 Task: Look for space in Darmstadt, Germany from 10th June, 2023 to 25th June, 2023 for 4 adults in price range Rs.10000 to Rs.15000. Place can be private room with 4 bedrooms having 4 beds and 4 bathrooms. Property type can be house, flat, guest house, hotel. Amenities needed are: wifi, TV, free parkinig on premises, gym, breakfast. Booking option can be shelf check-in. Required host language is English.
Action: Mouse moved to (529, 118)
Screenshot: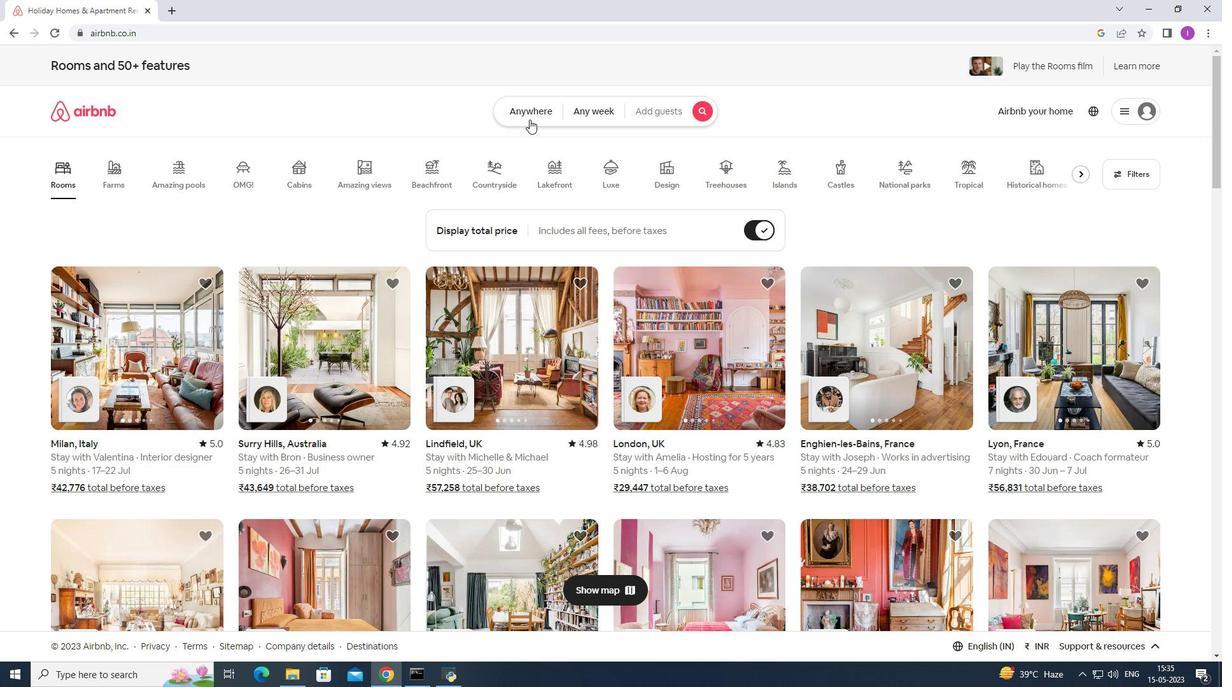 
Action: Mouse pressed left at (529, 118)
Screenshot: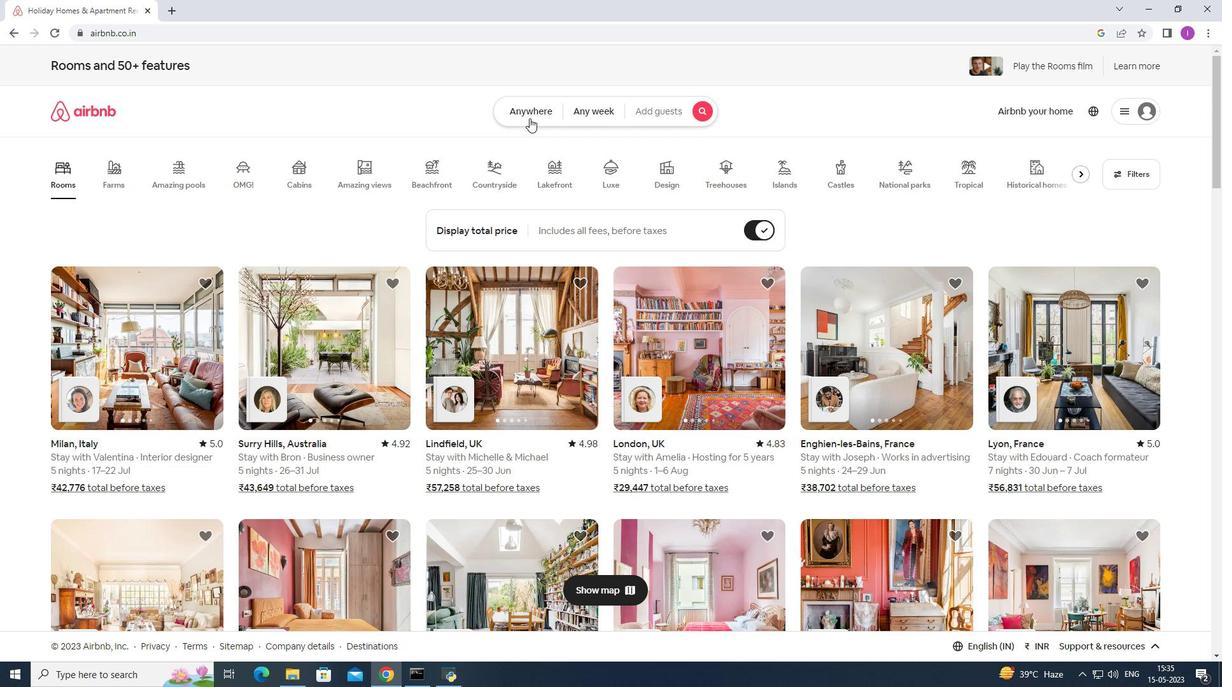 
Action: Mouse moved to (464, 161)
Screenshot: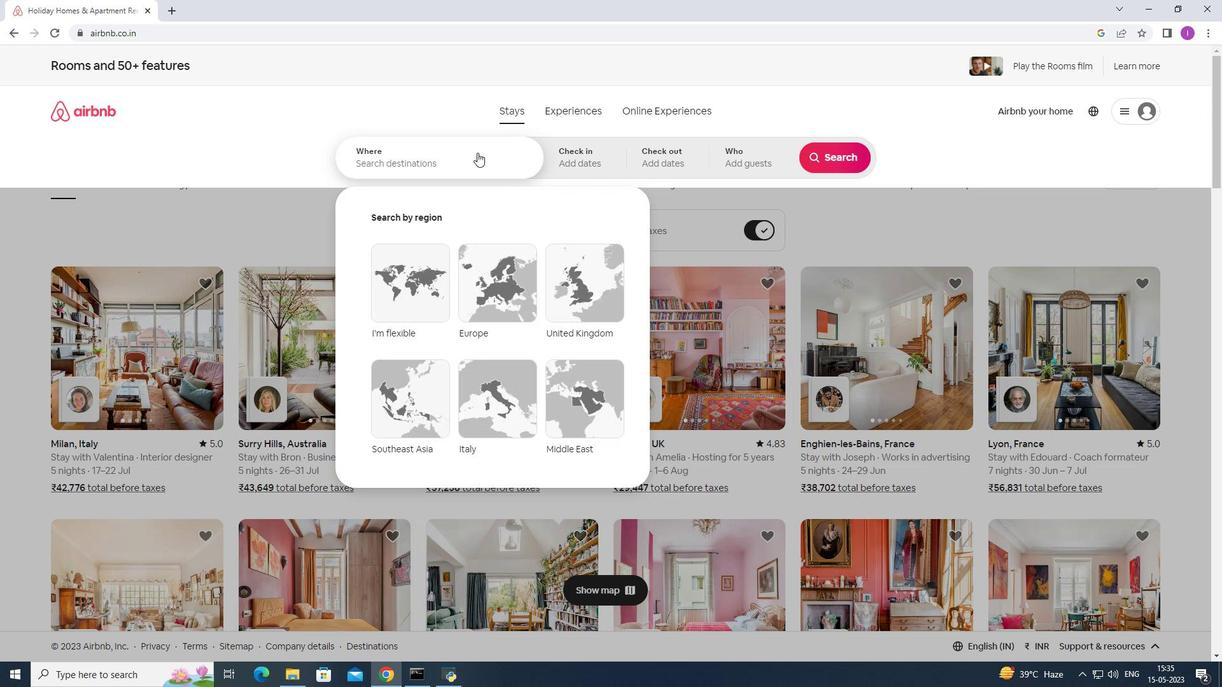 
Action: Mouse pressed left at (464, 161)
Screenshot: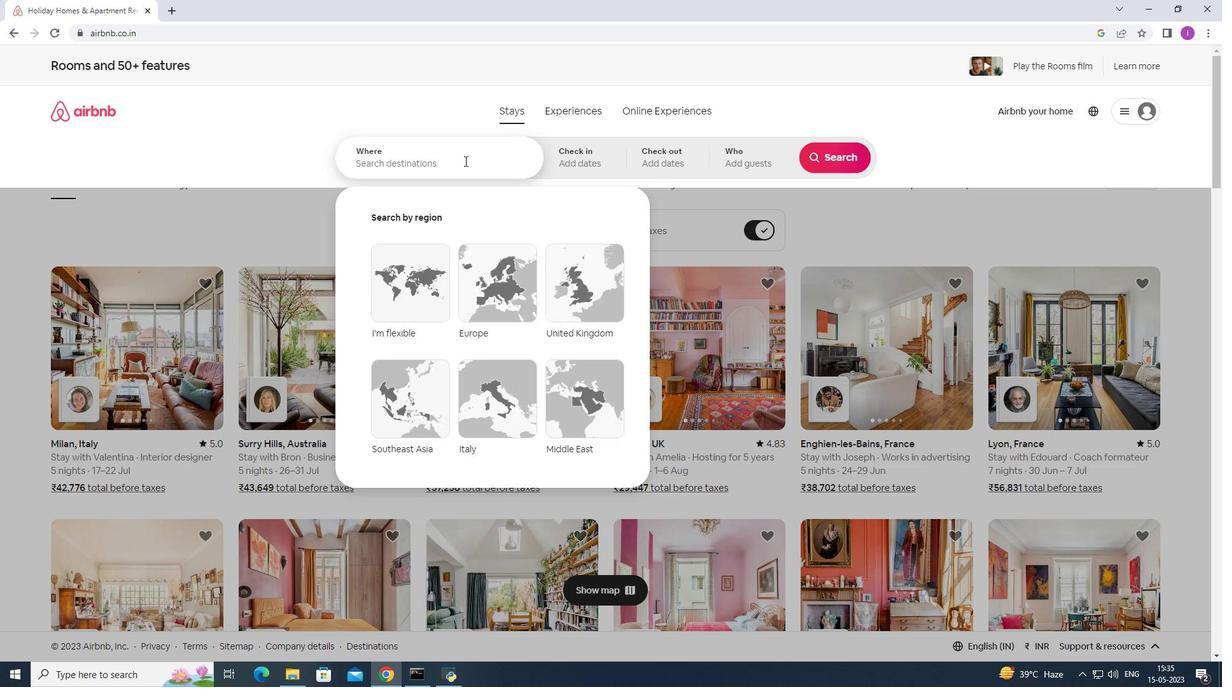 
Action: Mouse moved to (464, 157)
Screenshot: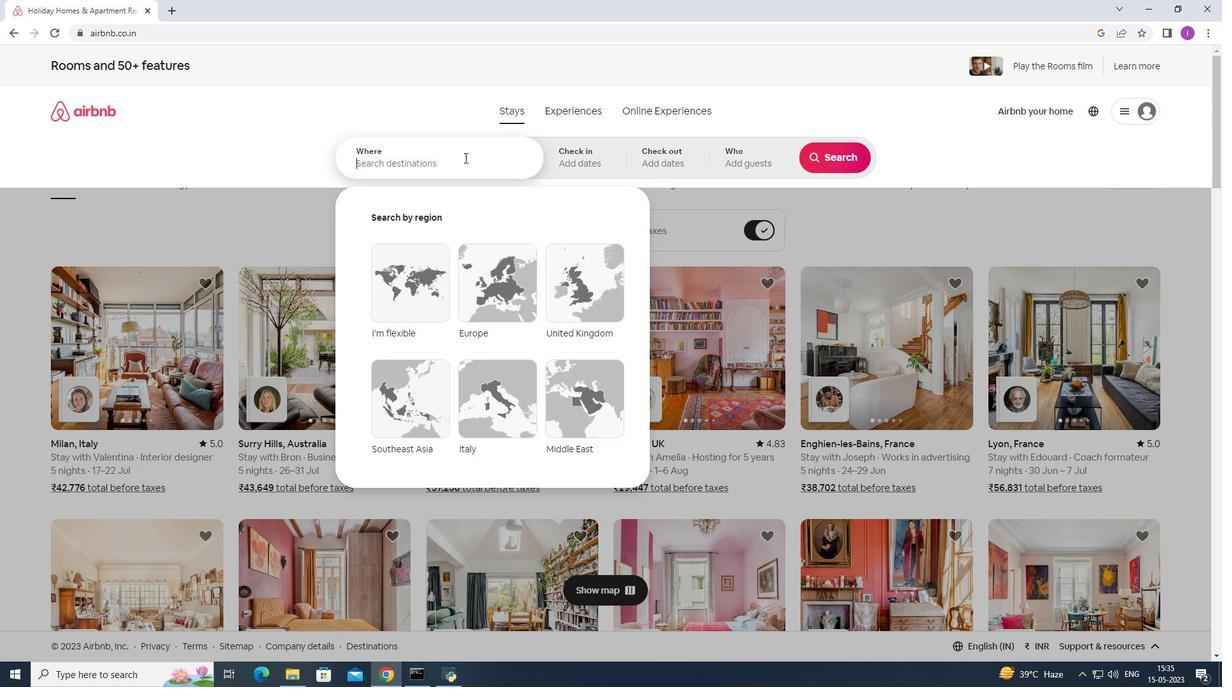 
Action: Key pressed <Key.shift>darmstat<Key.backspace>dt
Screenshot: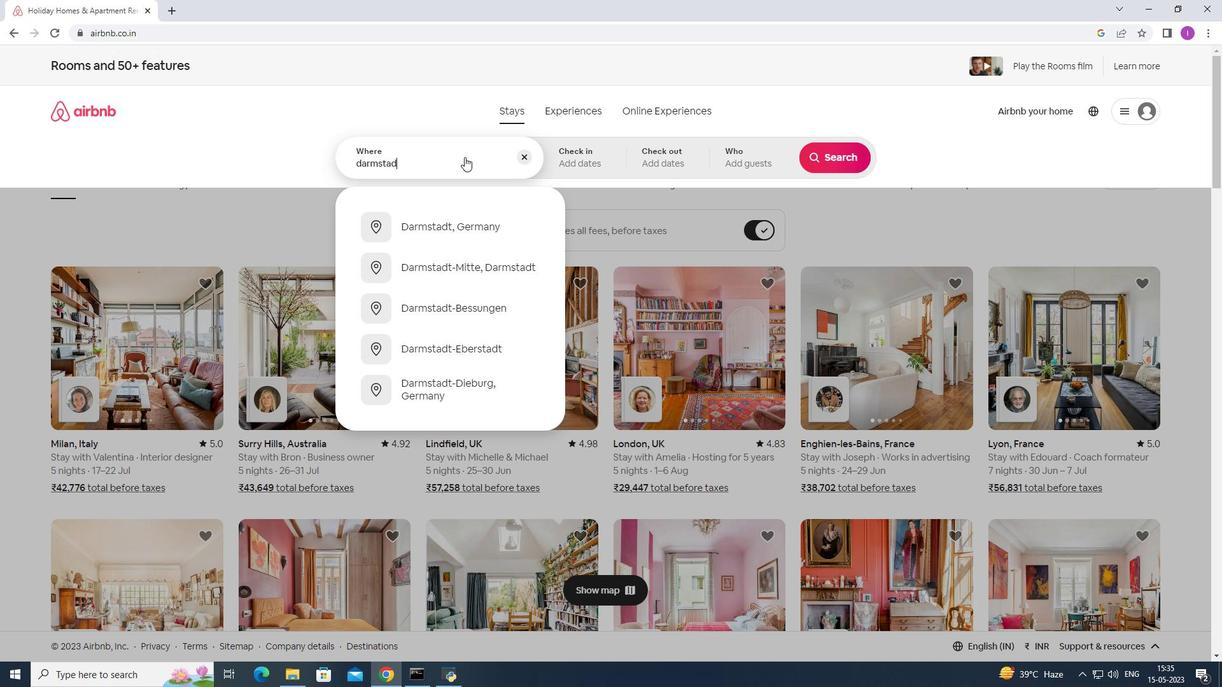 
Action: Mouse moved to (420, 222)
Screenshot: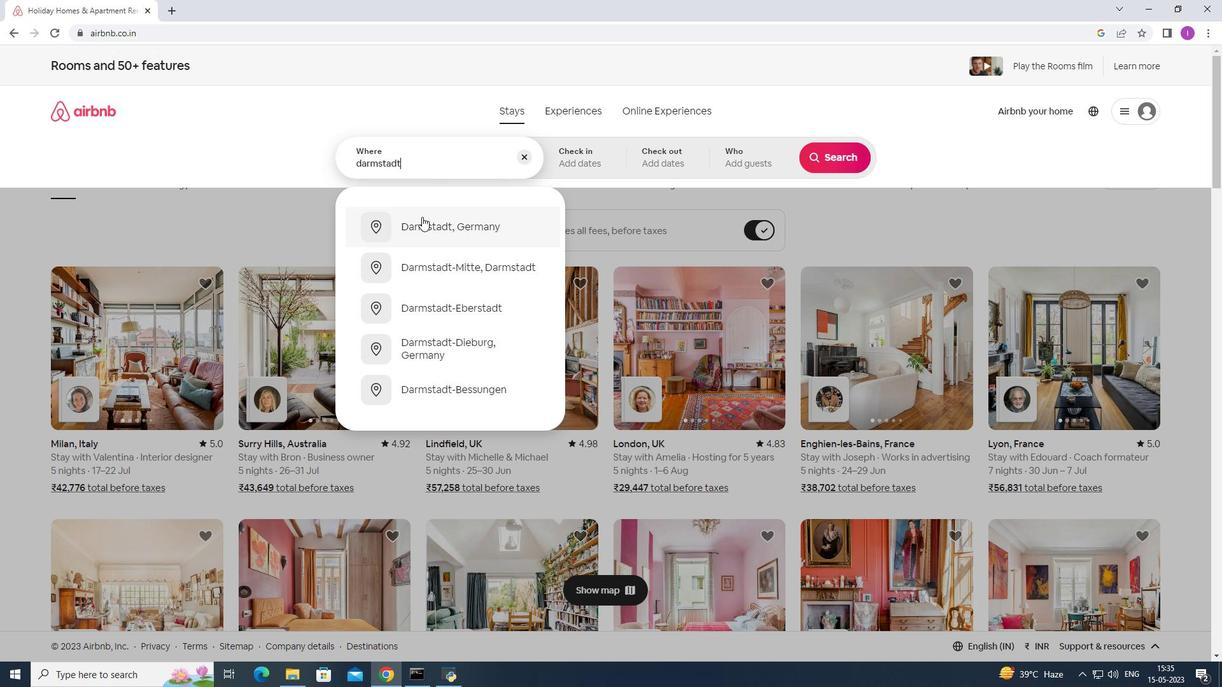 
Action: Mouse pressed left at (420, 222)
Screenshot: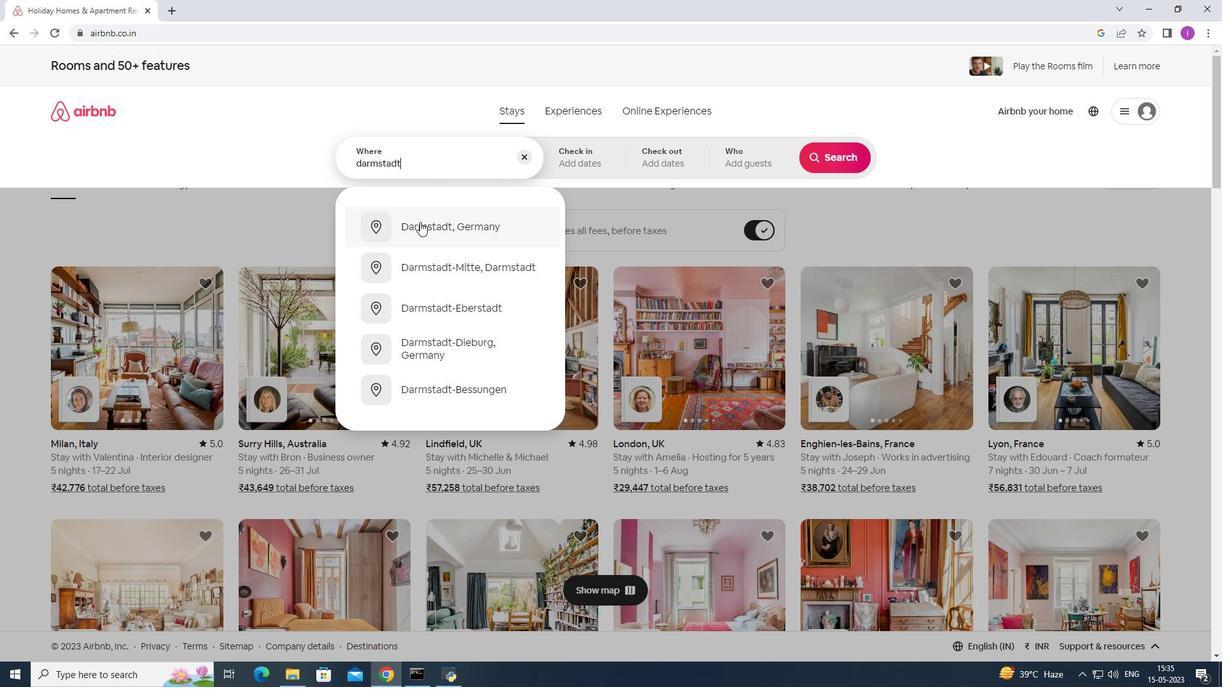 
Action: Mouse moved to (829, 261)
Screenshot: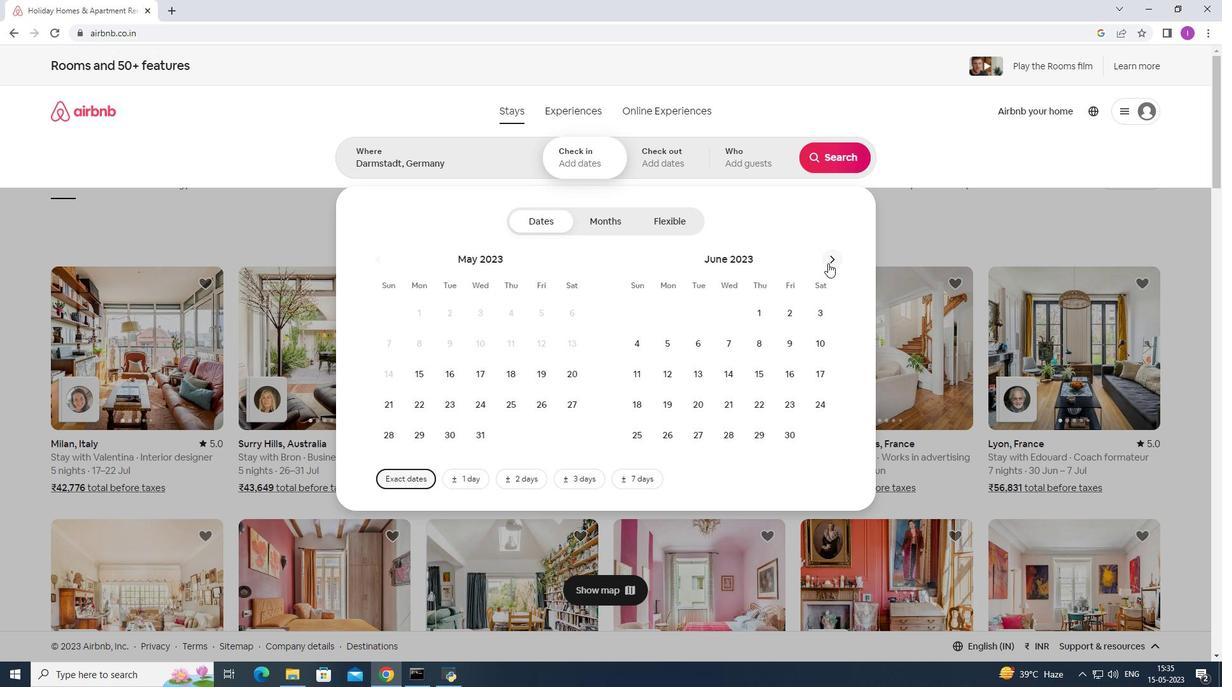 
Action: Mouse pressed left at (829, 261)
Screenshot: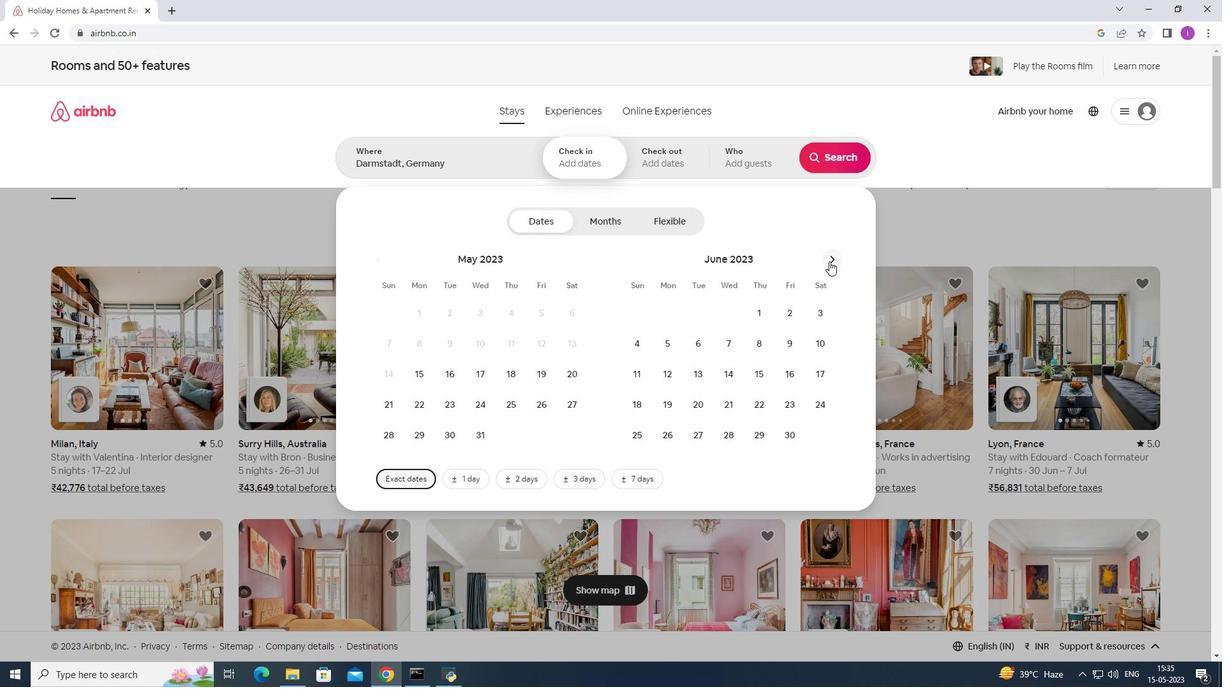 
Action: Mouse moved to (573, 346)
Screenshot: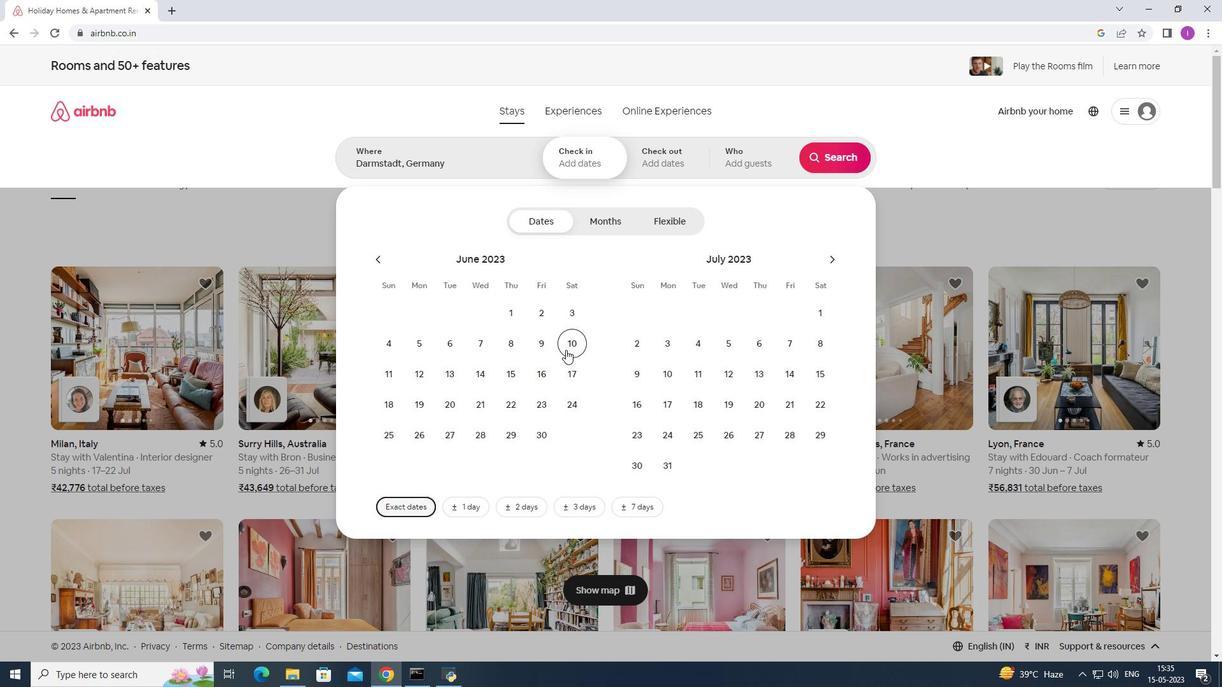 
Action: Mouse pressed left at (573, 346)
Screenshot: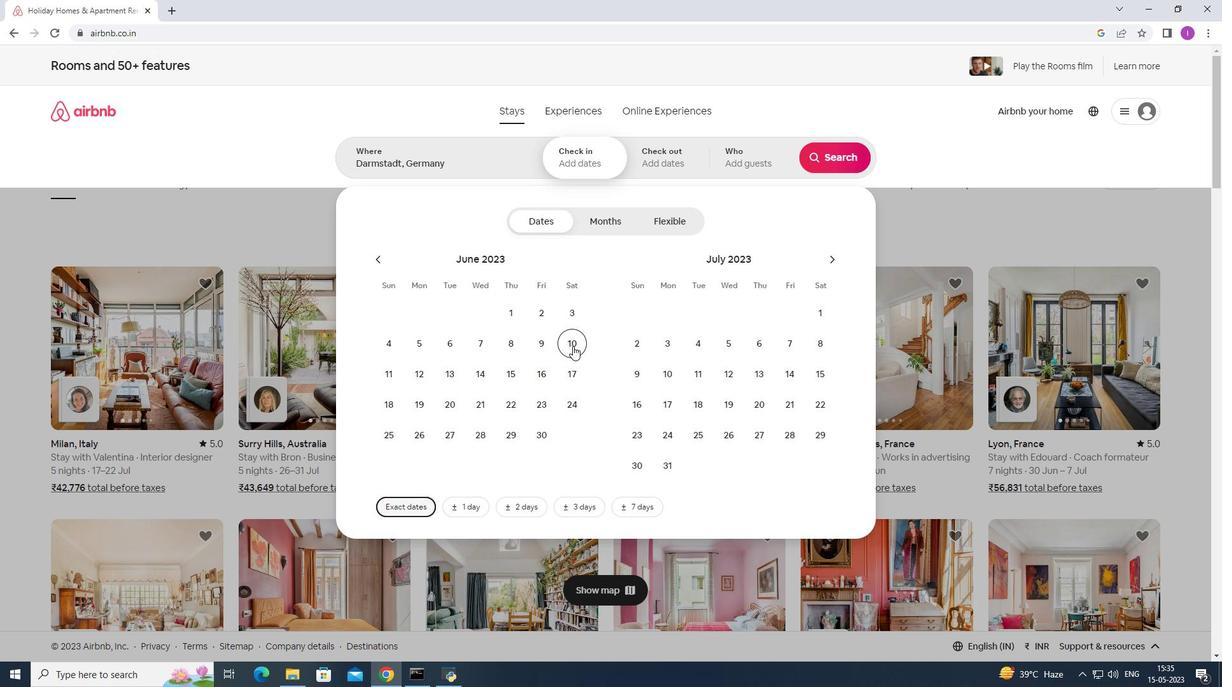 
Action: Mouse moved to (380, 438)
Screenshot: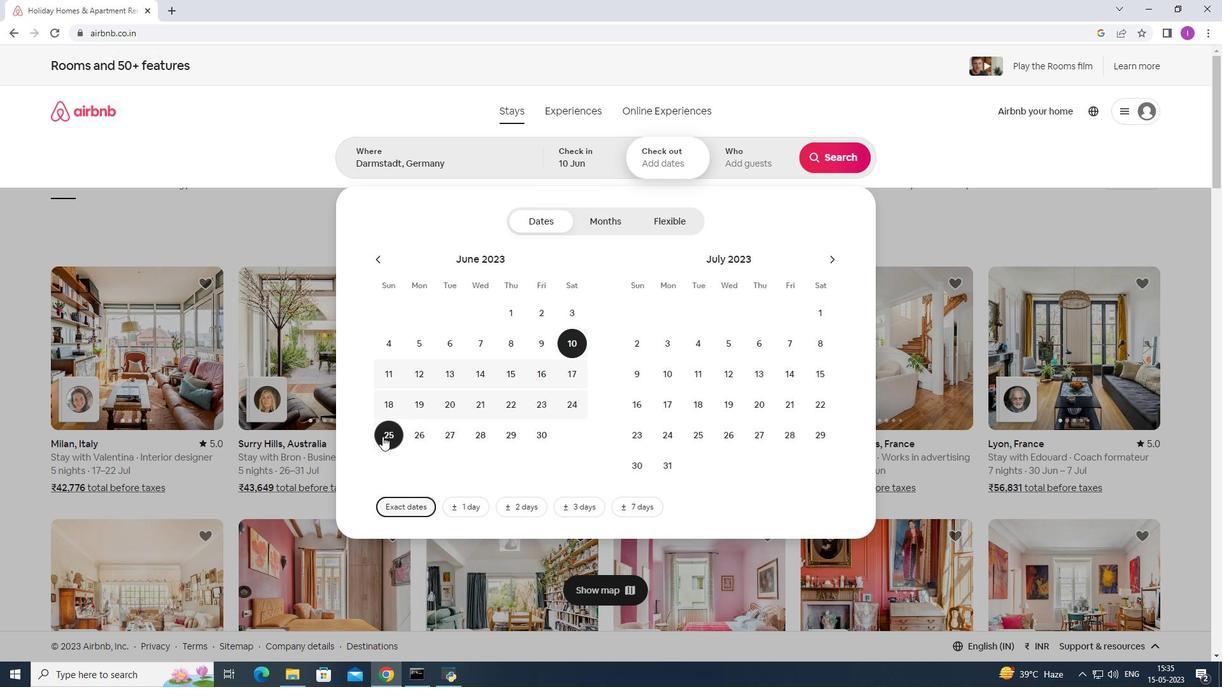 
Action: Mouse pressed left at (380, 438)
Screenshot: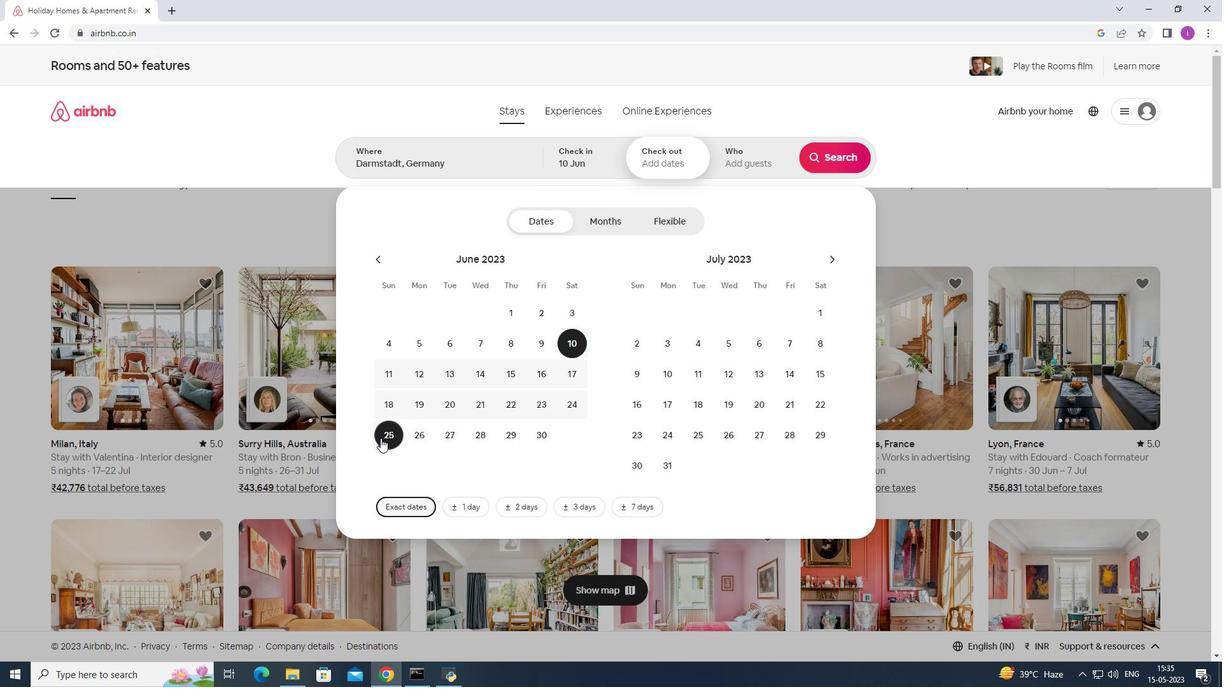 
Action: Mouse moved to (748, 162)
Screenshot: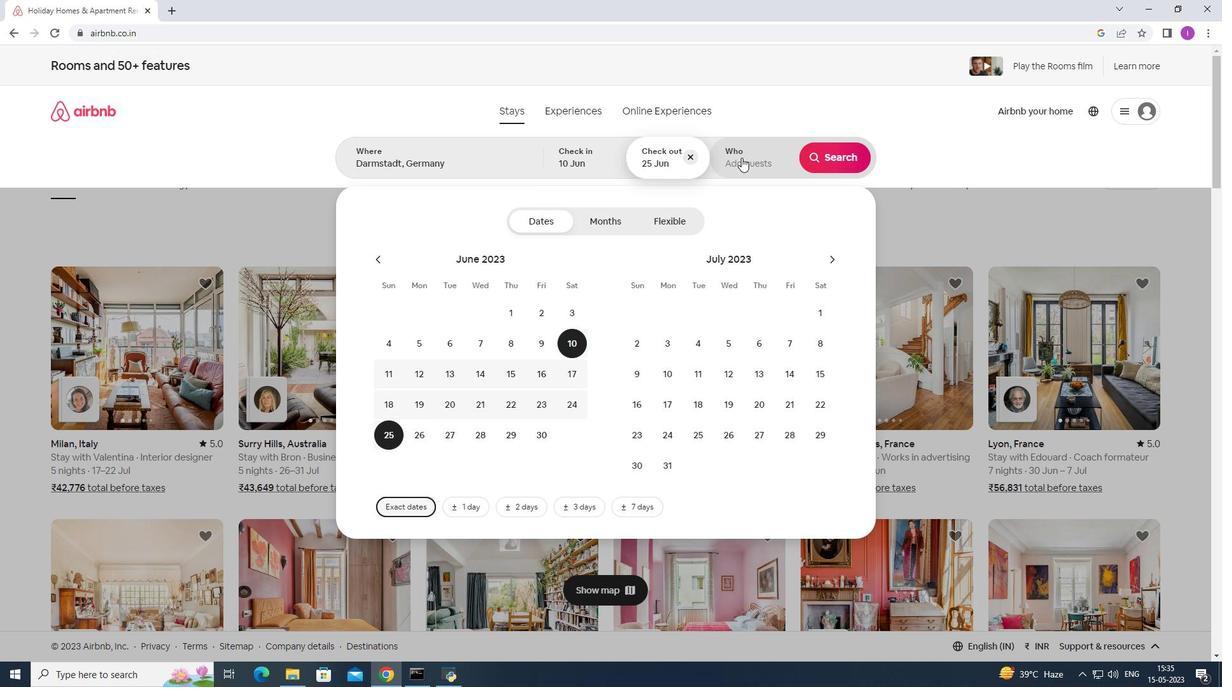 
Action: Mouse pressed left at (748, 162)
Screenshot: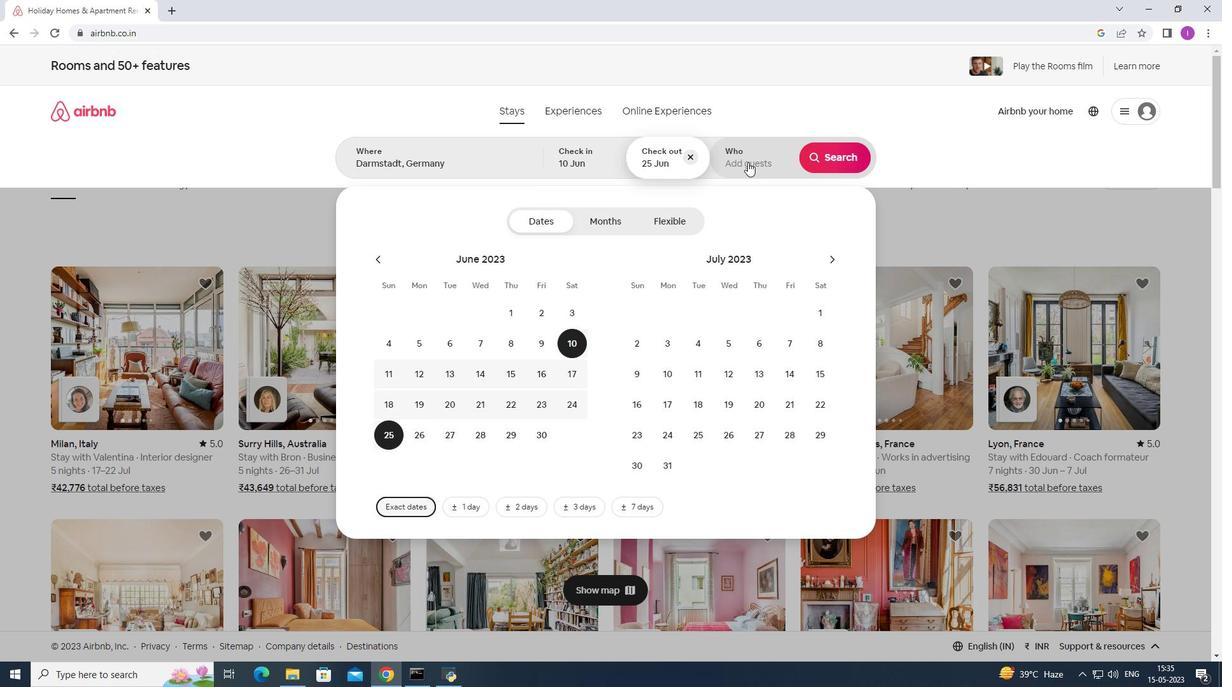 
Action: Mouse moved to (837, 224)
Screenshot: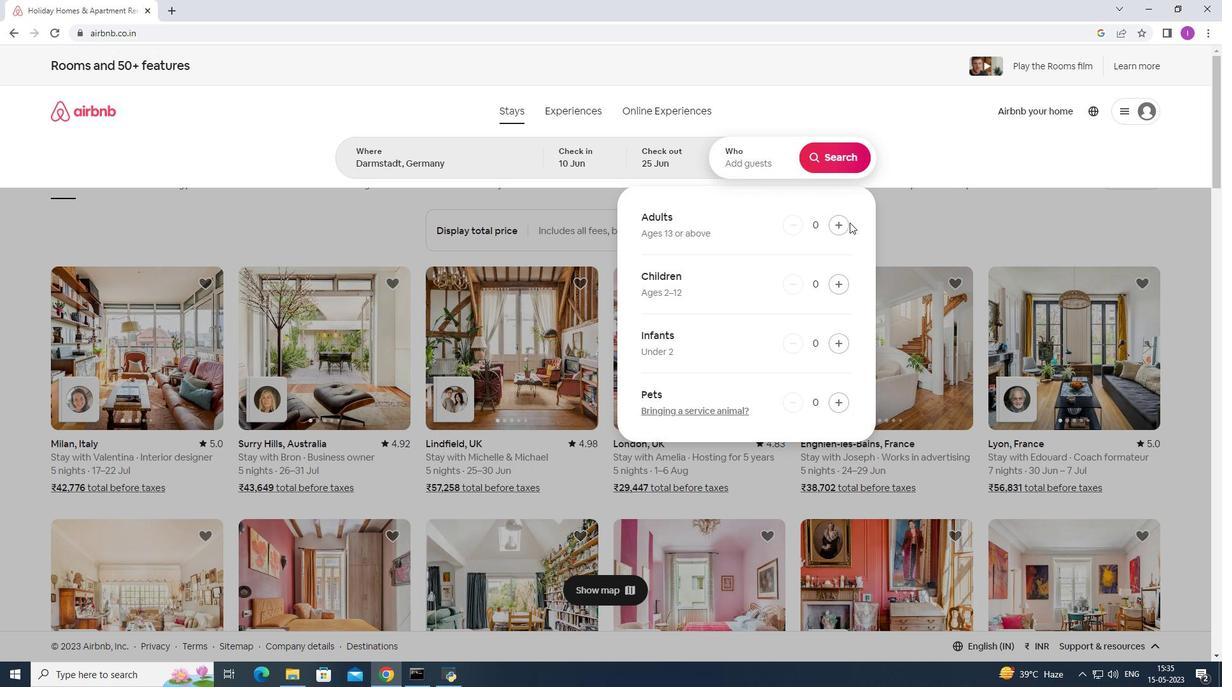 
Action: Mouse pressed left at (837, 224)
Screenshot: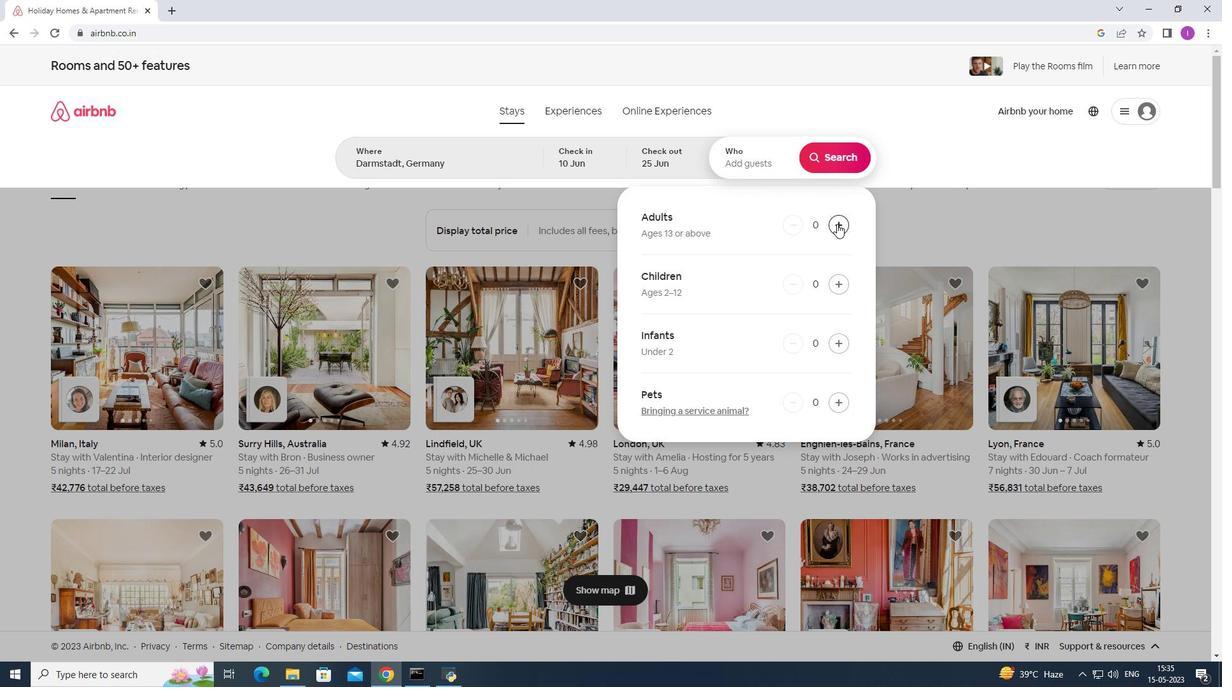 
Action: Mouse pressed left at (837, 224)
Screenshot: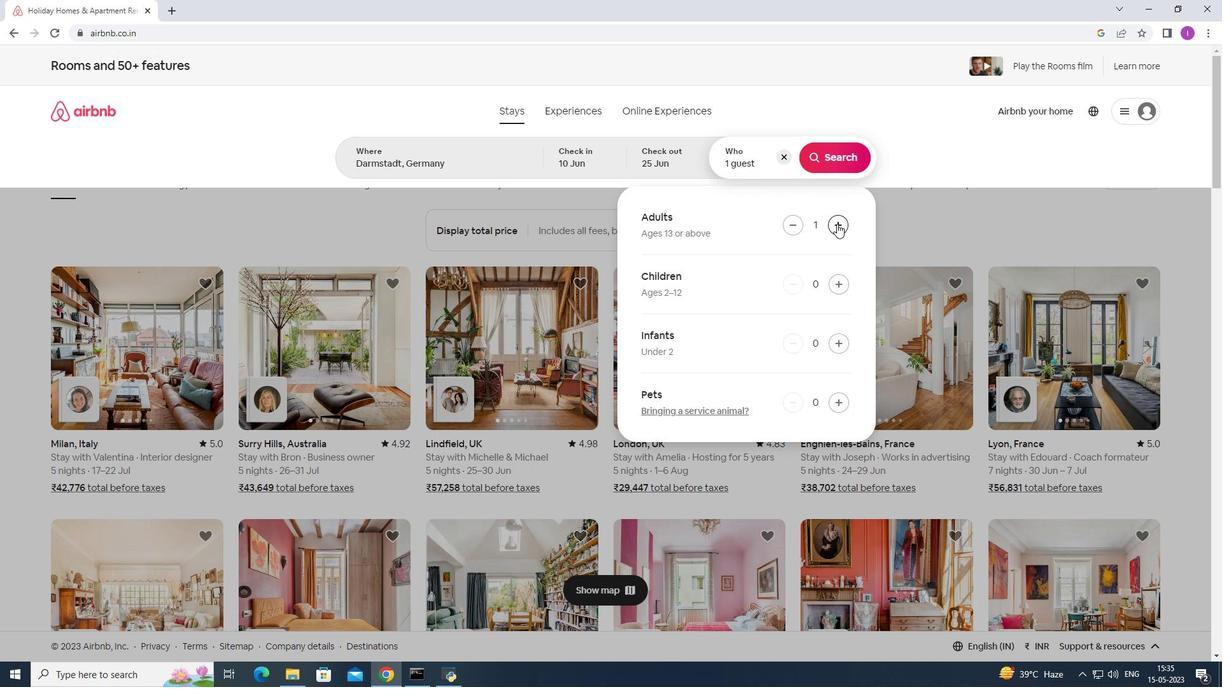 
Action: Mouse pressed left at (837, 224)
Screenshot: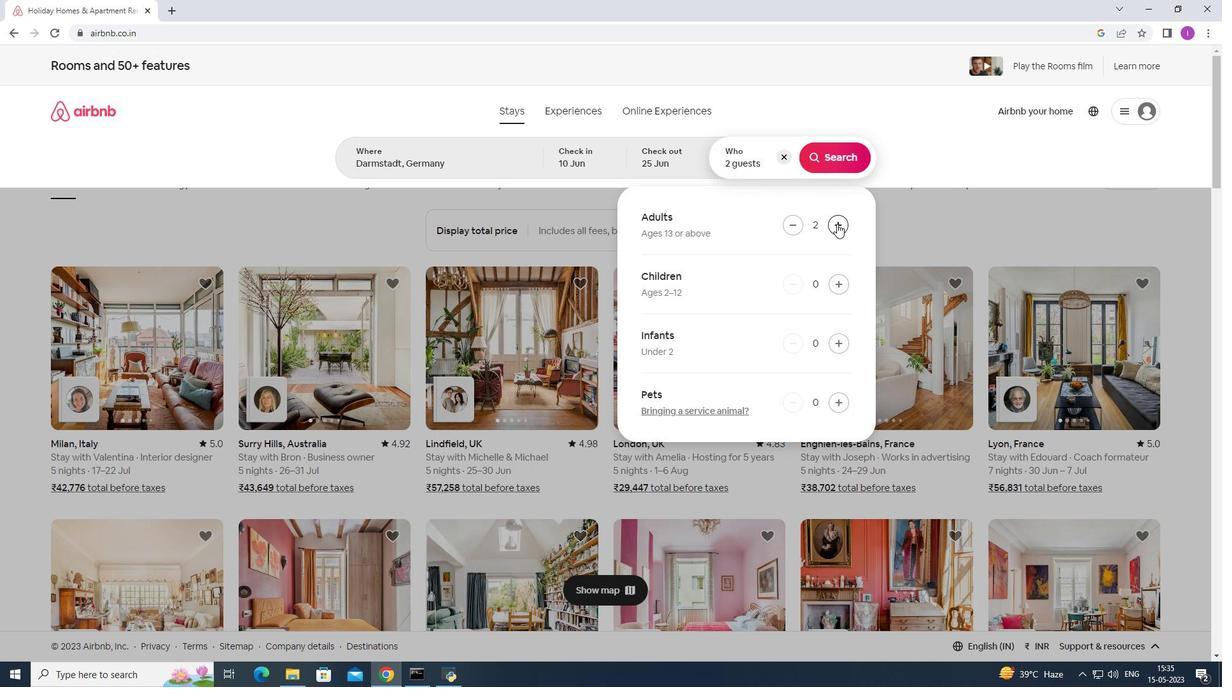
Action: Mouse moved to (836, 225)
Screenshot: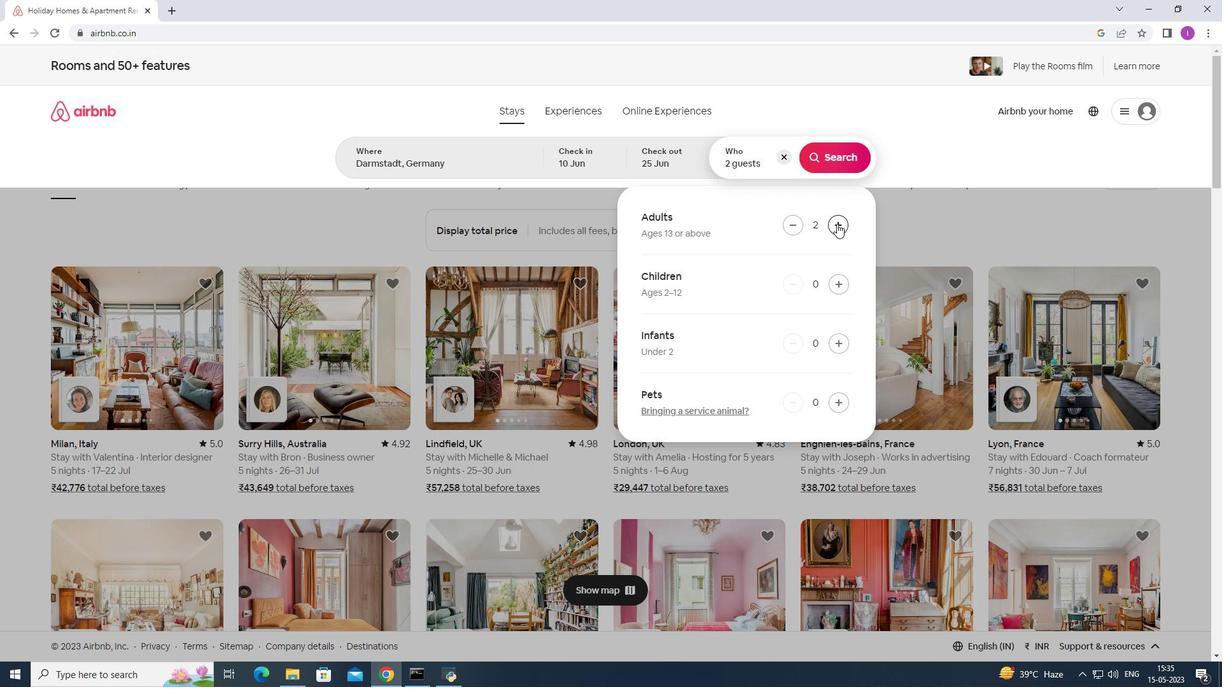 
Action: Mouse pressed left at (836, 225)
Screenshot: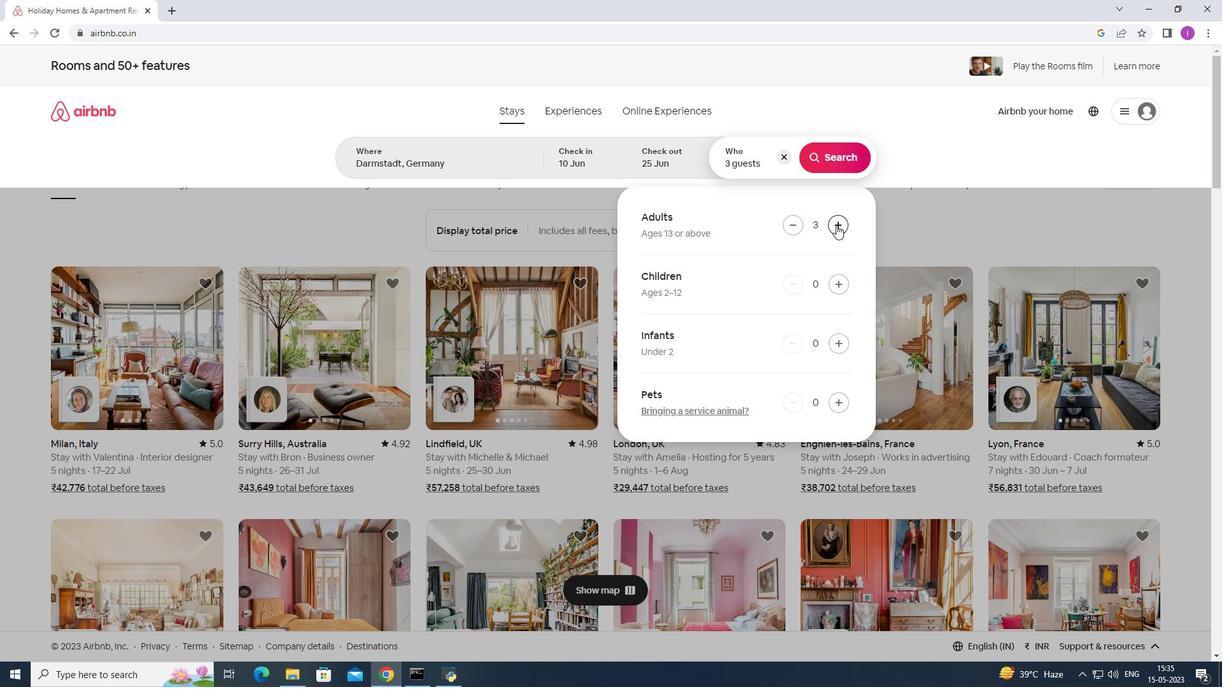 
Action: Mouse moved to (843, 163)
Screenshot: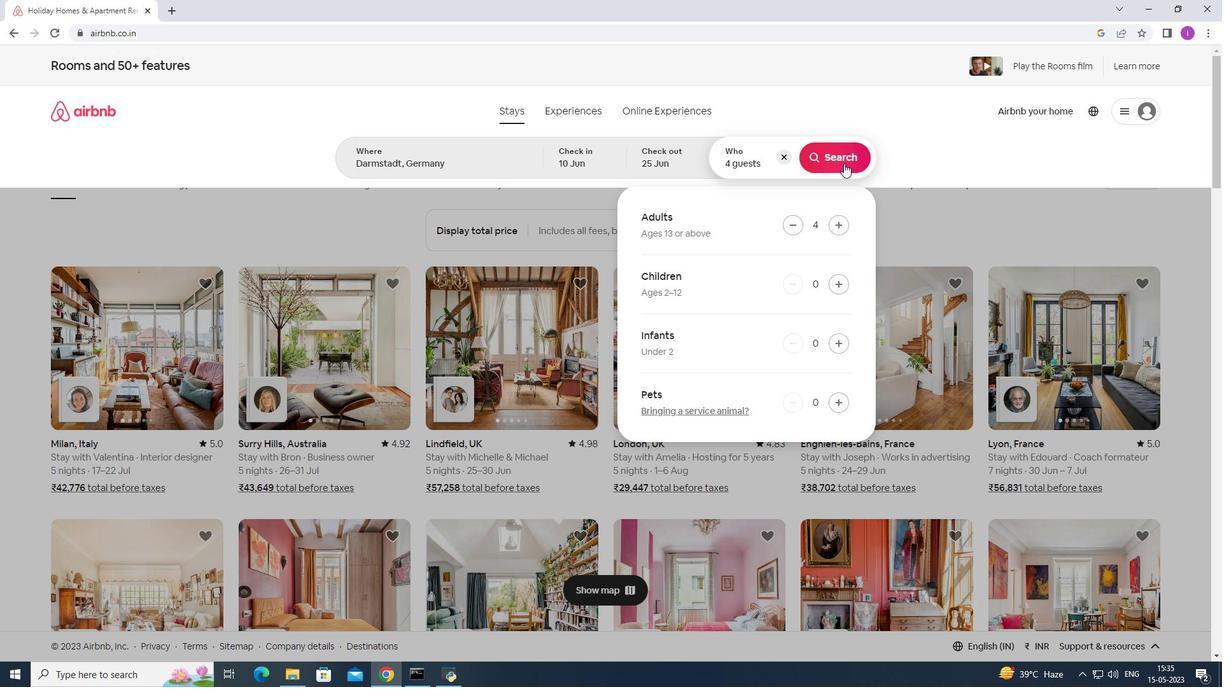 
Action: Mouse pressed left at (843, 163)
Screenshot: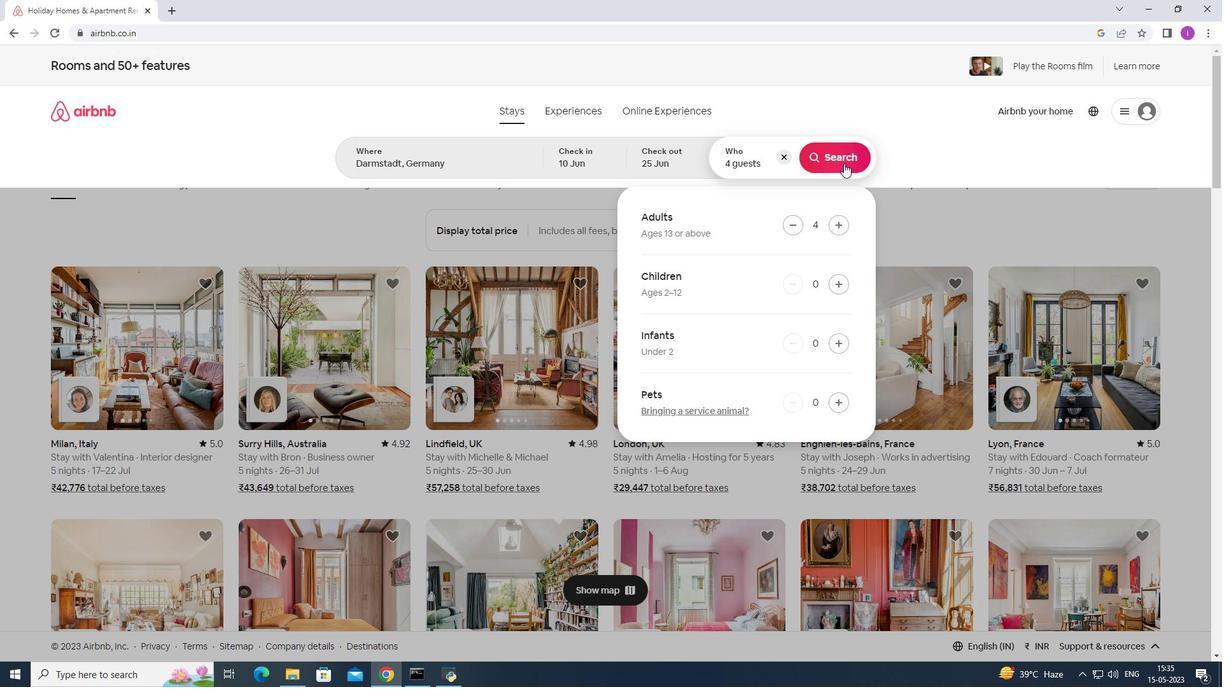 
Action: Mouse moved to (1186, 119)
Screenshot: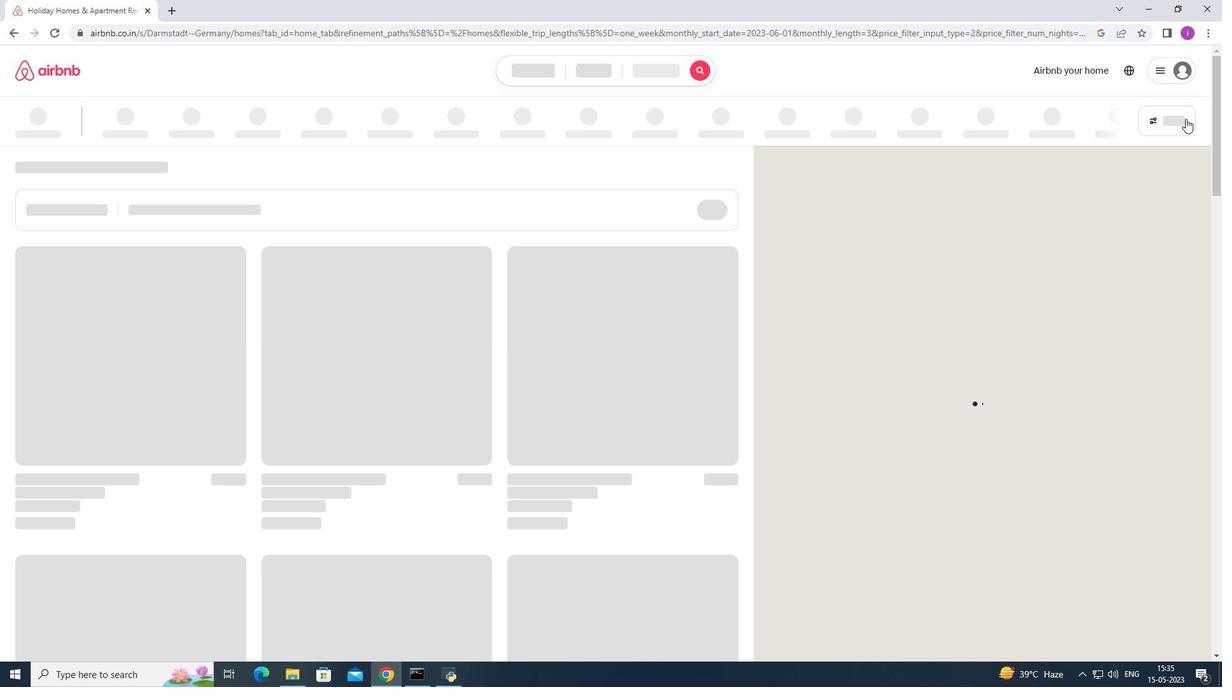 
Action: Mouse pressed left at (1186, 119)
Screenshot: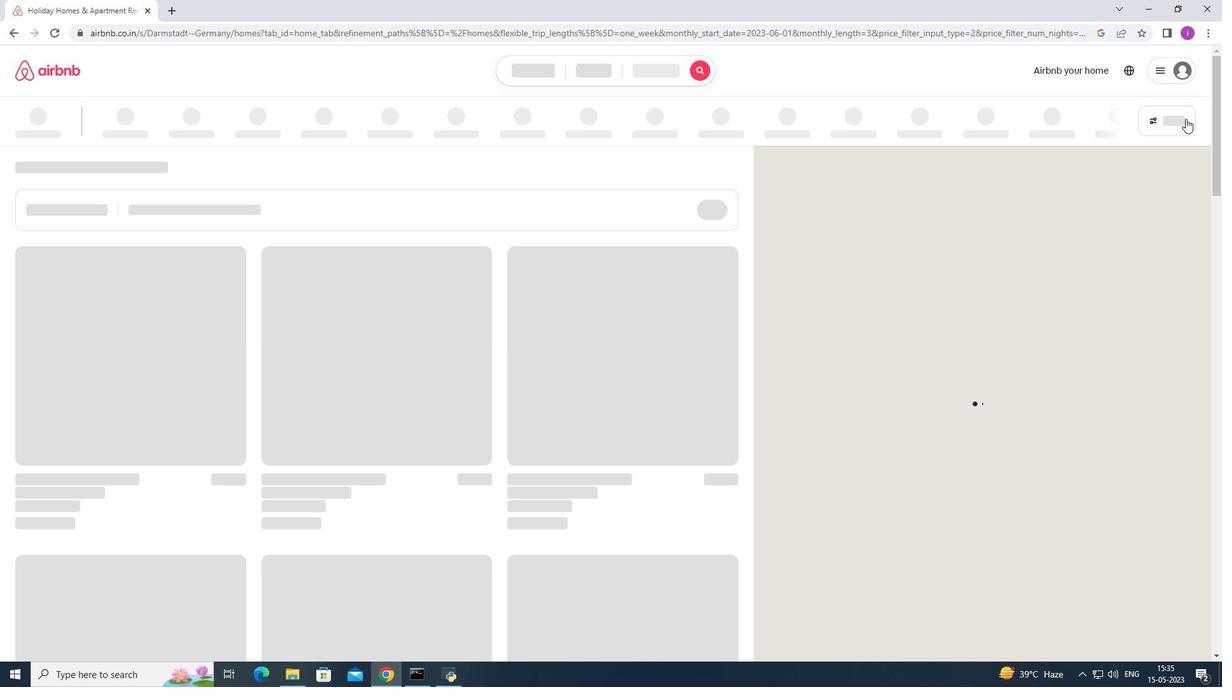 
Action: Mouse moved to (695, 436)
Screenshot: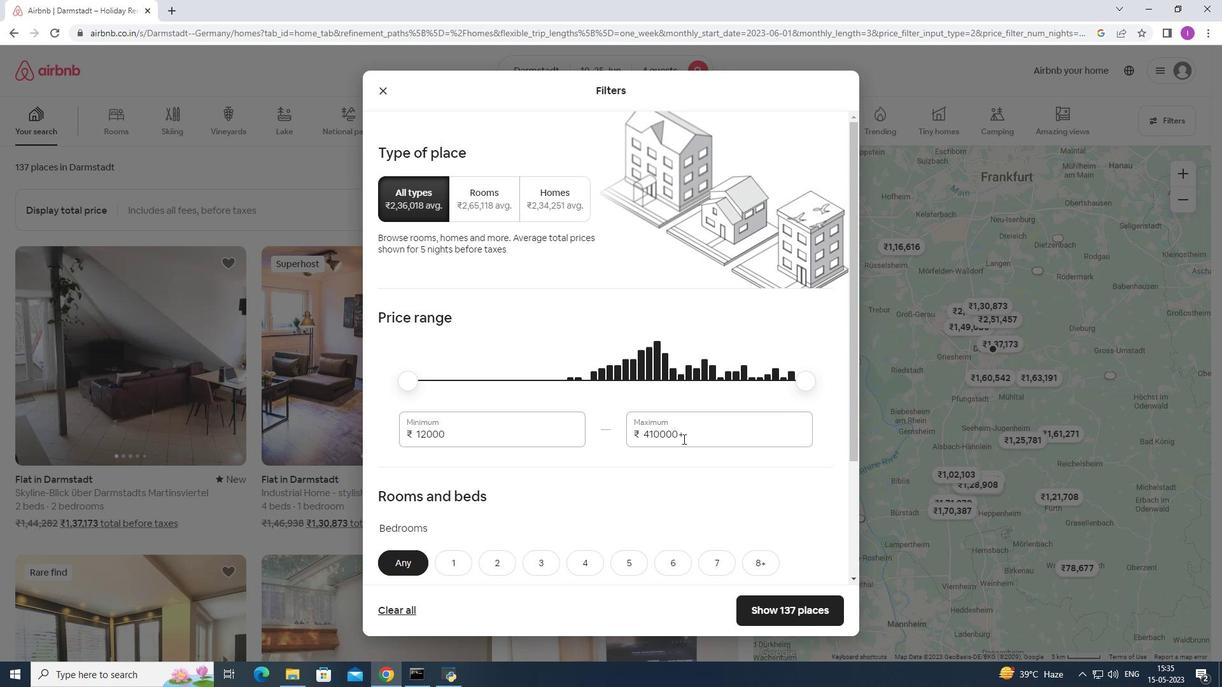 
Action: Mouse pressed left at (695, 436)
Screenshot: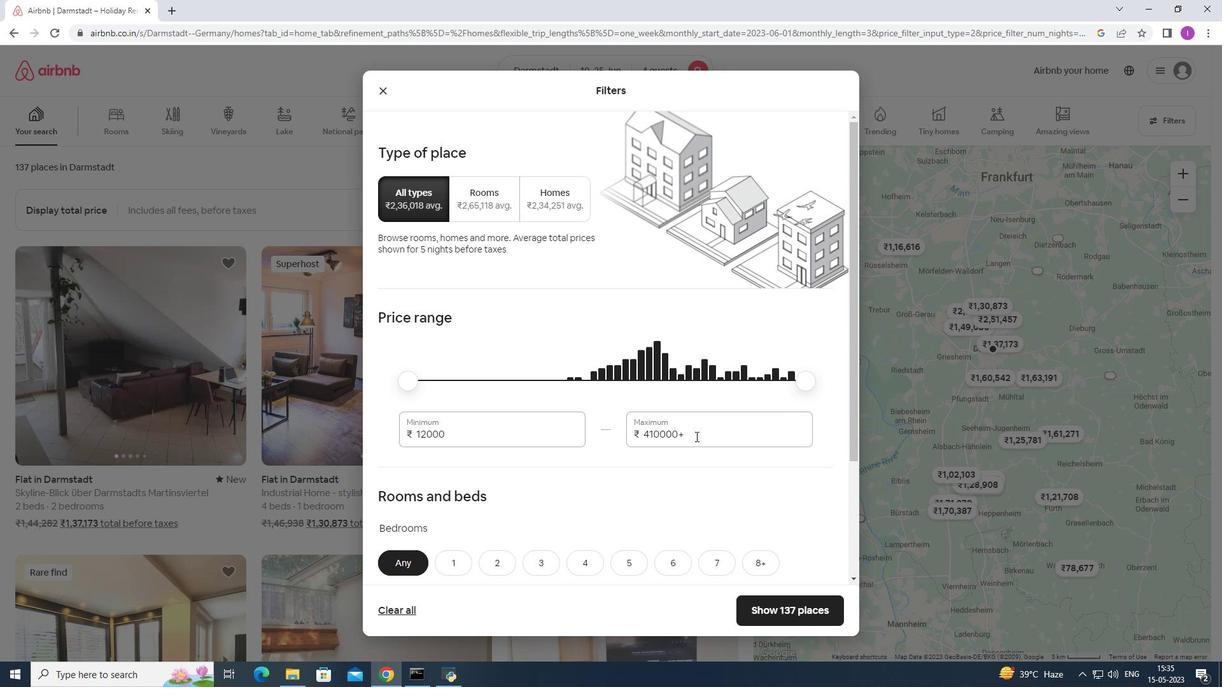 
Action: Mouse moved to (652, 430)
Screenshot: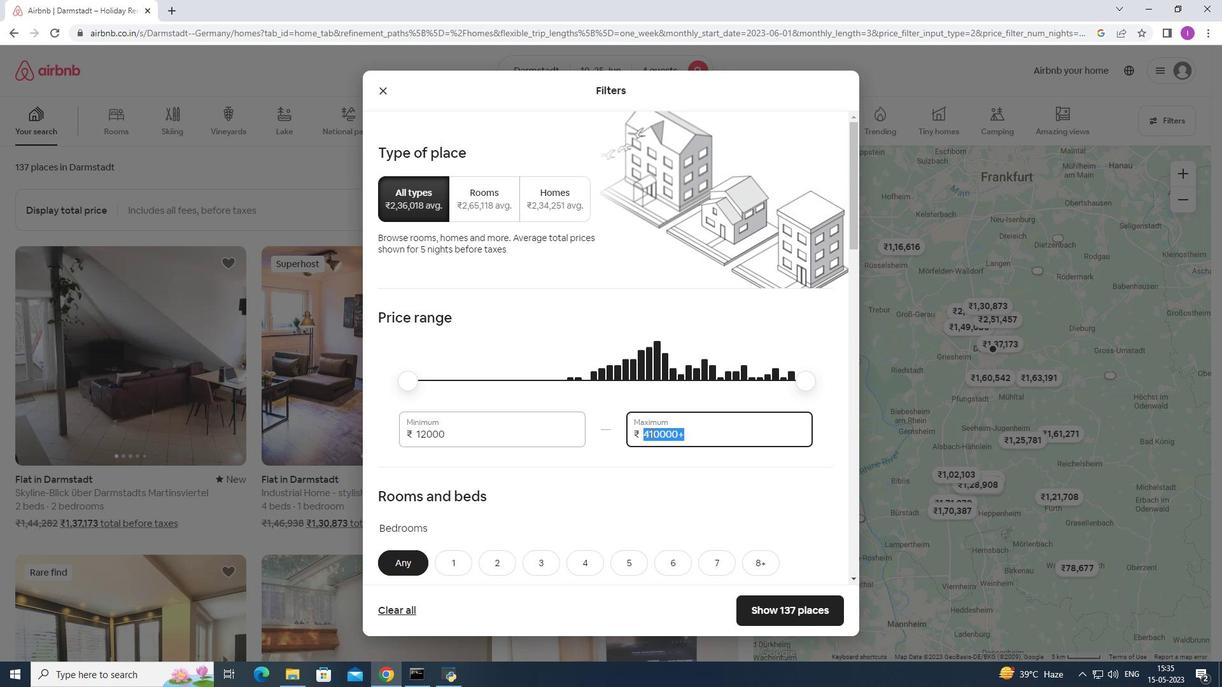 
Action: Key pressed 1
Screenshot: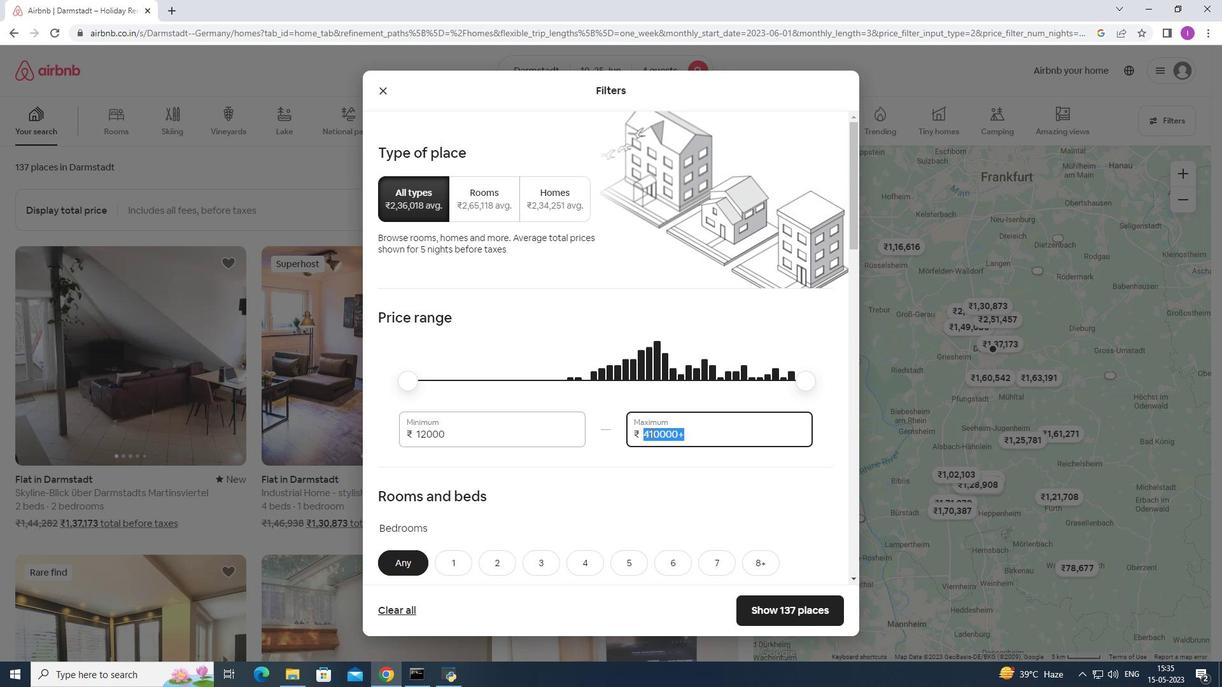 
Action: Mouse moved to (655, 427)
Screenshot: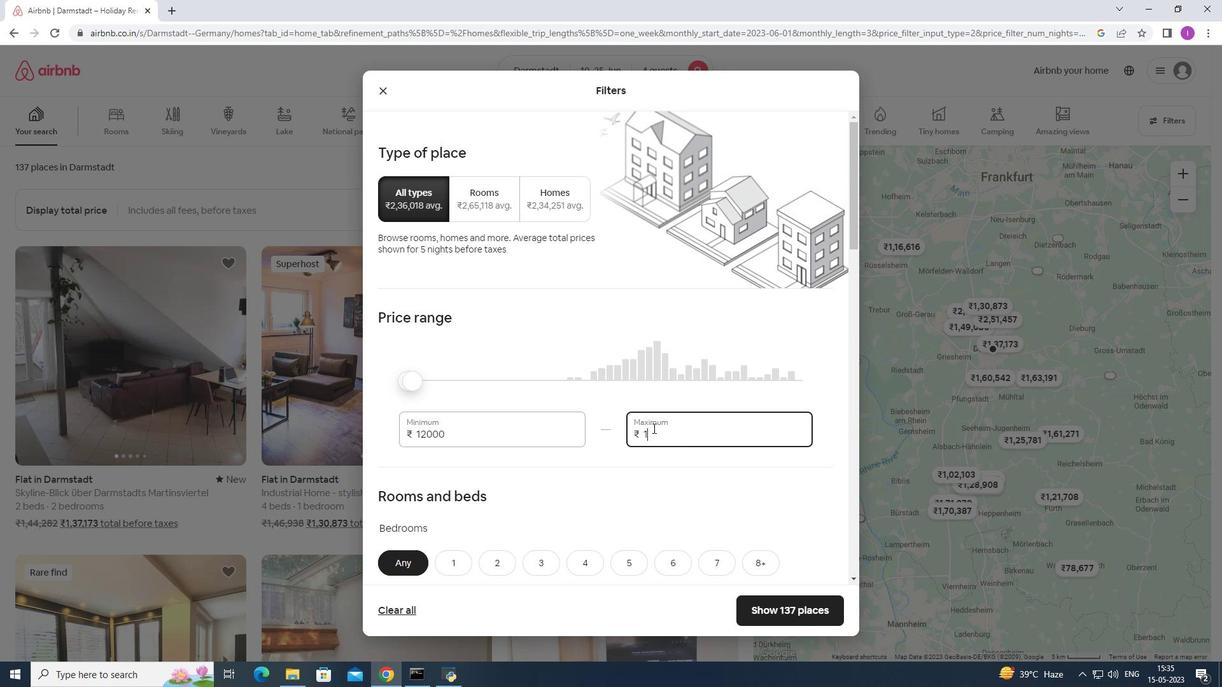 
Action: Key pressed 5
Screenshot: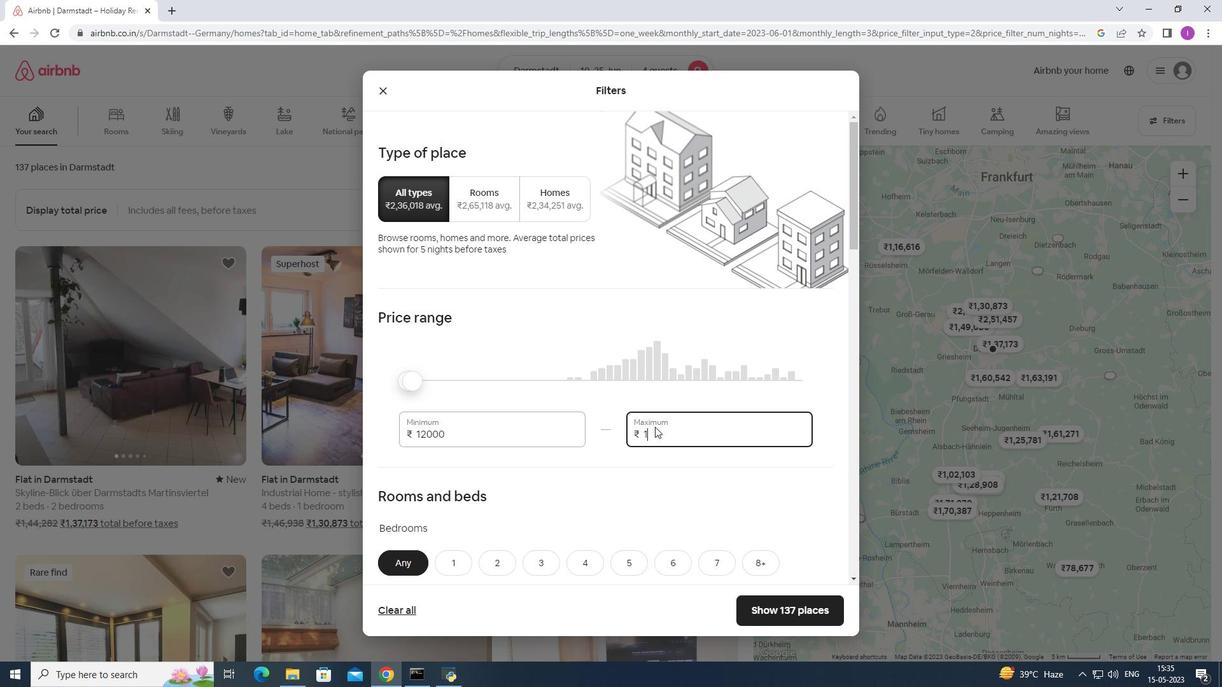 
Action: Mouse moved to (655, 426)
Screenshot: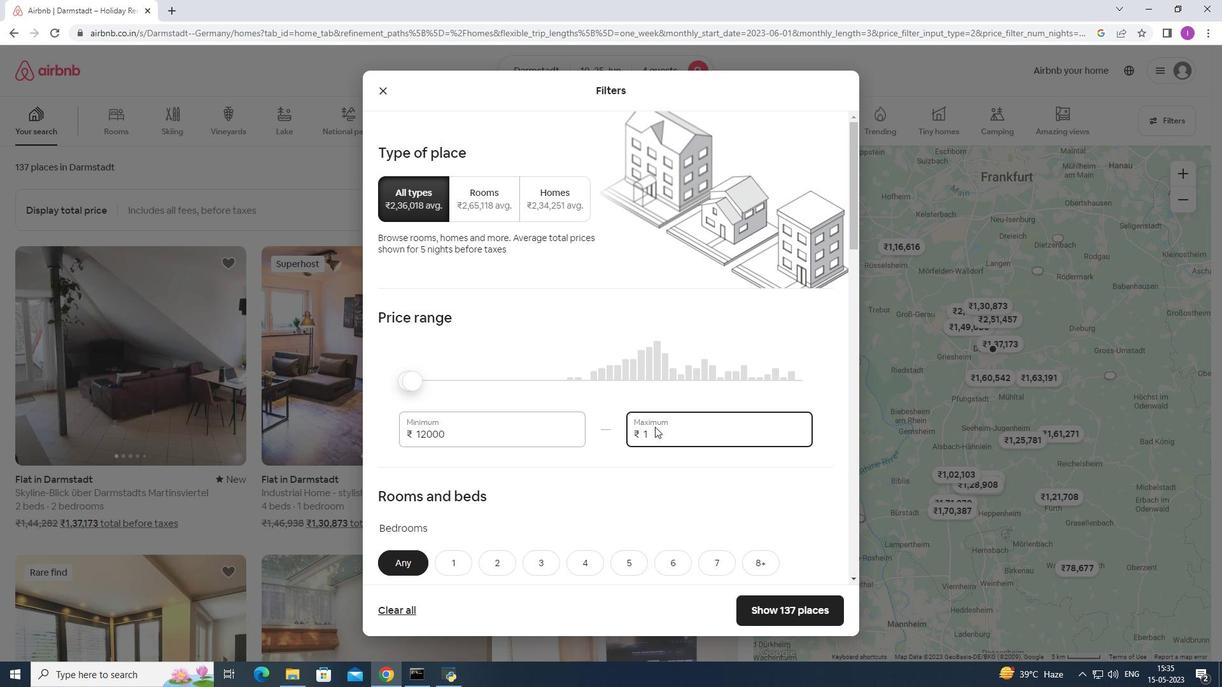 
Action: Key pressed 00
Screenshot: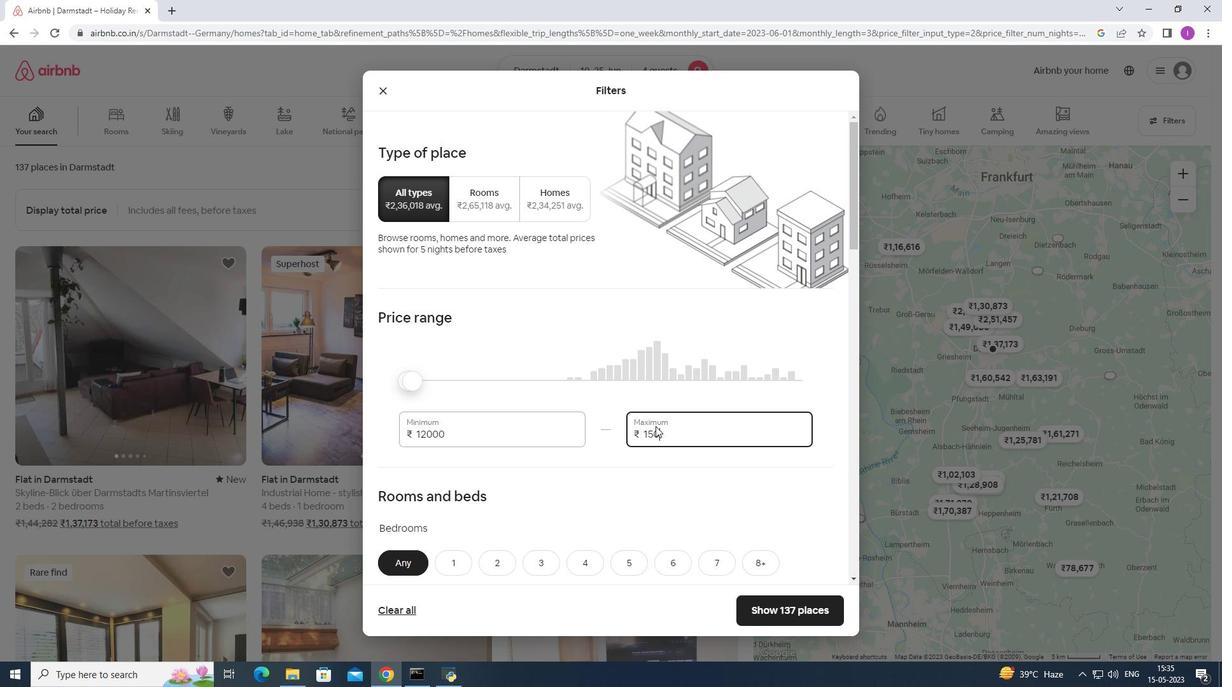 
Action: Mouse moved to (684, 422)
Screenshot: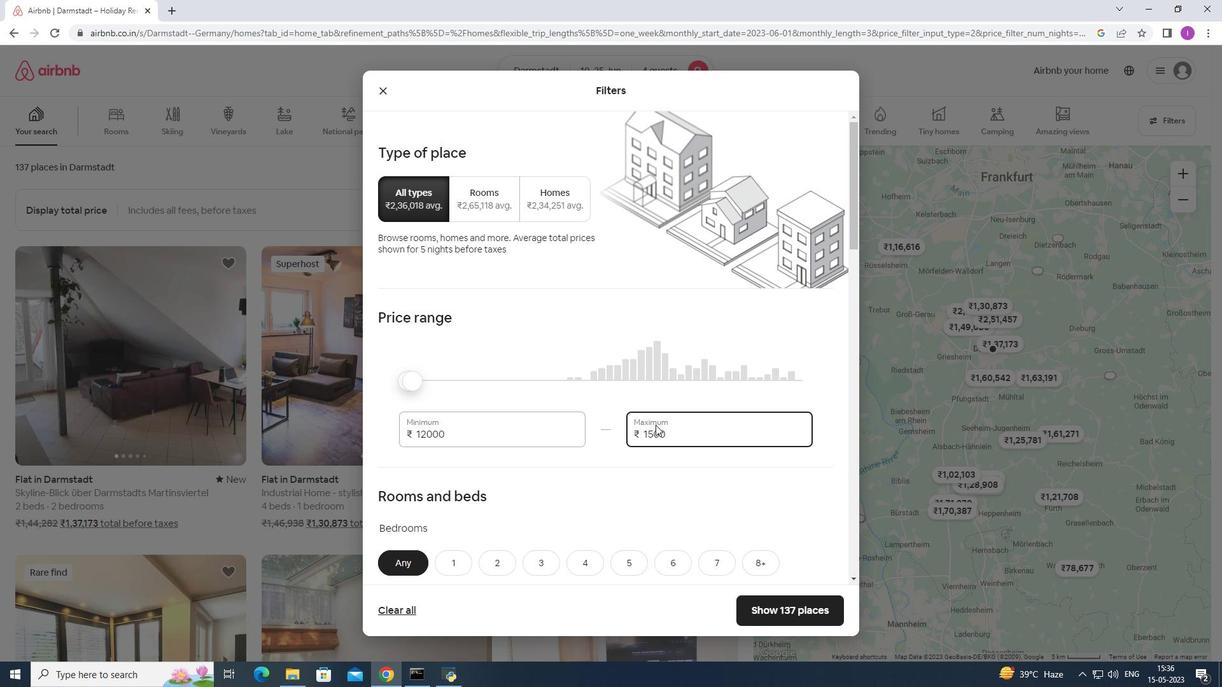 
Action: Key pressed 0
Screenshot: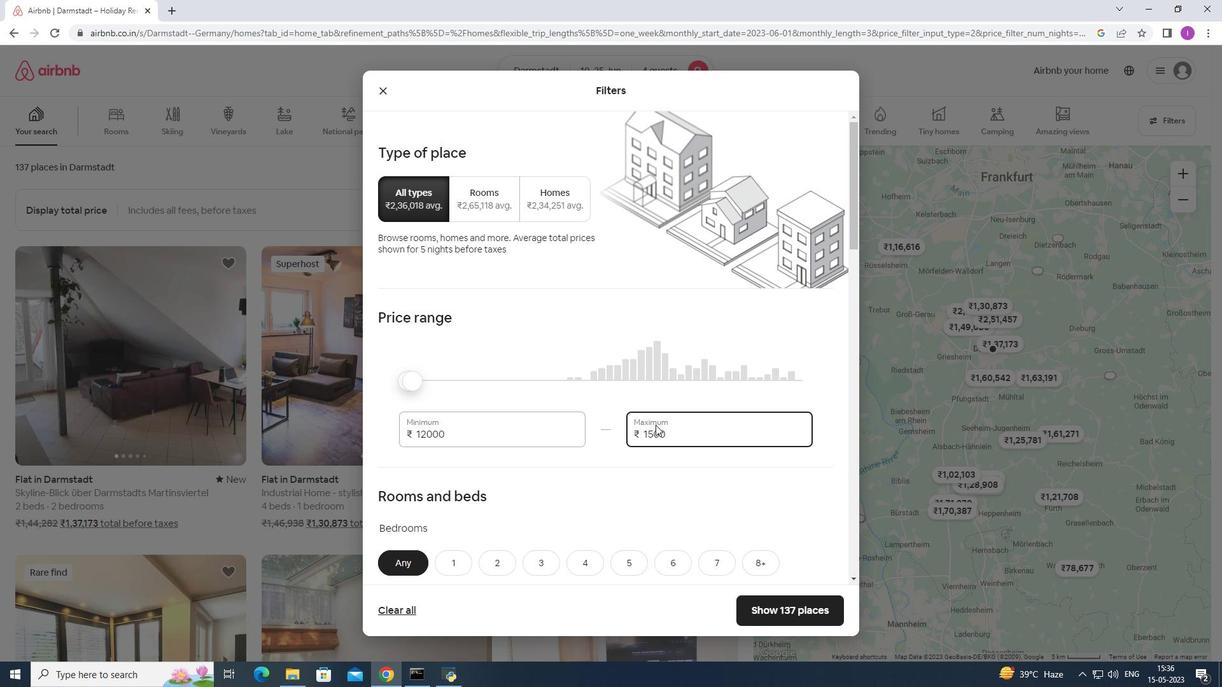 
Action: Mouse moved to (465, 436)
Screenshot: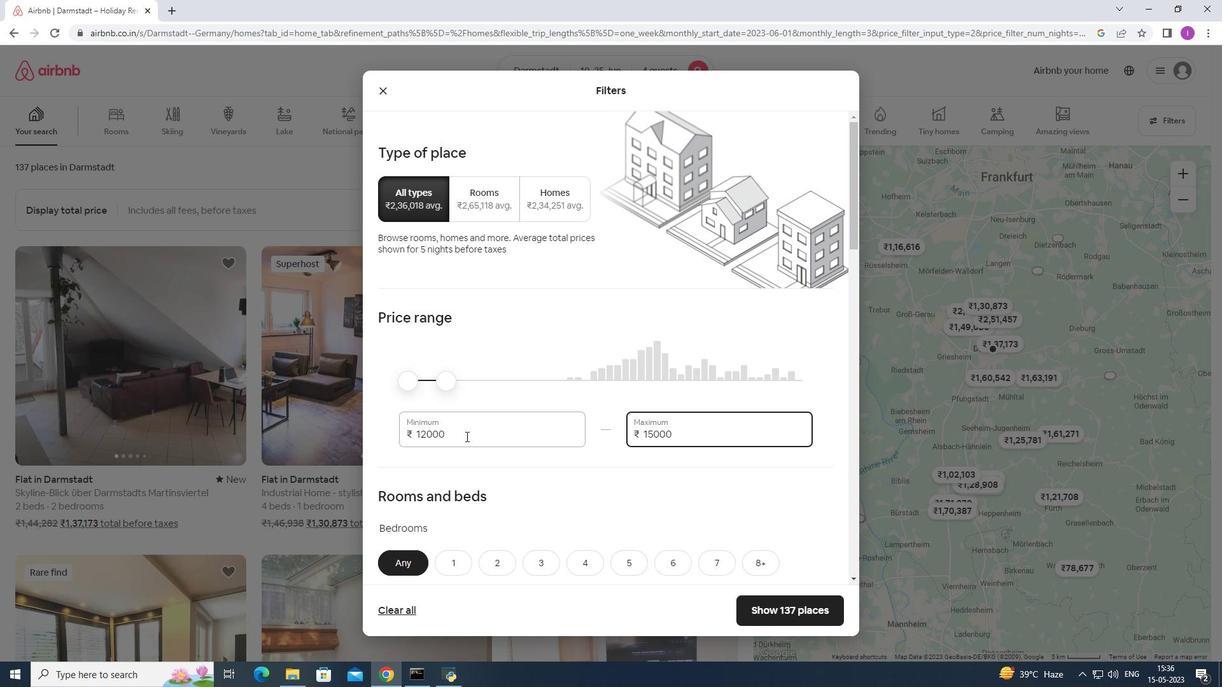 
Action: Mouse pressed left at (465, 436)
Screenshot: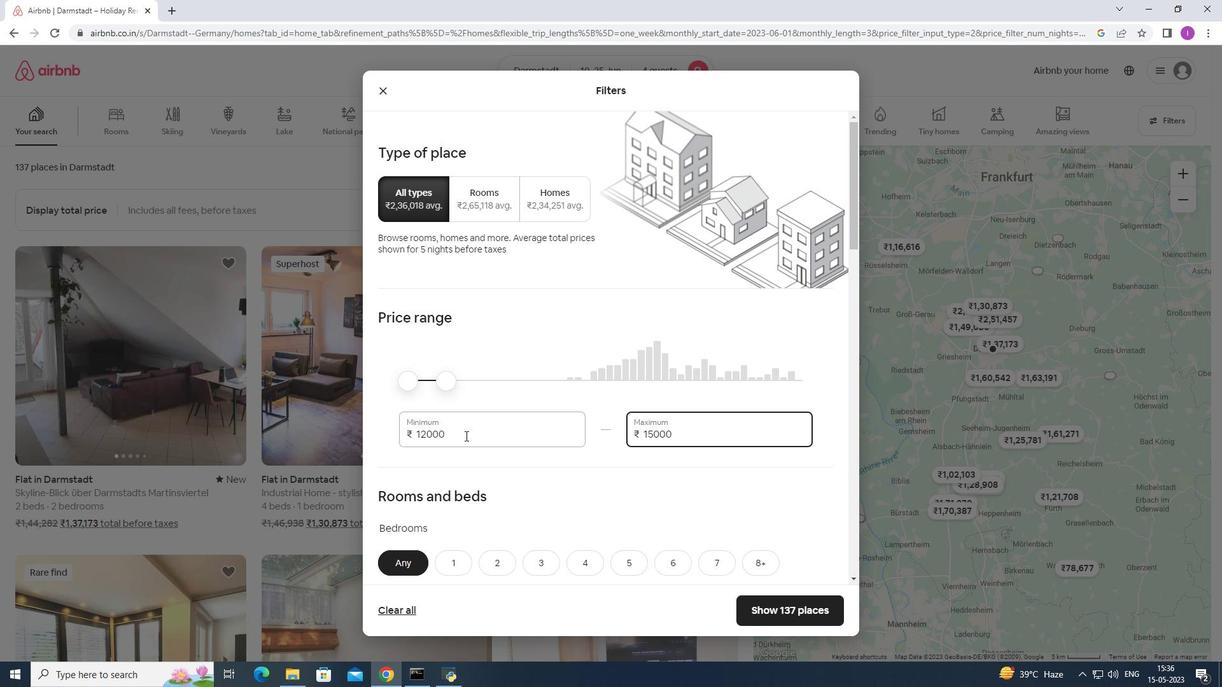 
Action: Mouse moved to (599, 446)
Screenshot: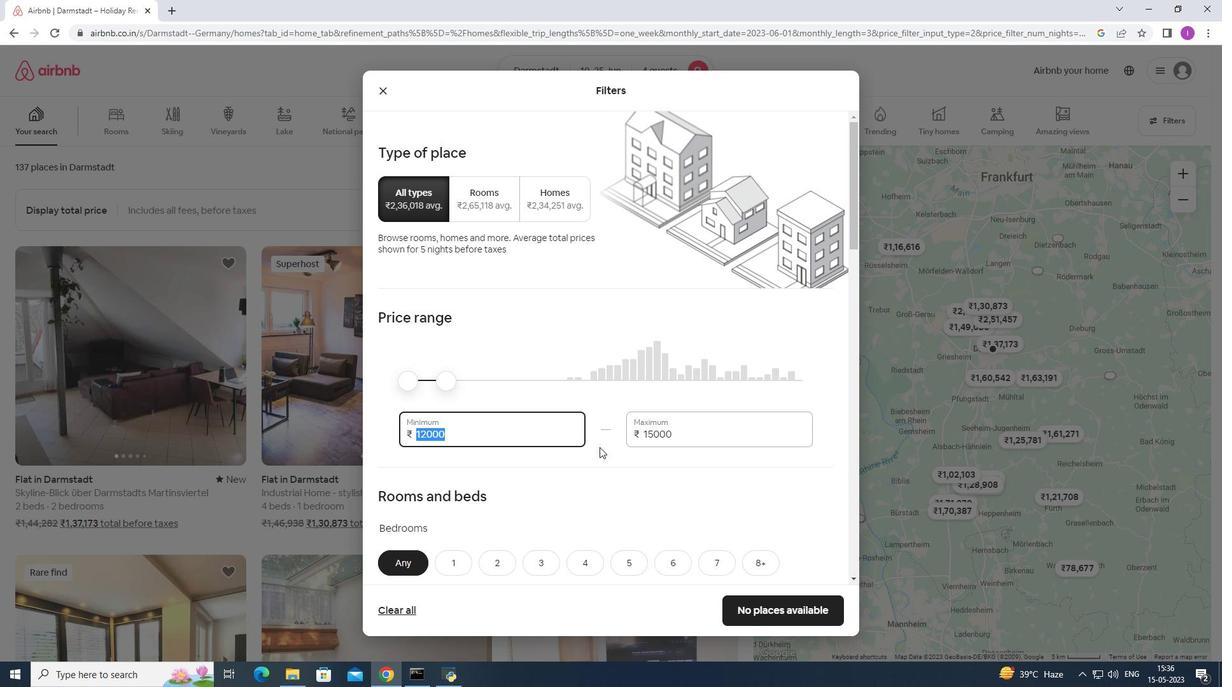 
Action: Key pressed 100
Screenshot: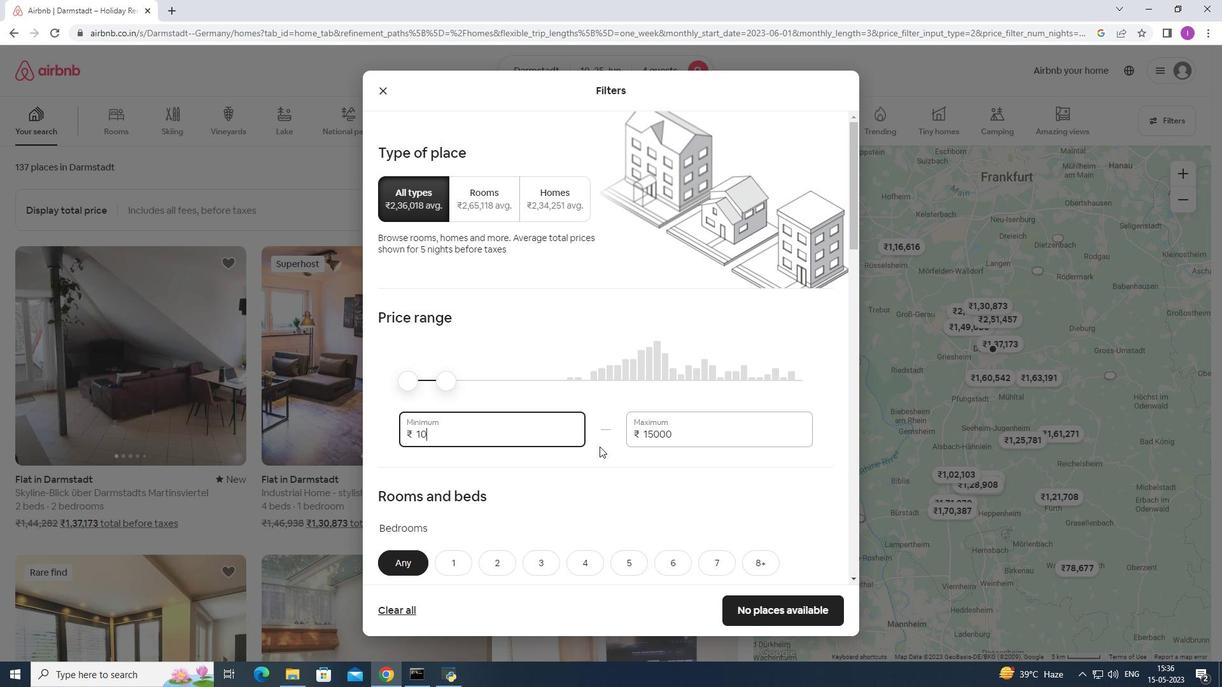 
Action: Mouse moved to (598, 446)
Screenshot: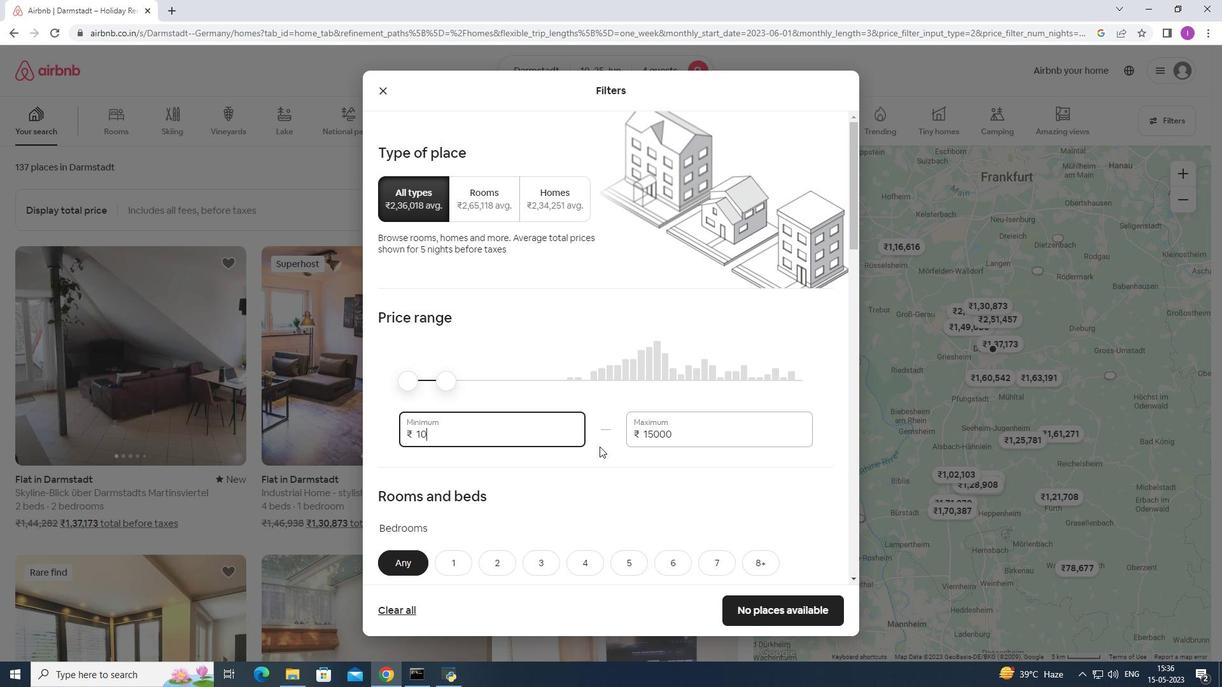 
Action: Key pressed 00
Screenshot: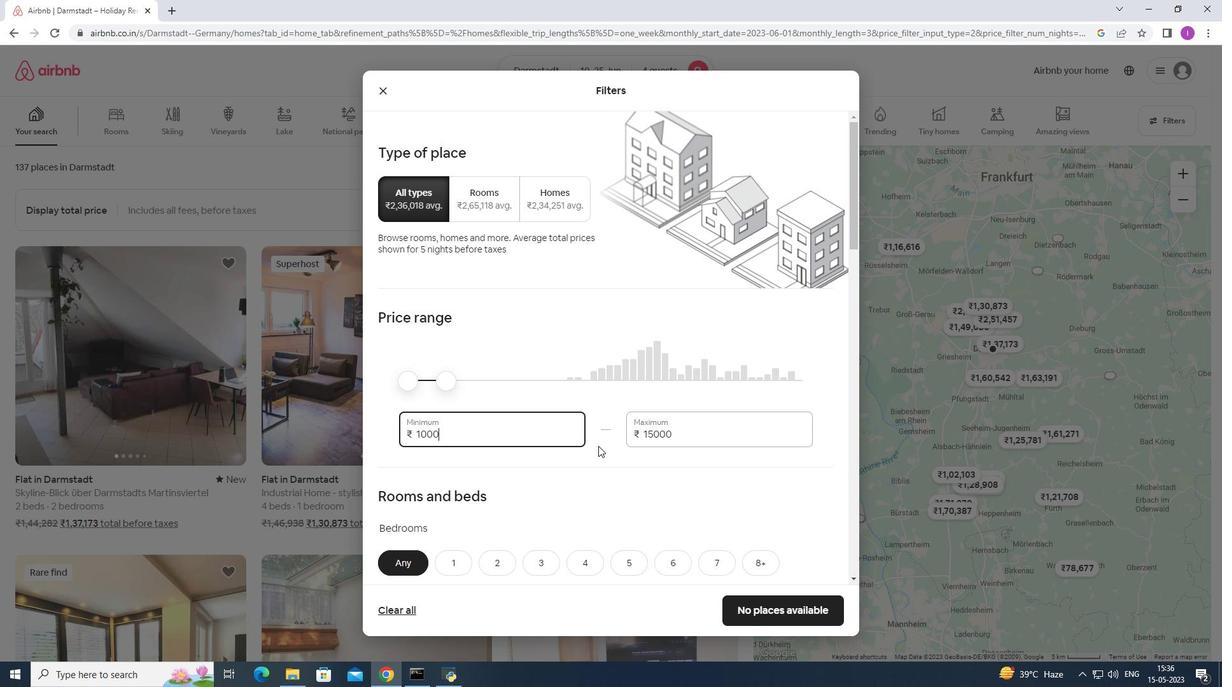 
Action: Mouse moved to (523, 434)
Screenshot: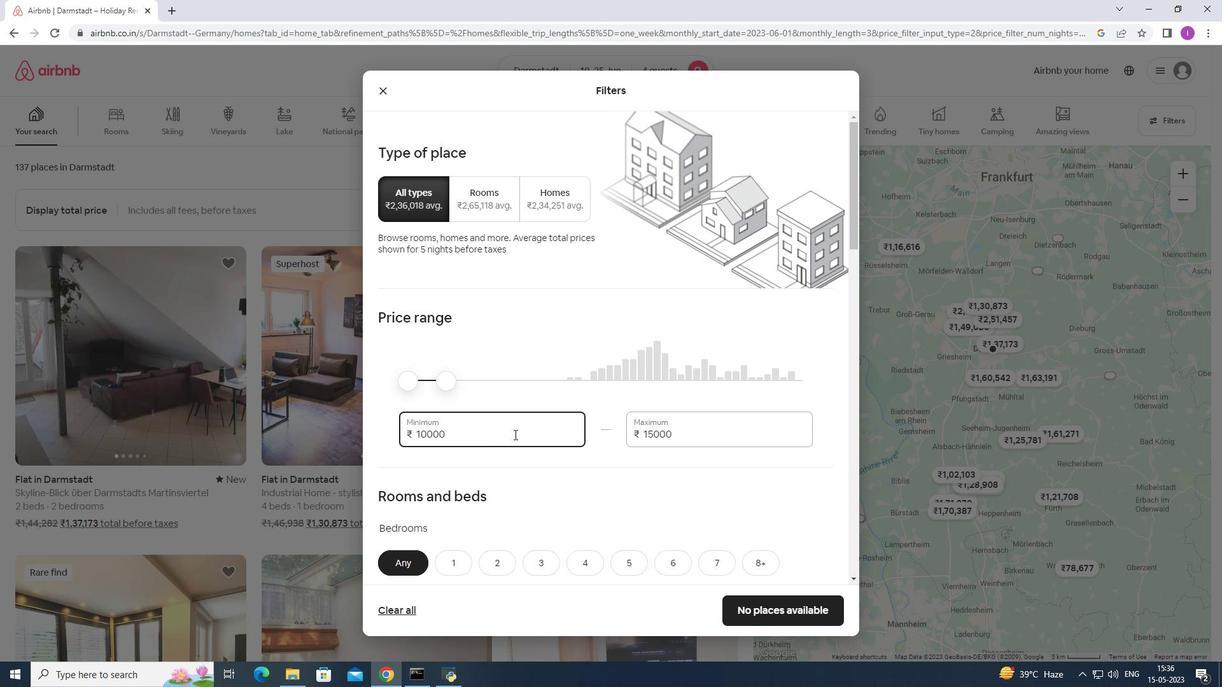 
Action: Mouse scrolled (523, 433) with delta (0, 0)
Screenshot: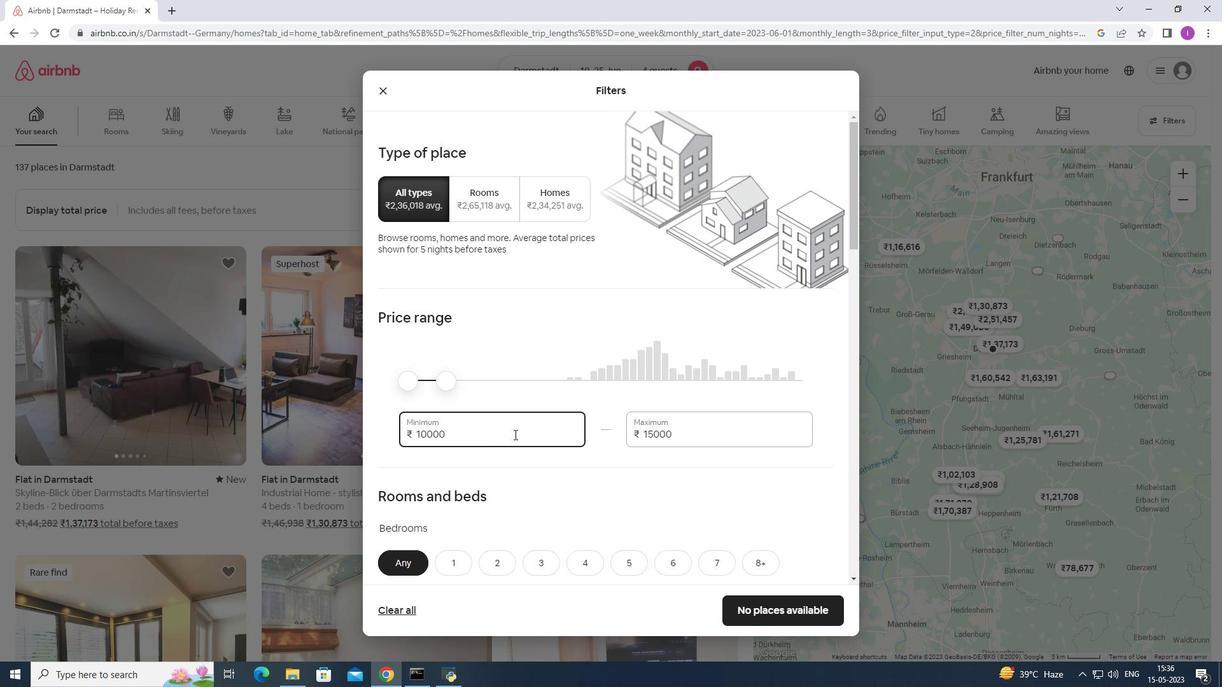 
Action: Mouse moved to (525, 434)
Screenshot: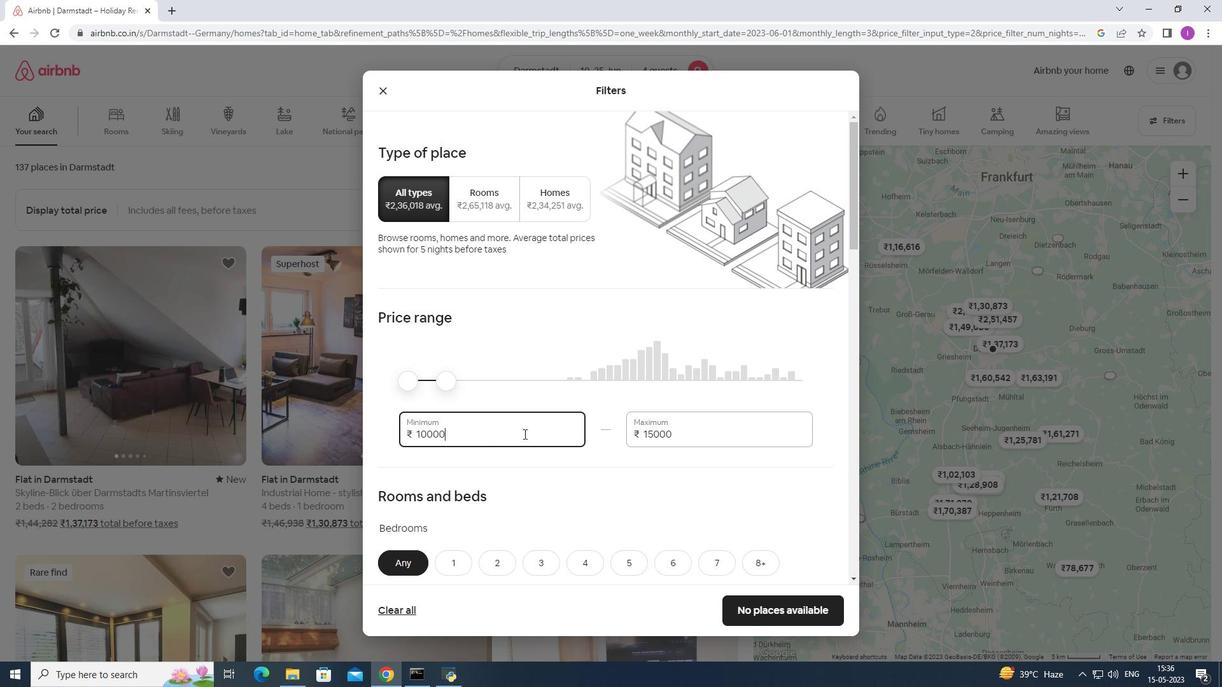 
Action: Mouse scrolled (525, 433) with delta (0, 0)
Screenshot: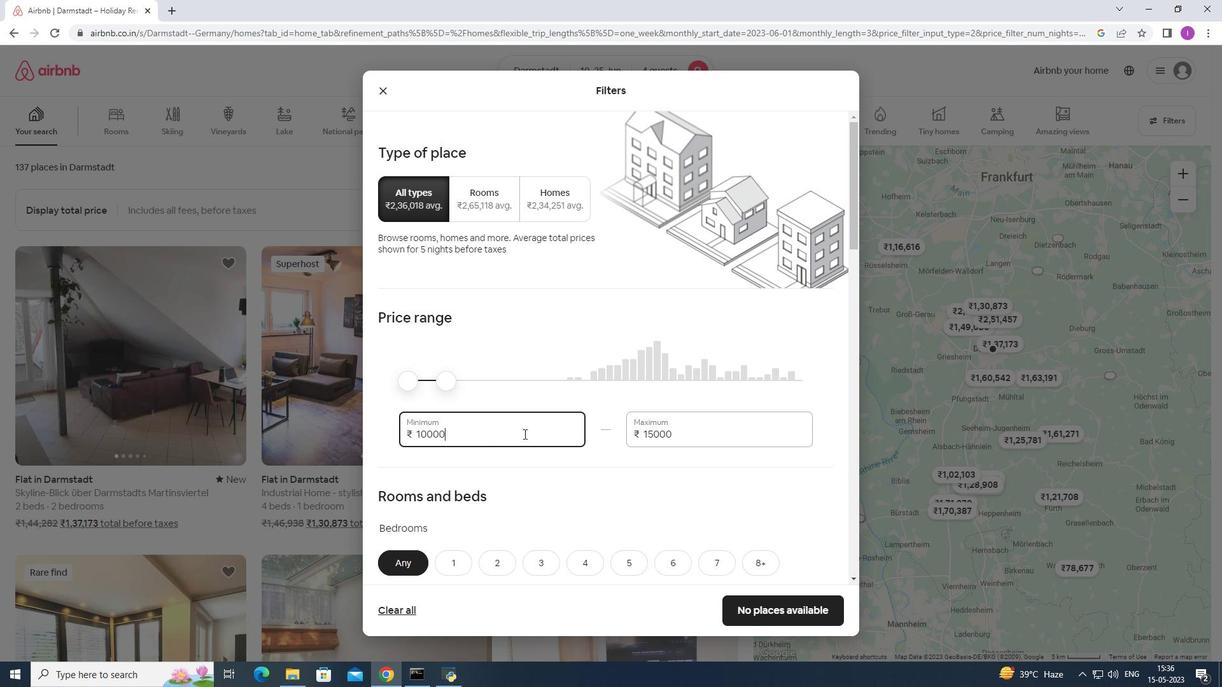 
Action: Mouse moved to (527, 433)
Screenshot: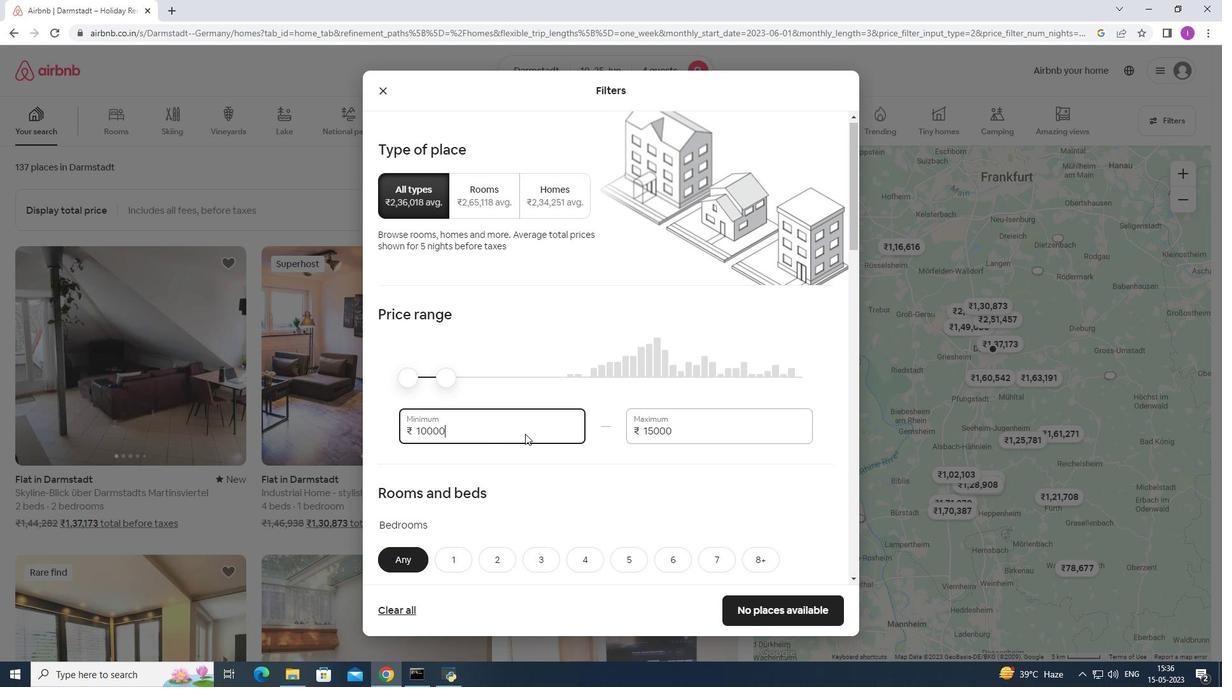 
Action: Mouse scrolled (527, 432) with delta (0, 0)
Screenshot: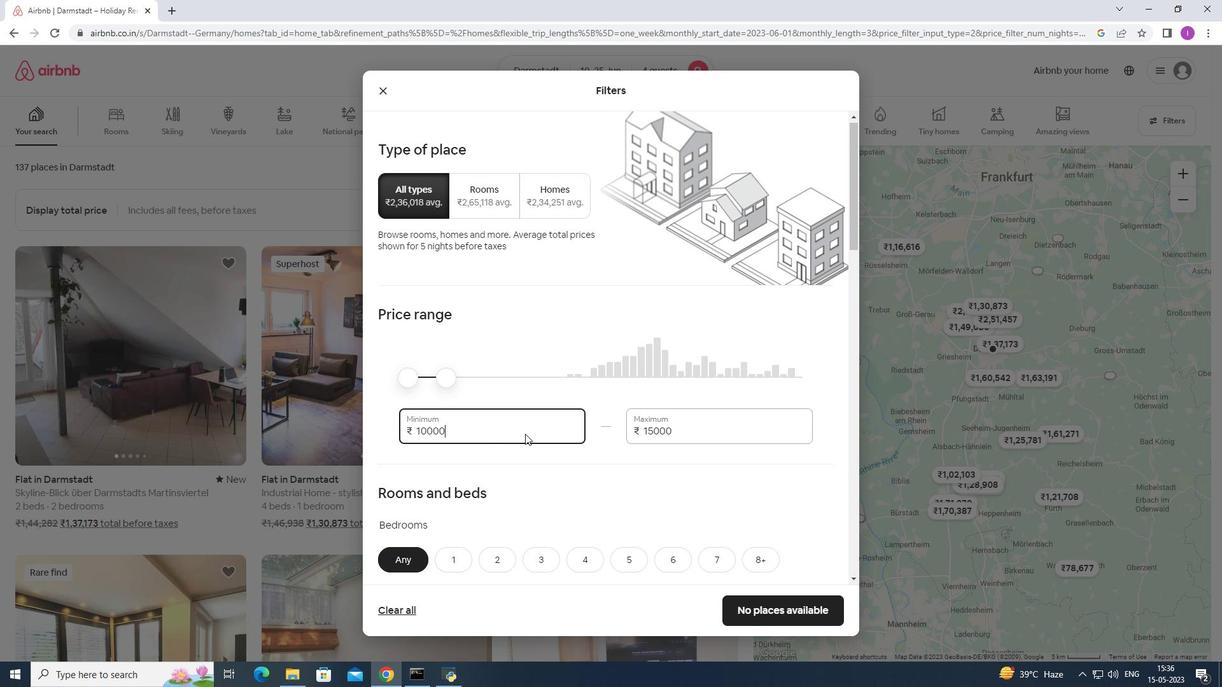
Action: Mouse moved to (598, 396)
Screenshot: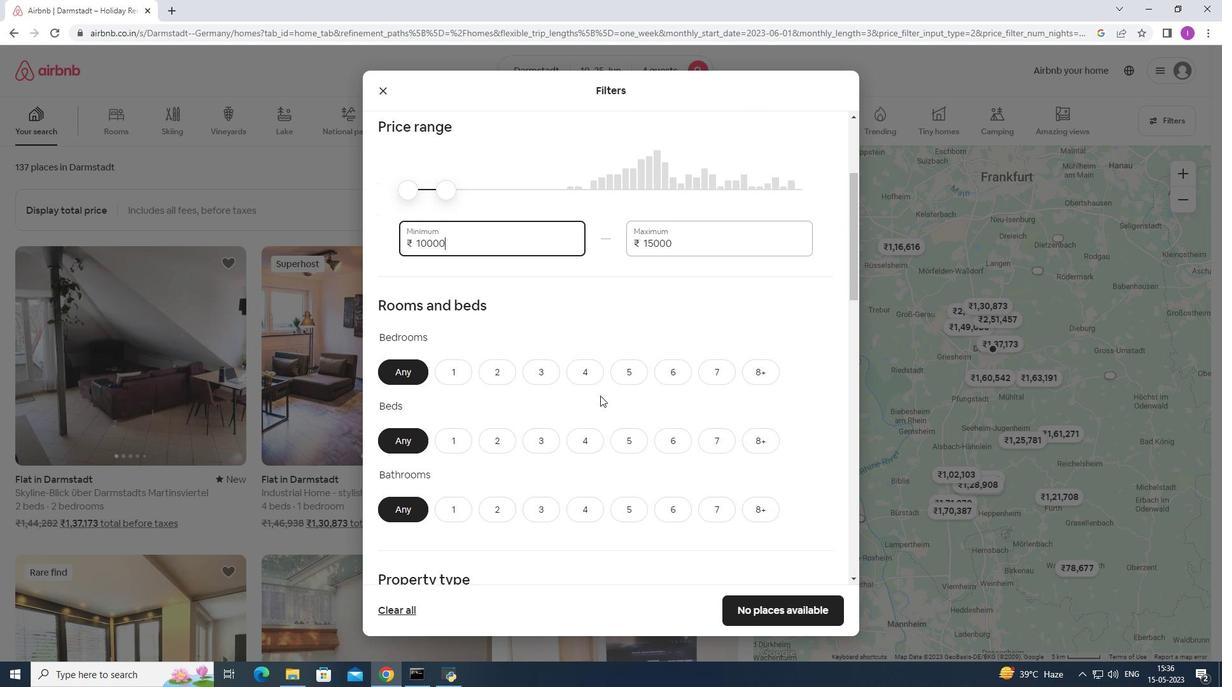 
Action: Mouse scrolled (598, 396) with delta (0, 0)
Screenshot: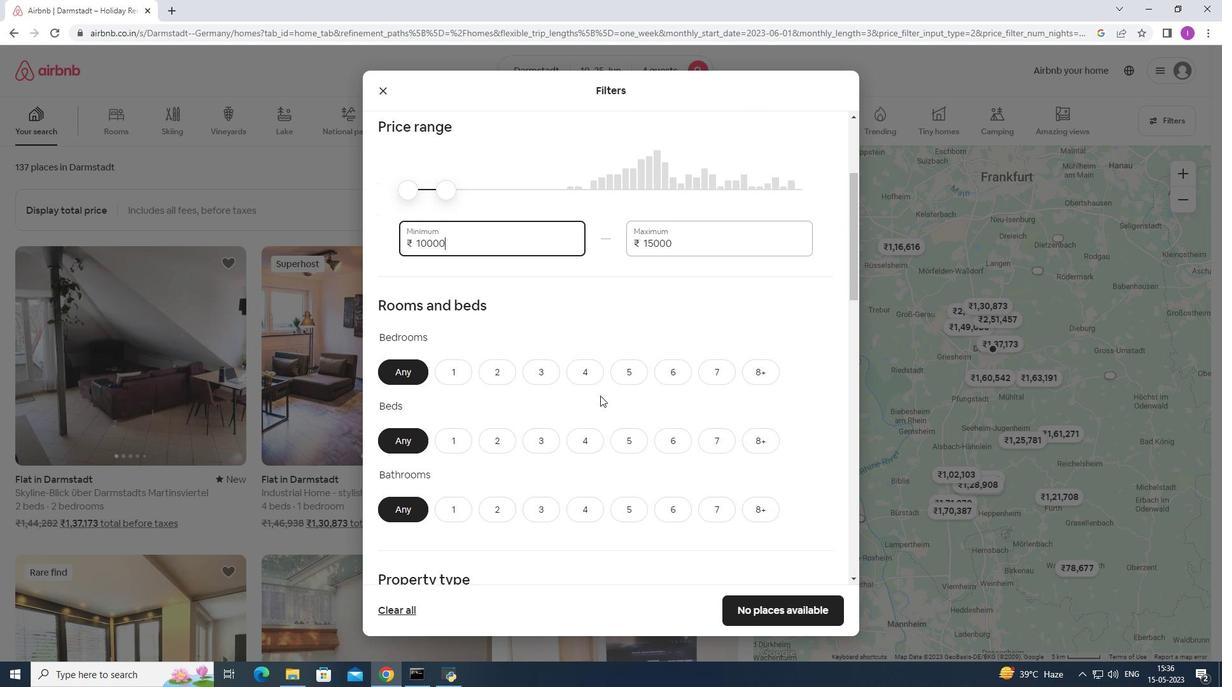 
Action: Mouse moved to (587, 315)
Screenshot: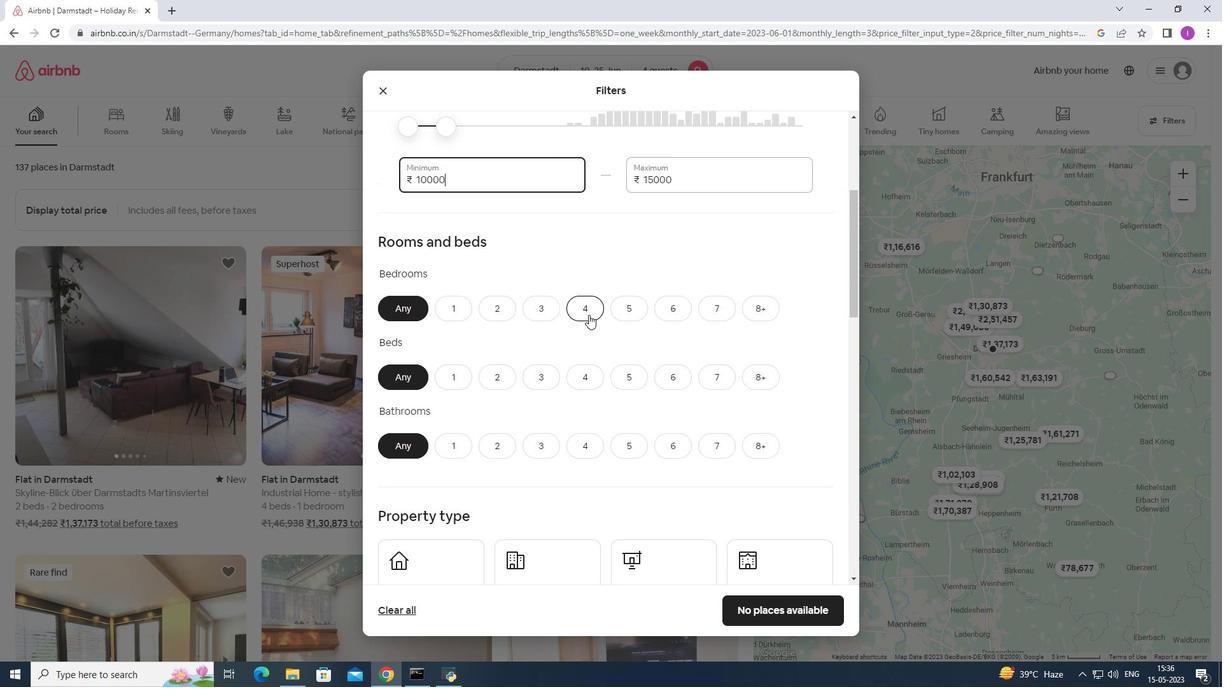 
Action: Mouse pressed left at (587, 315)
Screenshot: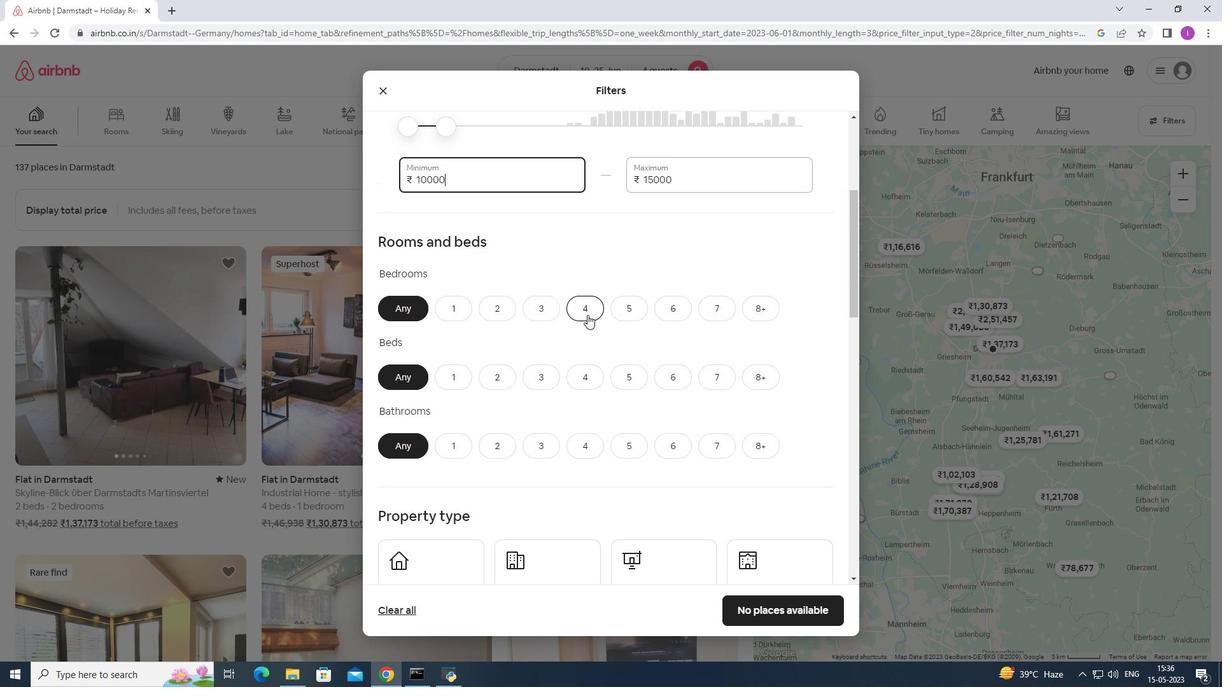 
Action: Mouse moved to (581, 385)
Screenshot: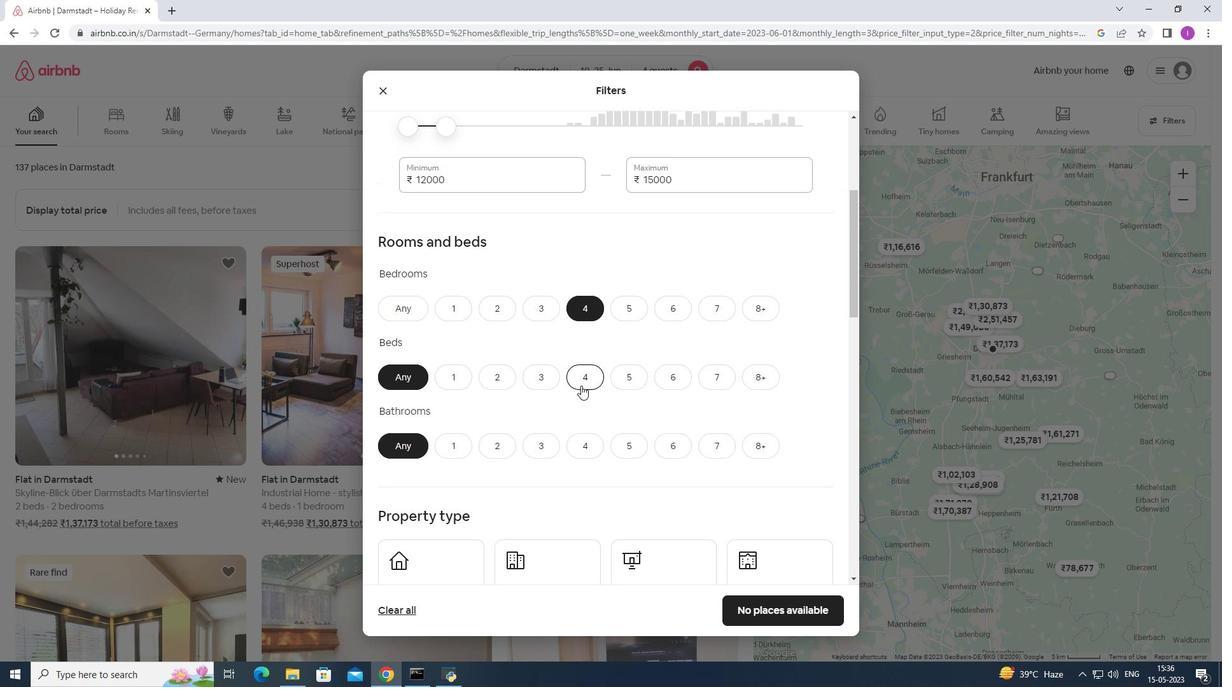 
Action: Mouse pressed left at (581, 385)
Screenshot: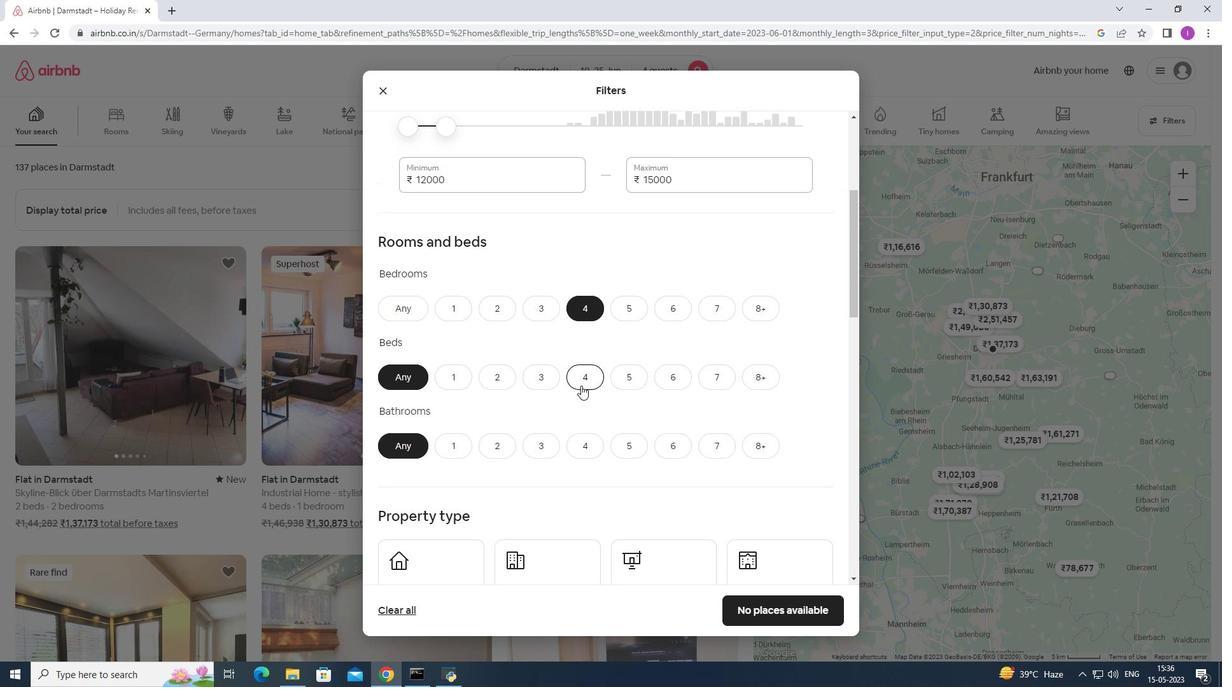 
Action: Mouse moved to (585, 453)
Screenshot: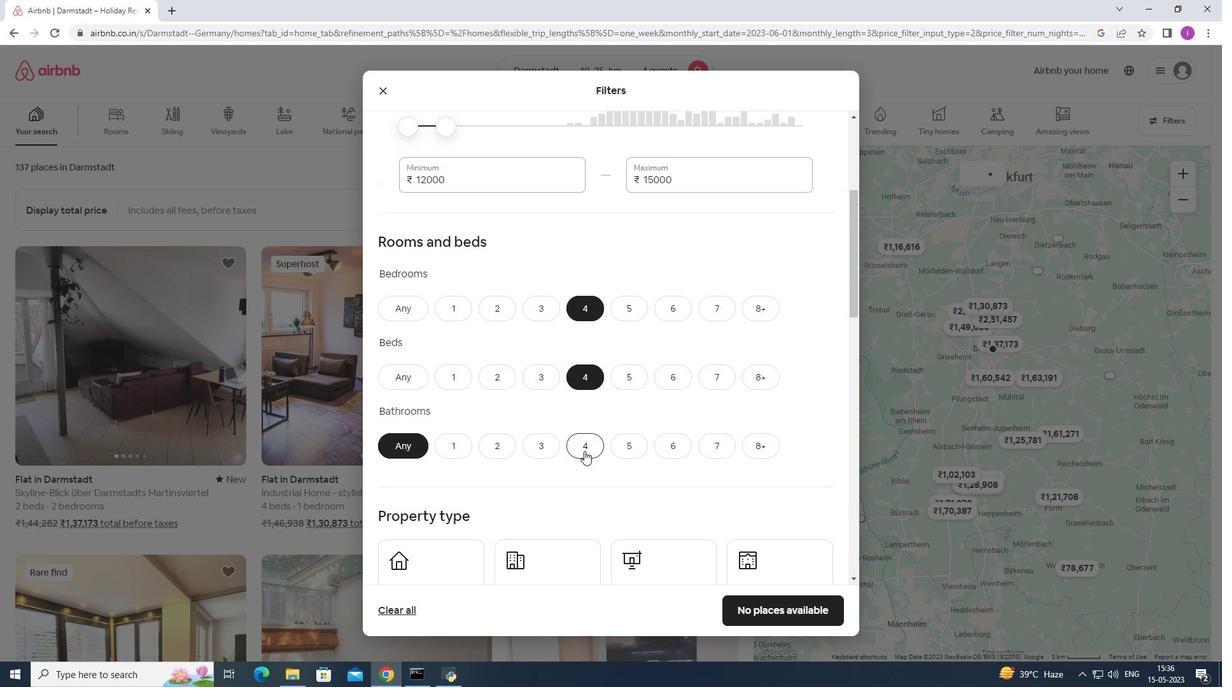 
Action: Mouse pressed left at (585, 453)
Screenshot: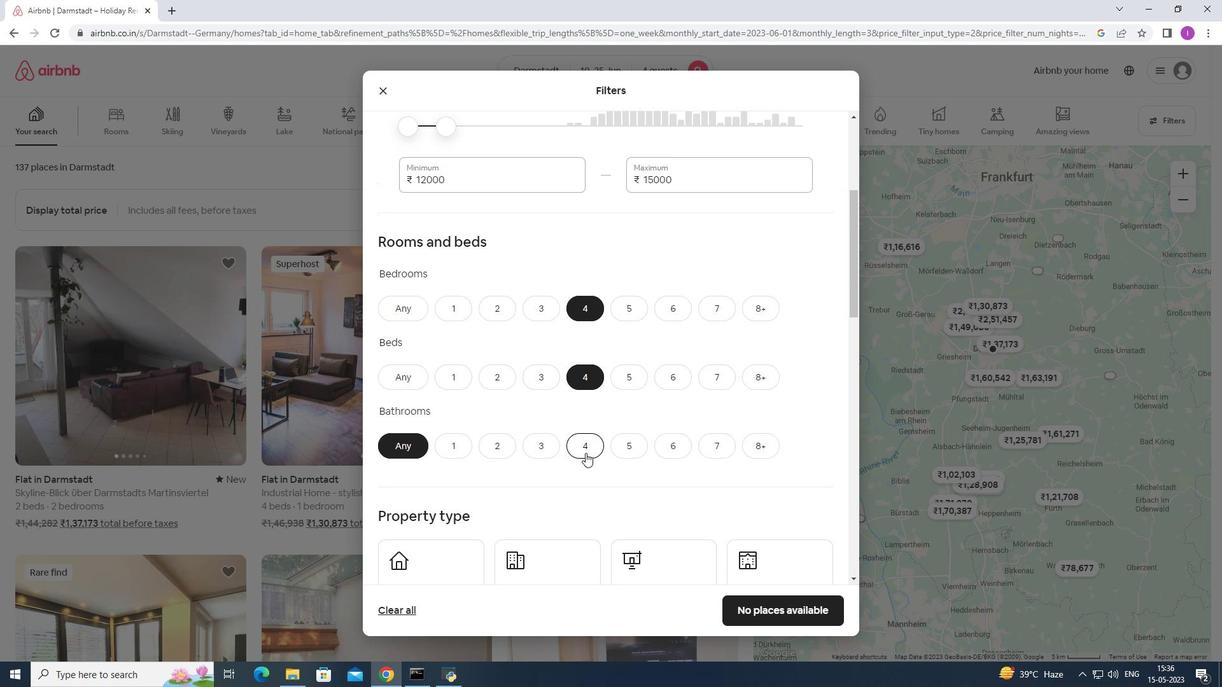 
Action: Mouse moved to (498, 431)
Screenshot: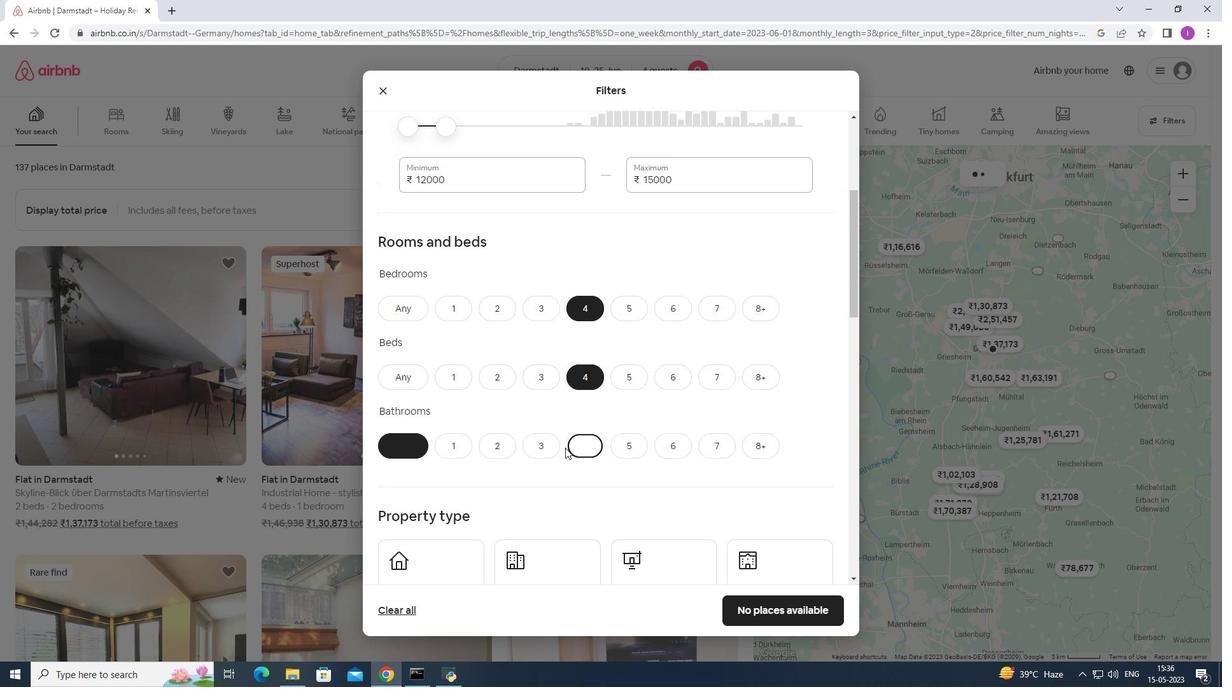 
Action: Mouse scrolled (498, 430) with delta (0, 0)
Screenshot: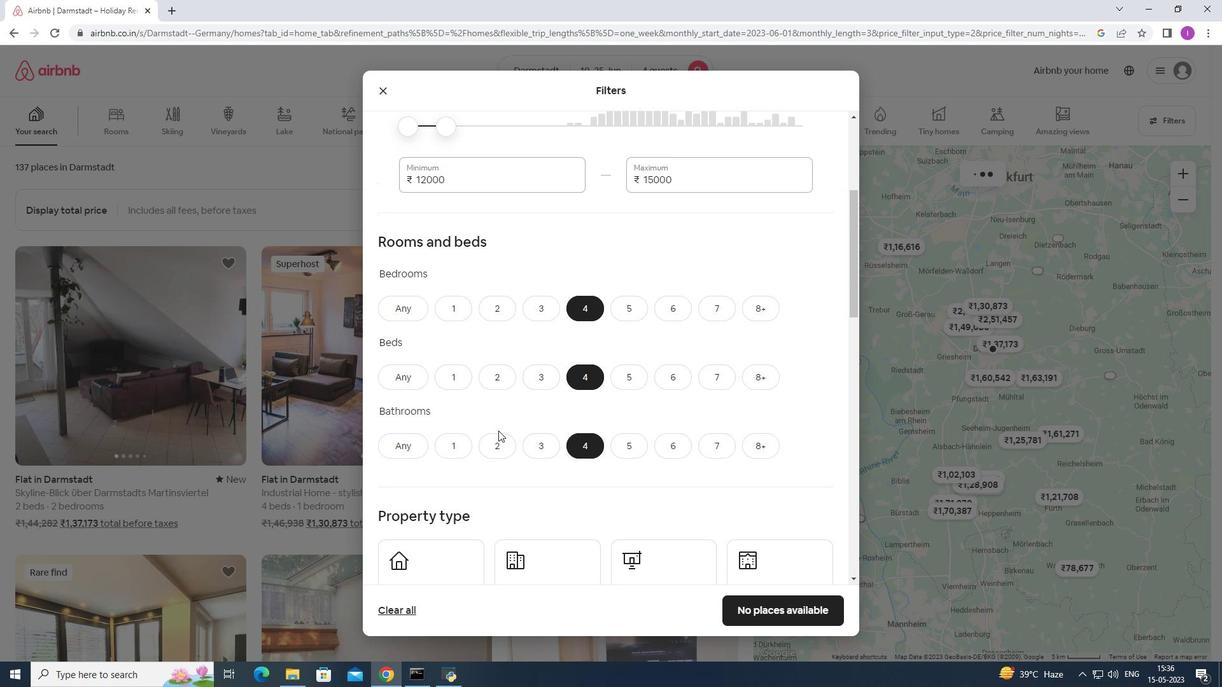 
Action: Mouse scrolled (498, 430) with delta (0, 0)
Screenshot: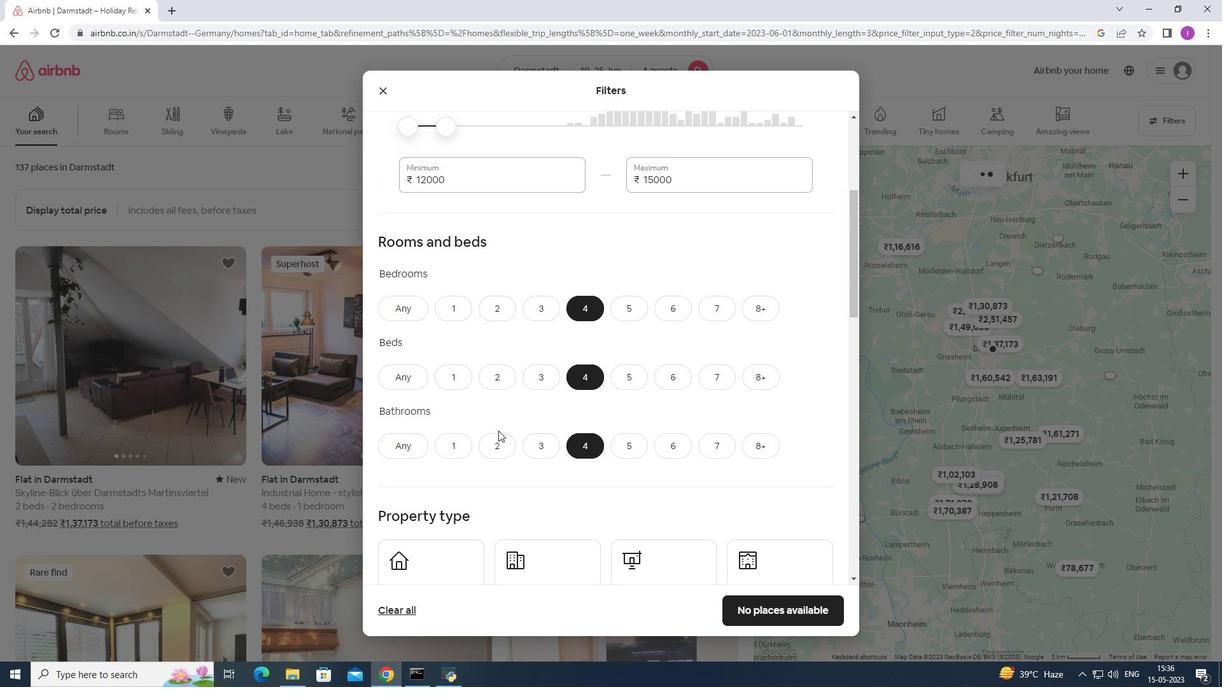
Action: Mouse scrolled (498, 430) with delta (0, 0)
Screenshot: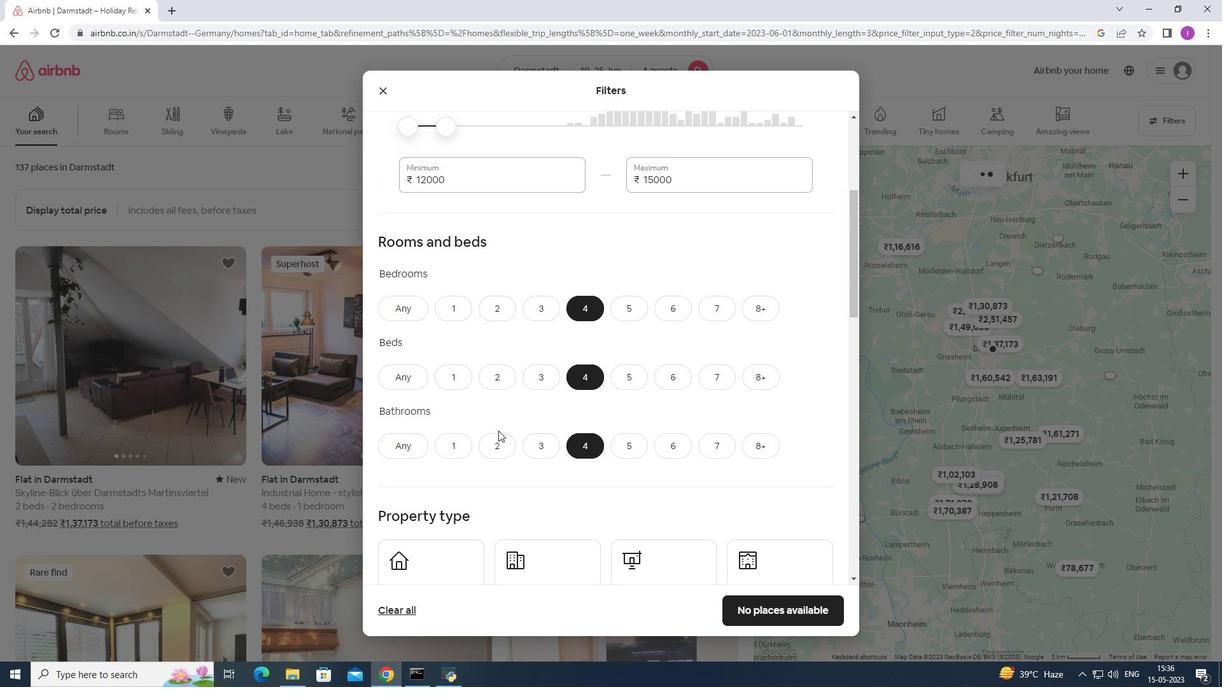 
Action: Mouse moved to (445, 424)
Screenshot: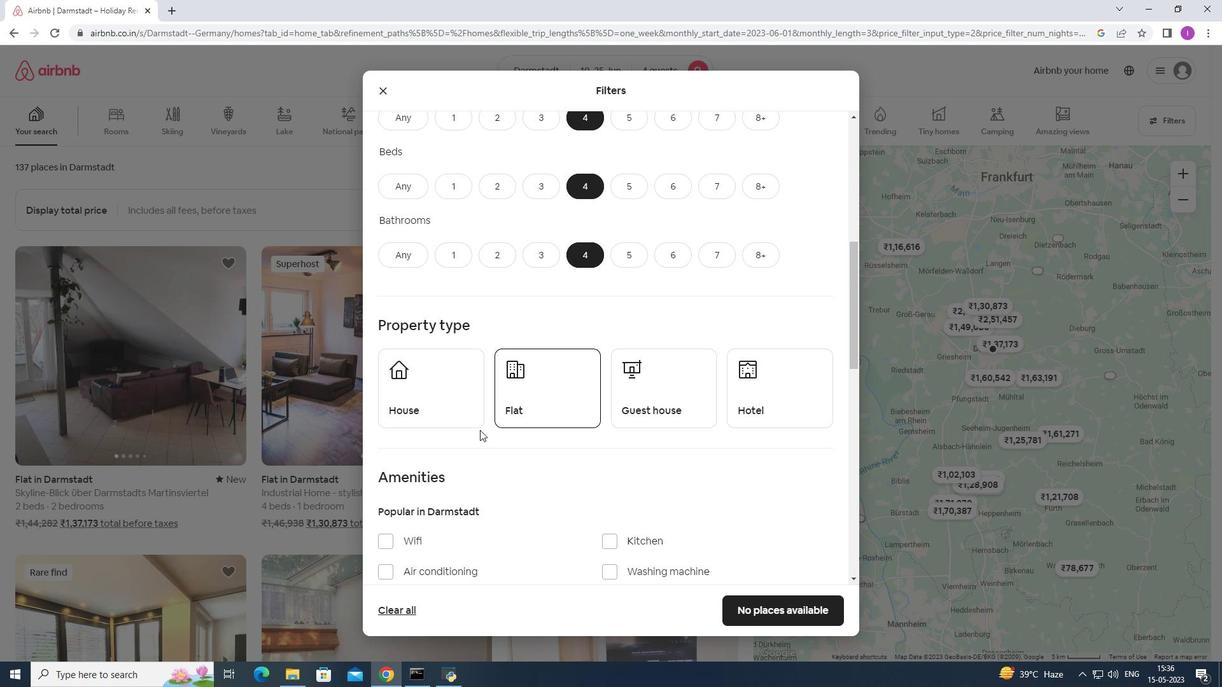 
Action: Mouse pressed left at (445, 424)
Screenshot: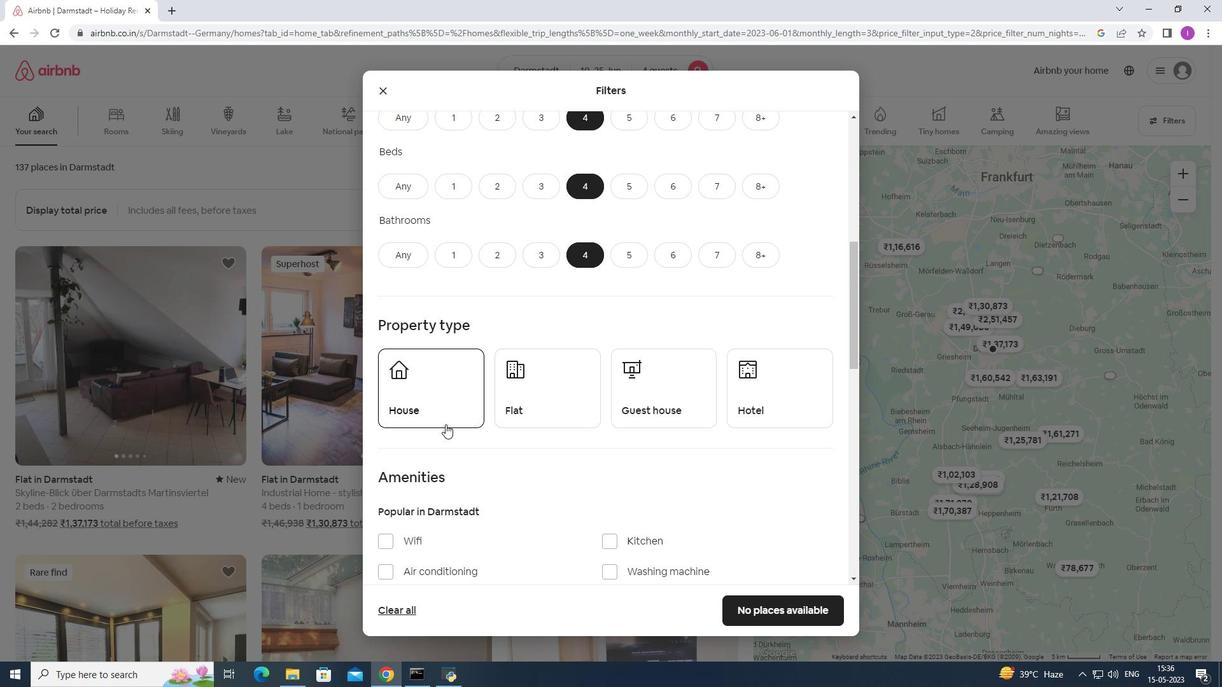 
Action: Mouse moved to (534, 408)
Screenshot: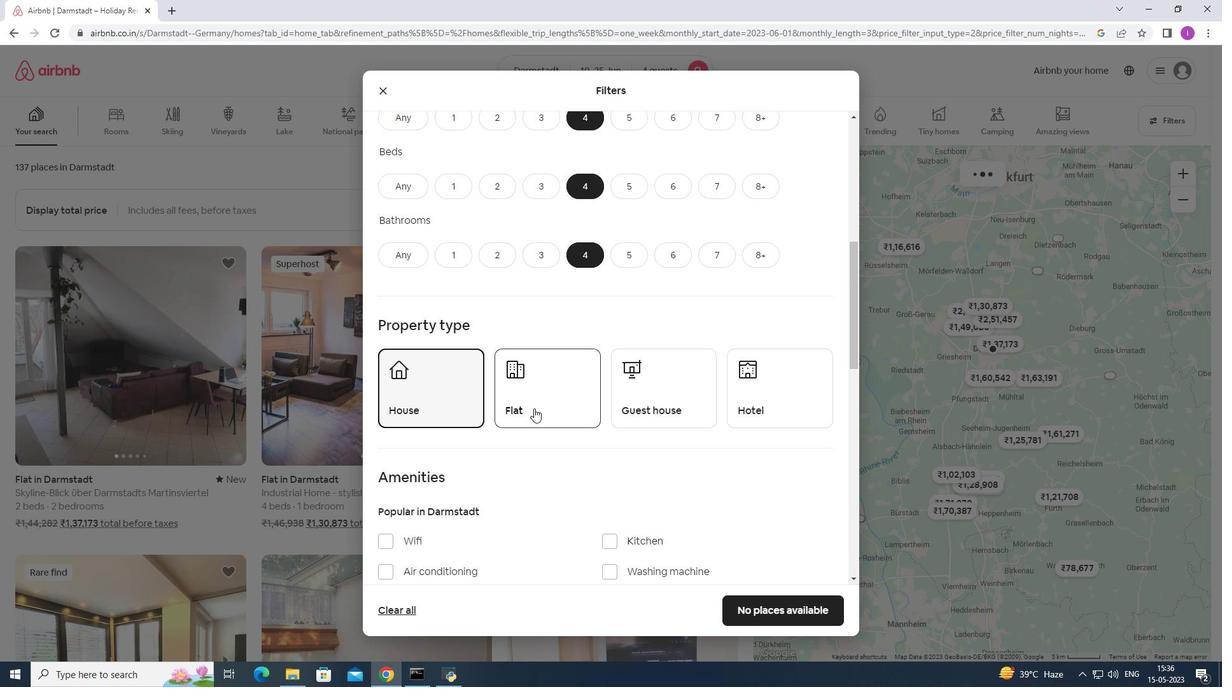 
Action: Mouse pressed left at (534, 408)
Screenshot: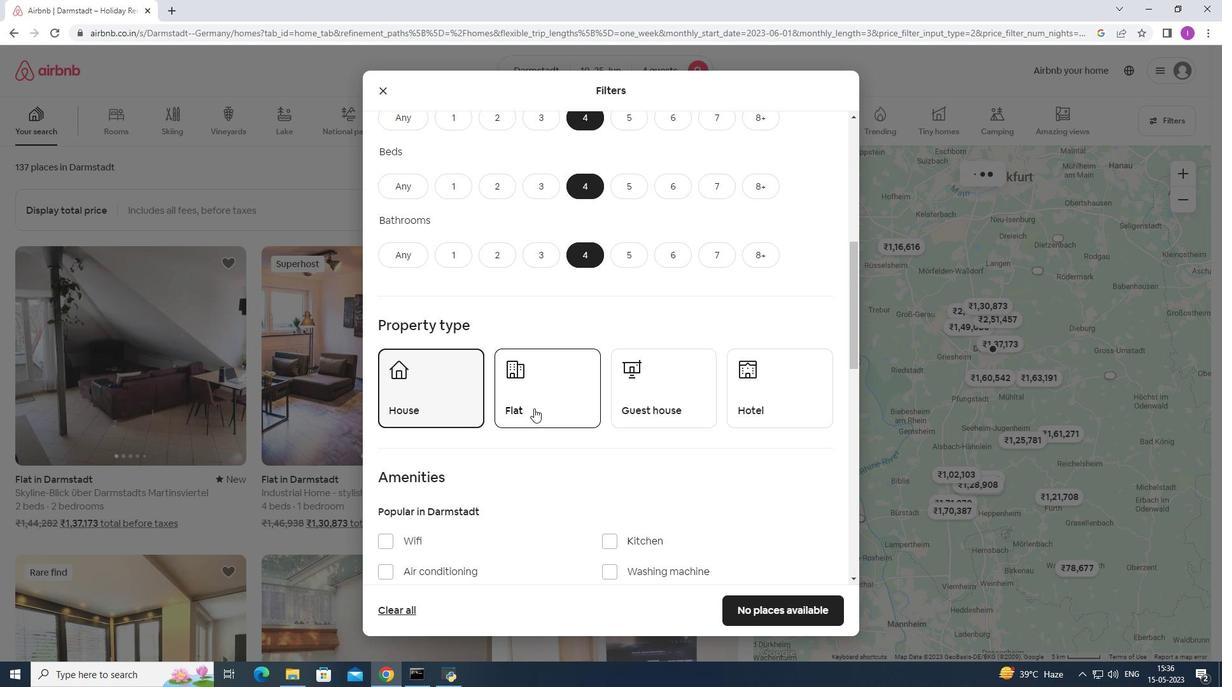 
Action: Mouse moved to (652, 401)
Screenshot: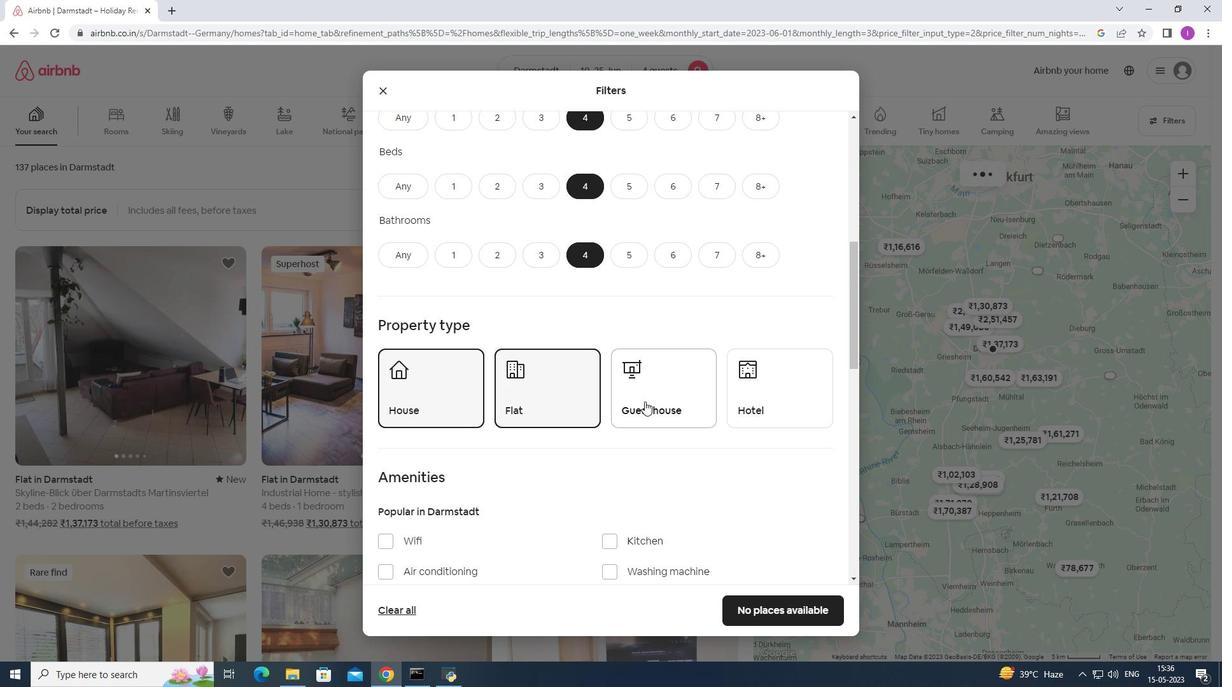 
Action: Mouse pressed left at (652, 401)
Screenshot: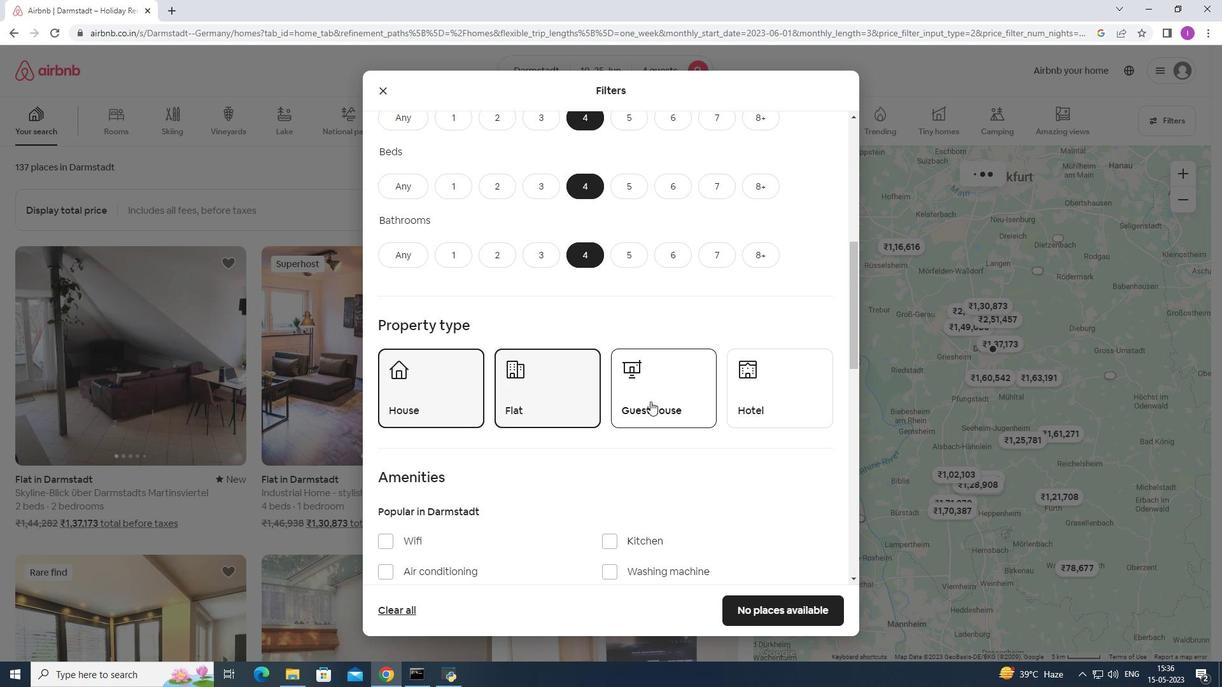 
Action: Mouse moved to (772, 396)
Screenshot: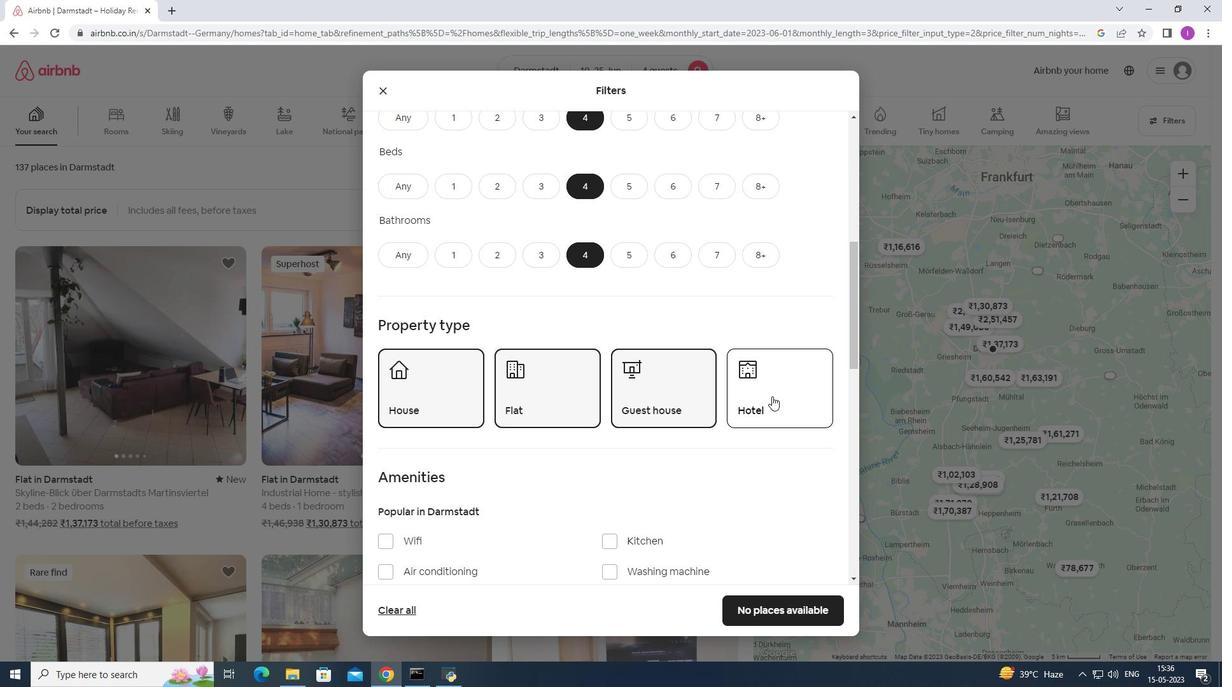 
Action: Mouse pressed left at (772, 396)
Screenshot: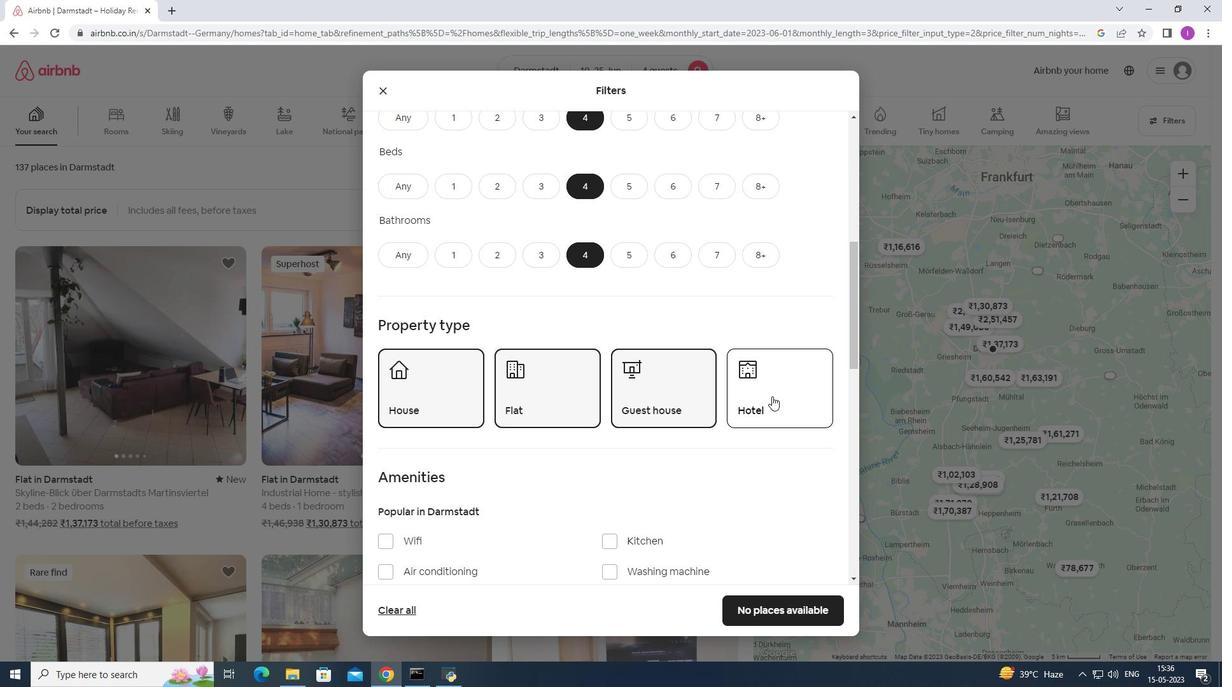 
Action: Mouse moved to (625, 405)
Screenshot: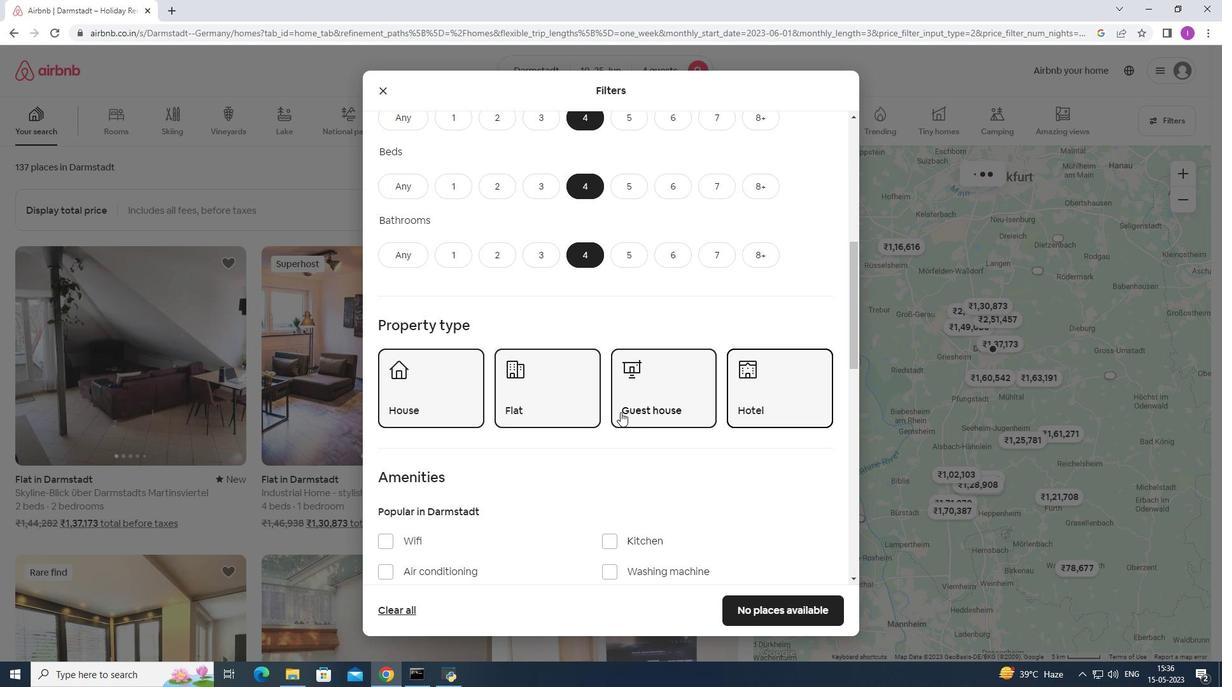 
Action: Mouse scrolled (625, 404) with delta (0, 0)
Screenshot: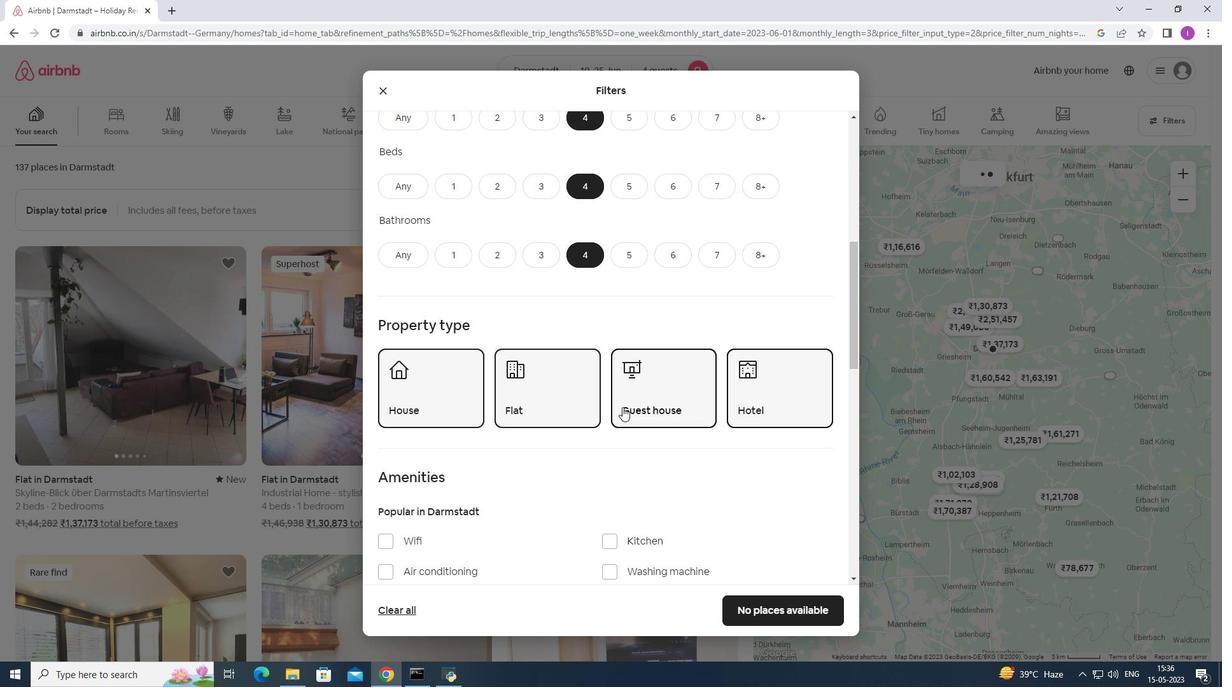 
Action: Mouse moved to (626, 405)
Screenshot: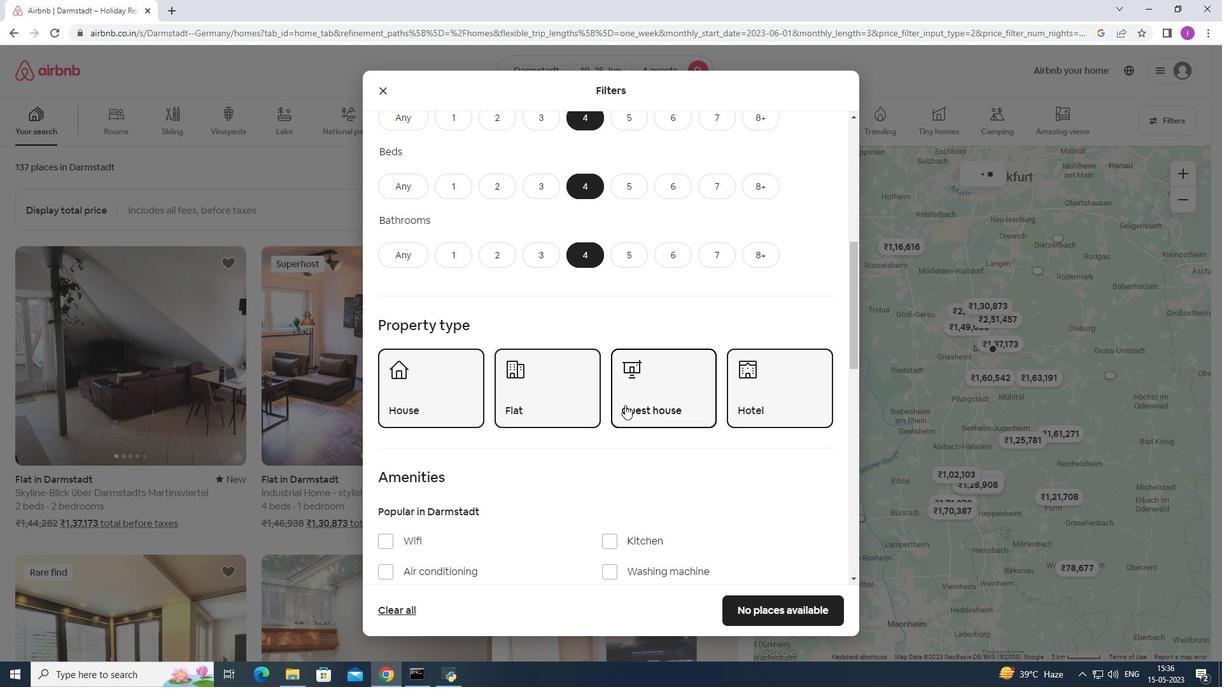 
Action: Mouse scrolled (626, 404) with delta (0, 0)
Screenshot: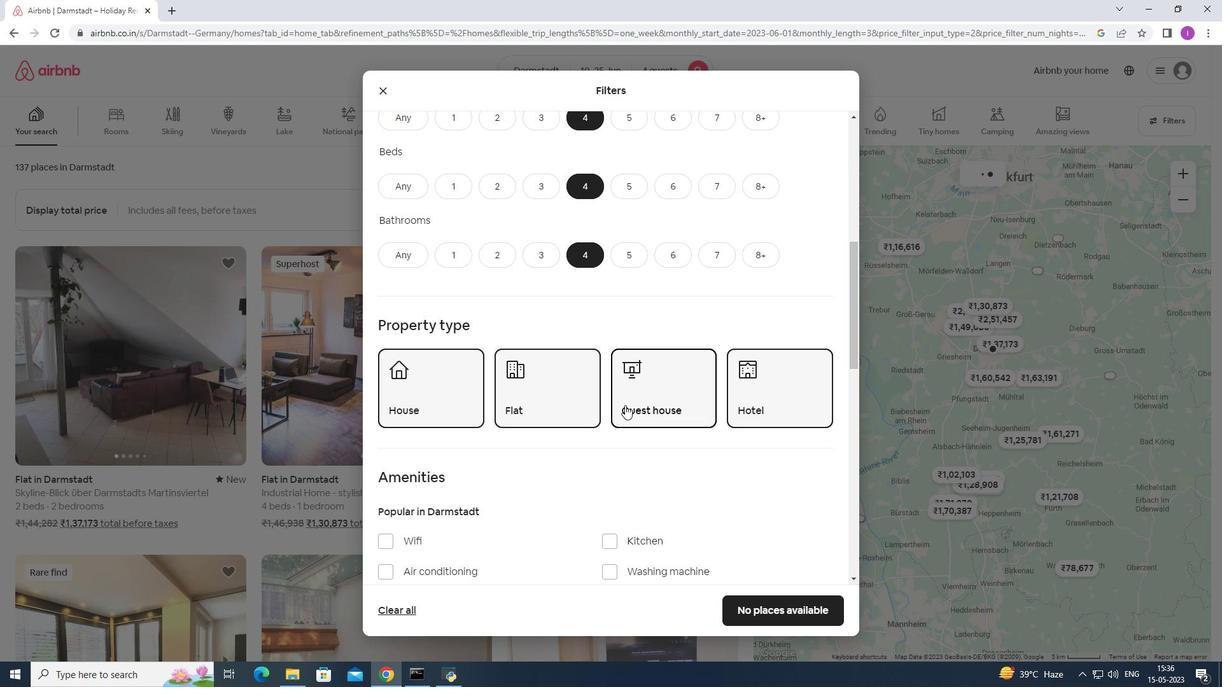 
Action: Mouse moved to (628, 405)
Screenshot: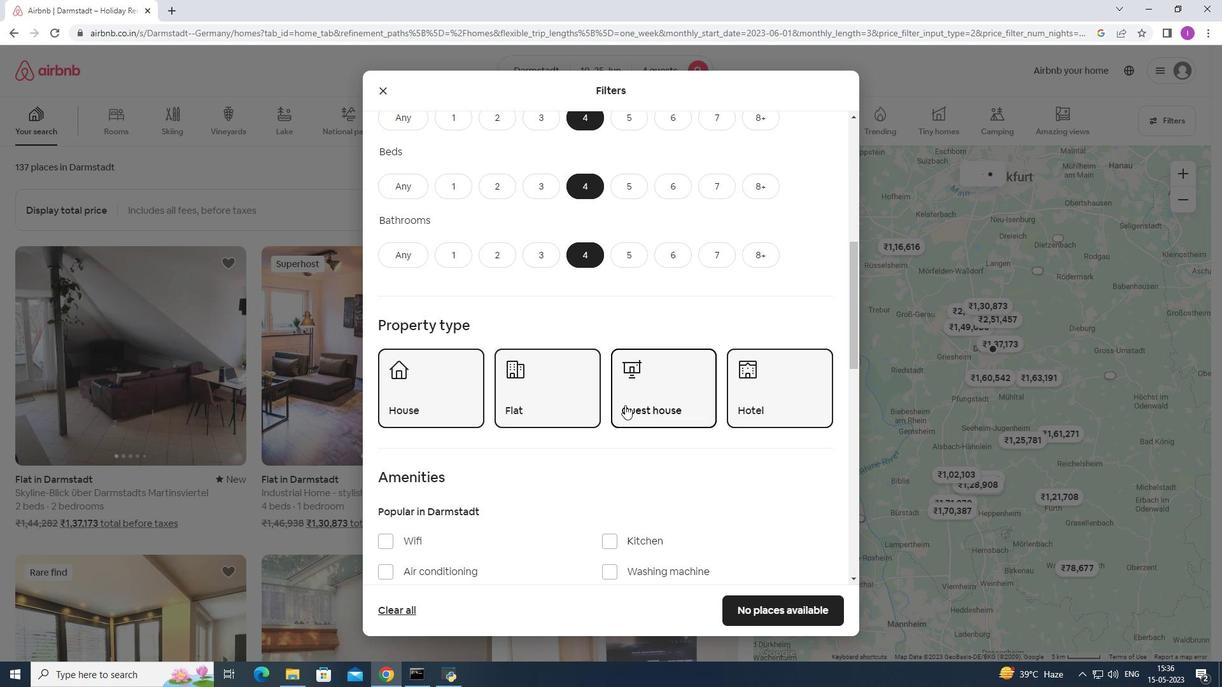 
Action: Mouse scrolled (627, 404) with delta (0, 0)
Screenshot: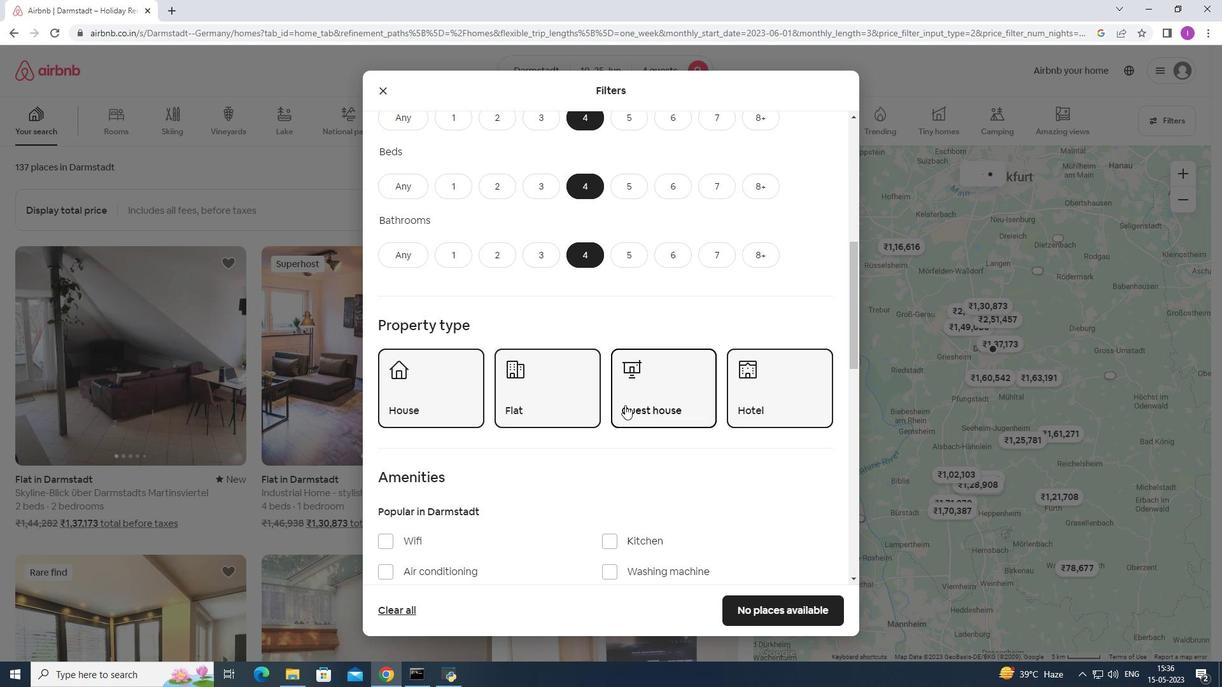 
Action: Mouse moved to (629, 405)
Screenshot: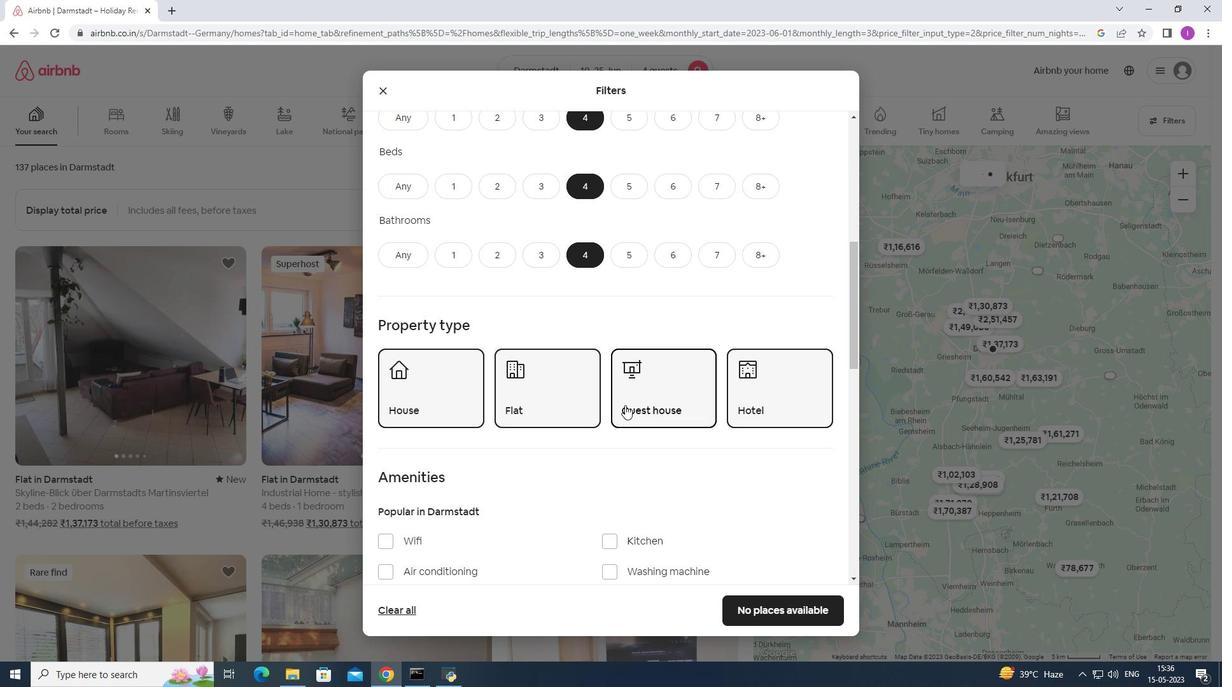 
Action: Mouse scrolled (629, 404) with delta (0, 0)
Screenshot: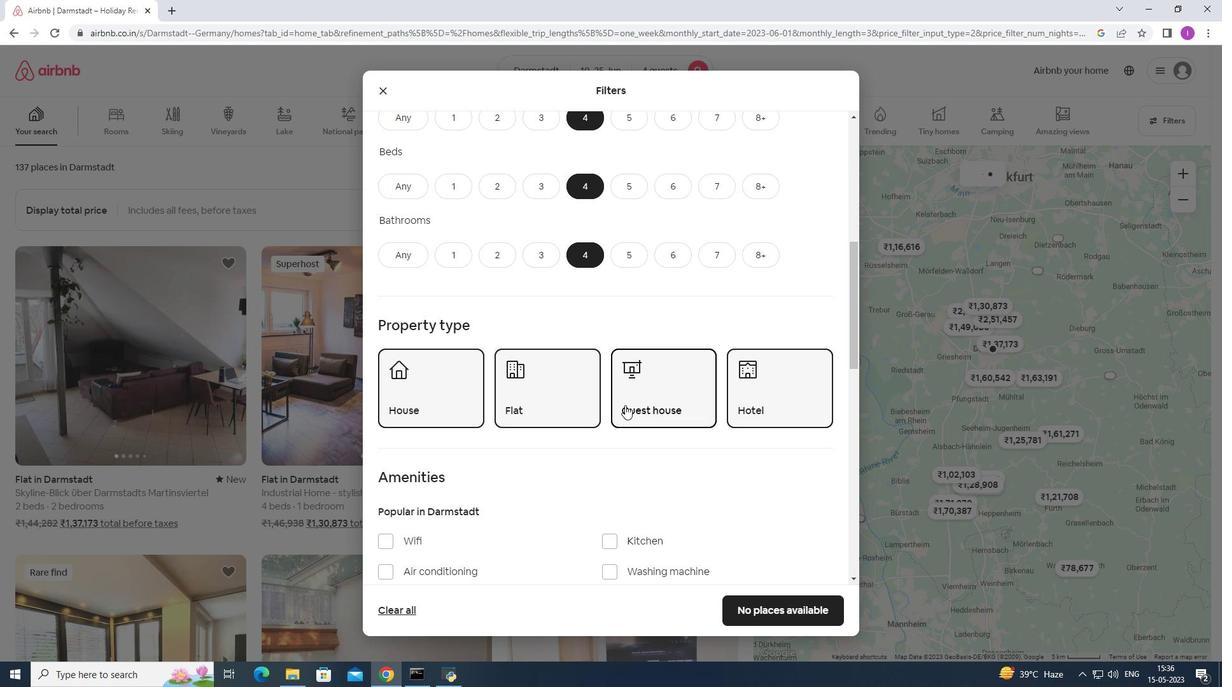 
Action: Mouse moved to (387, 284)
Screenshot: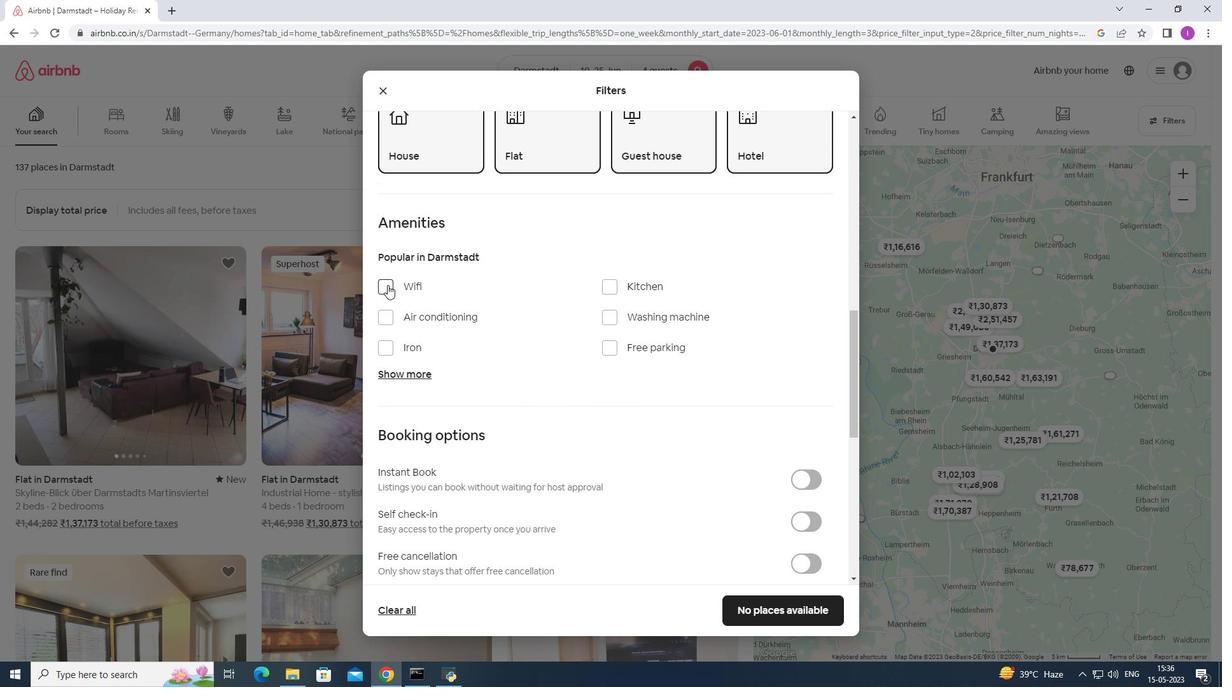 
Action: Mouse pressed left at (387, 284)
Screenshot: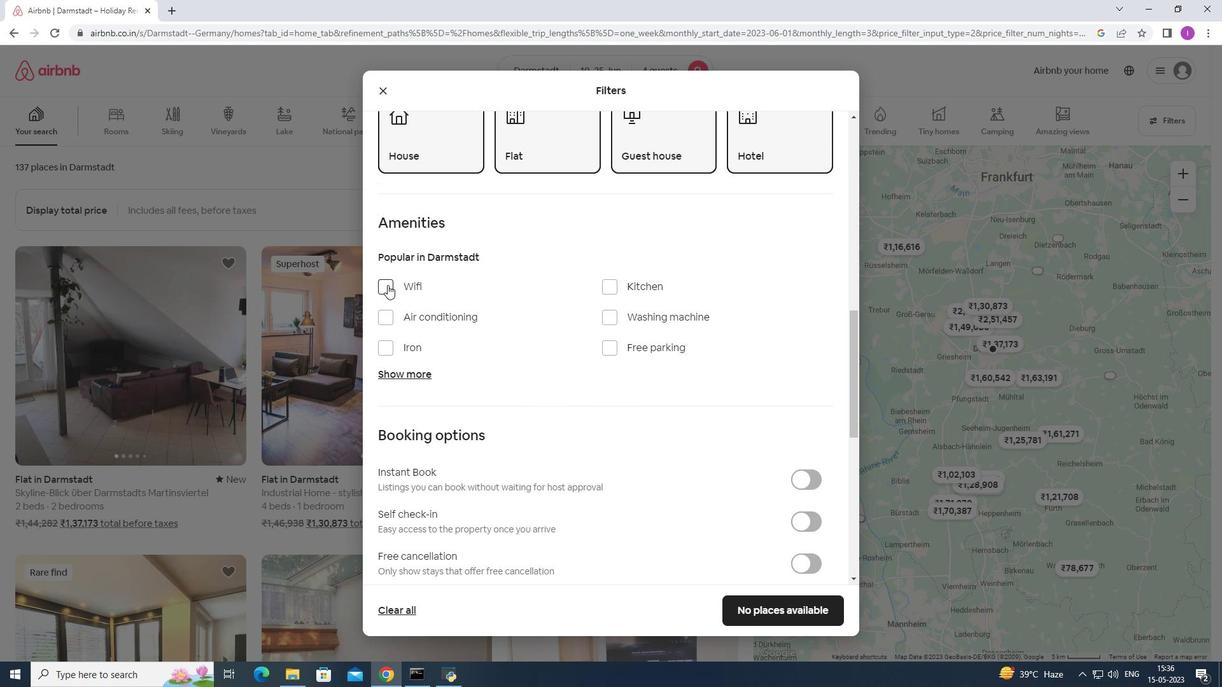 
Action: Mouse moved to (429, 376)
Screenshot: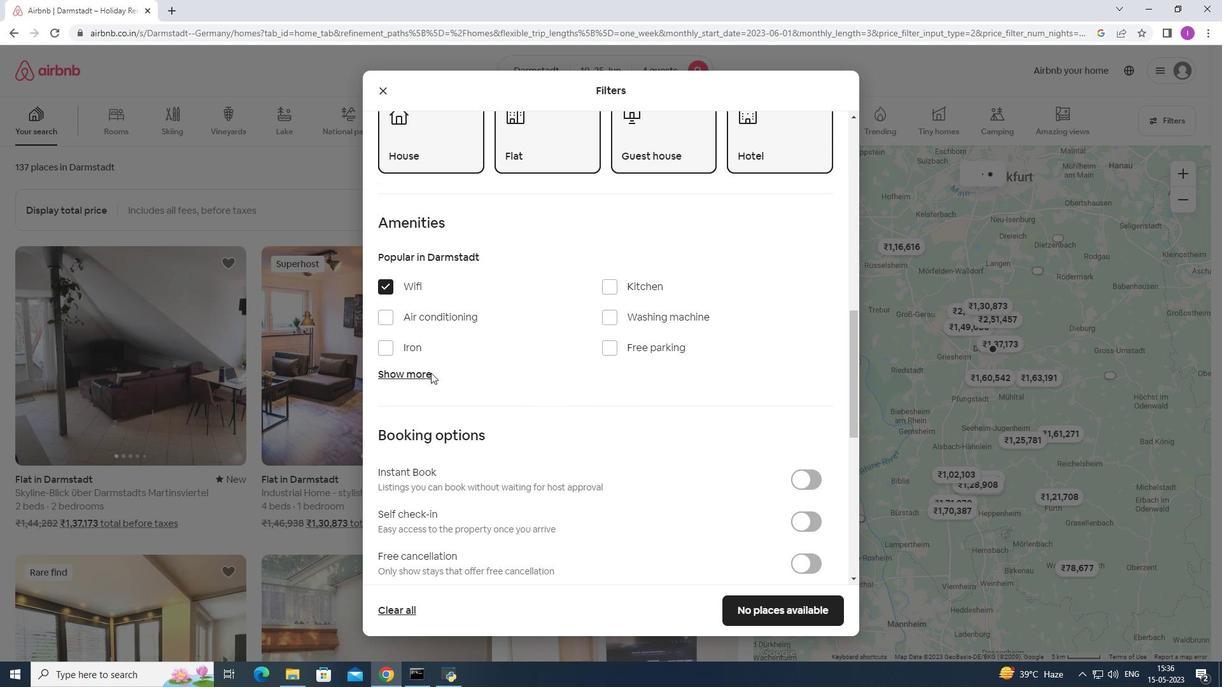
Action: Mouse pressed left at (429, 376)
Screenshot: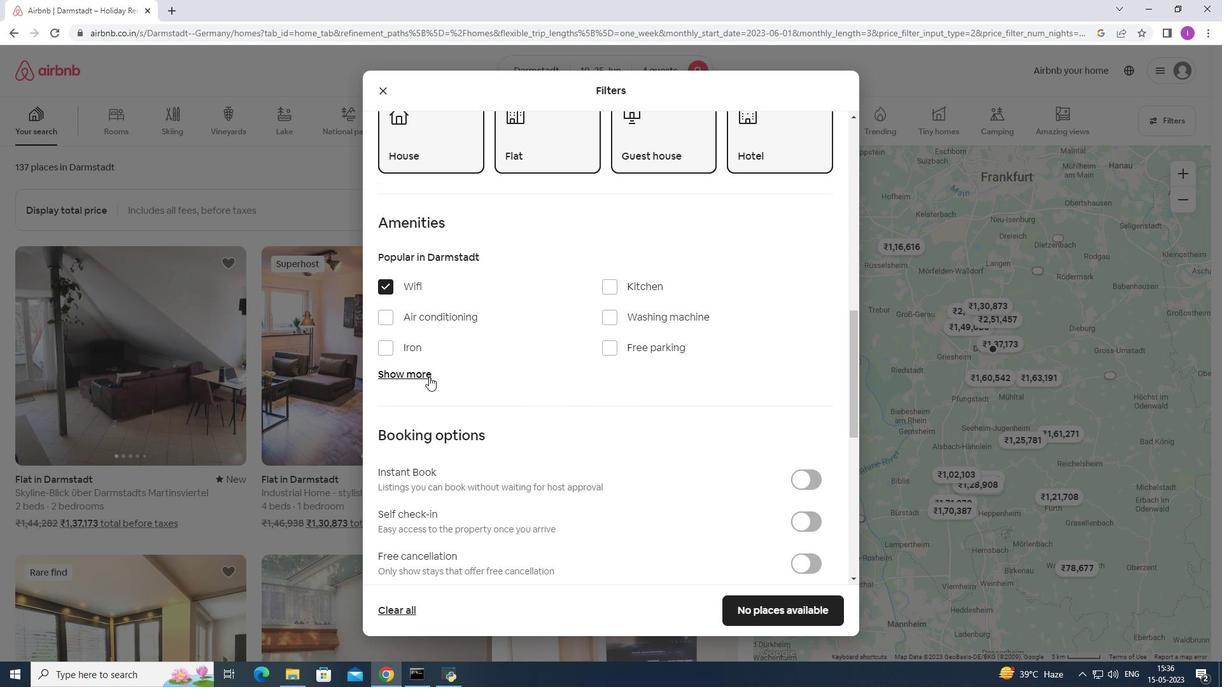 
Action: Mouse moved to (607, 354)
Screenshot: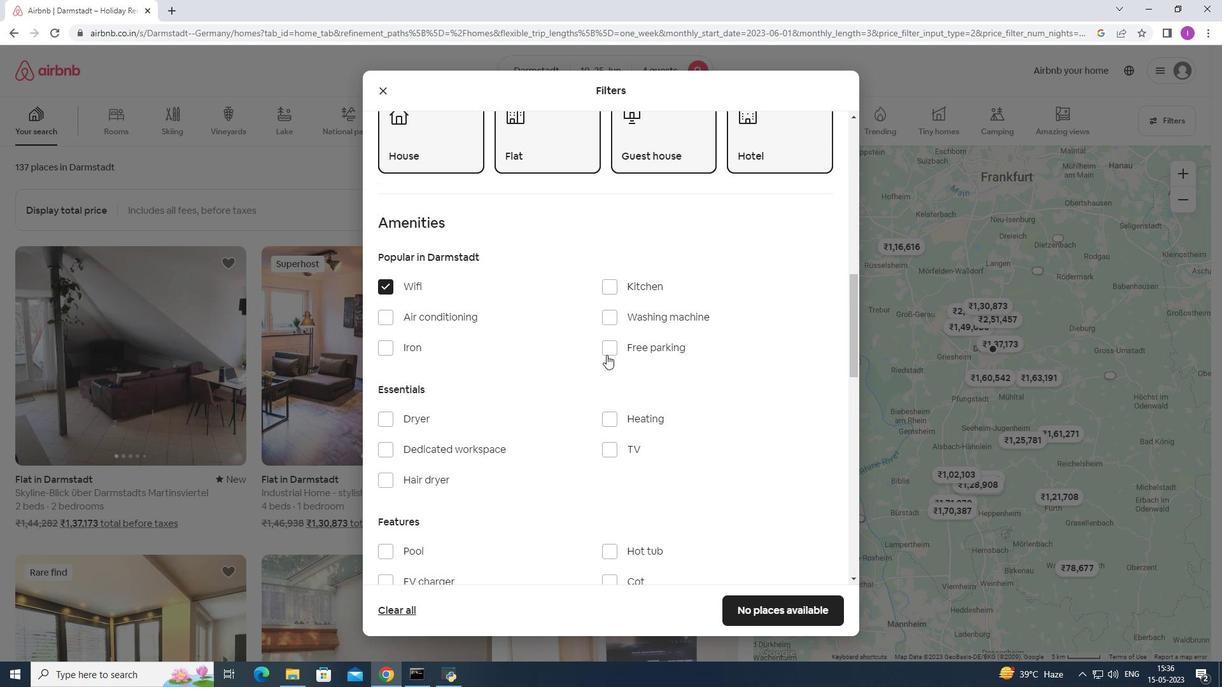 
Action: Mouse pressed left at (607, 354)
Screenshot: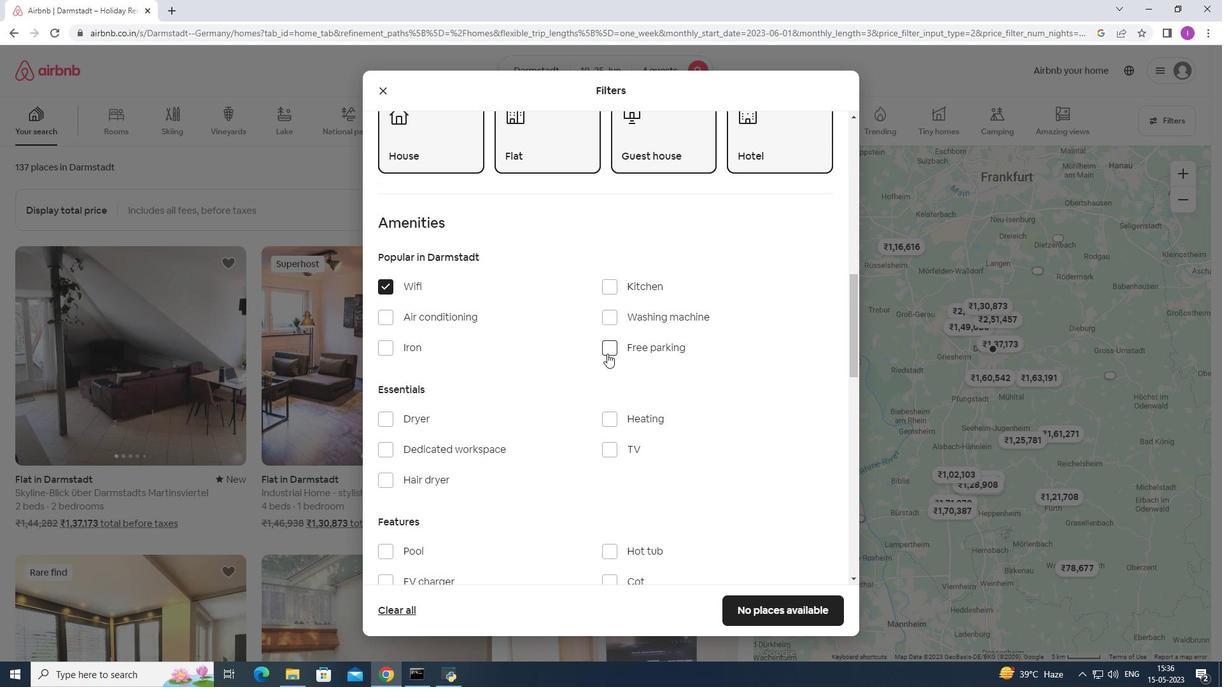 
Action: Mouse moved to (611, 448)
Screenshot: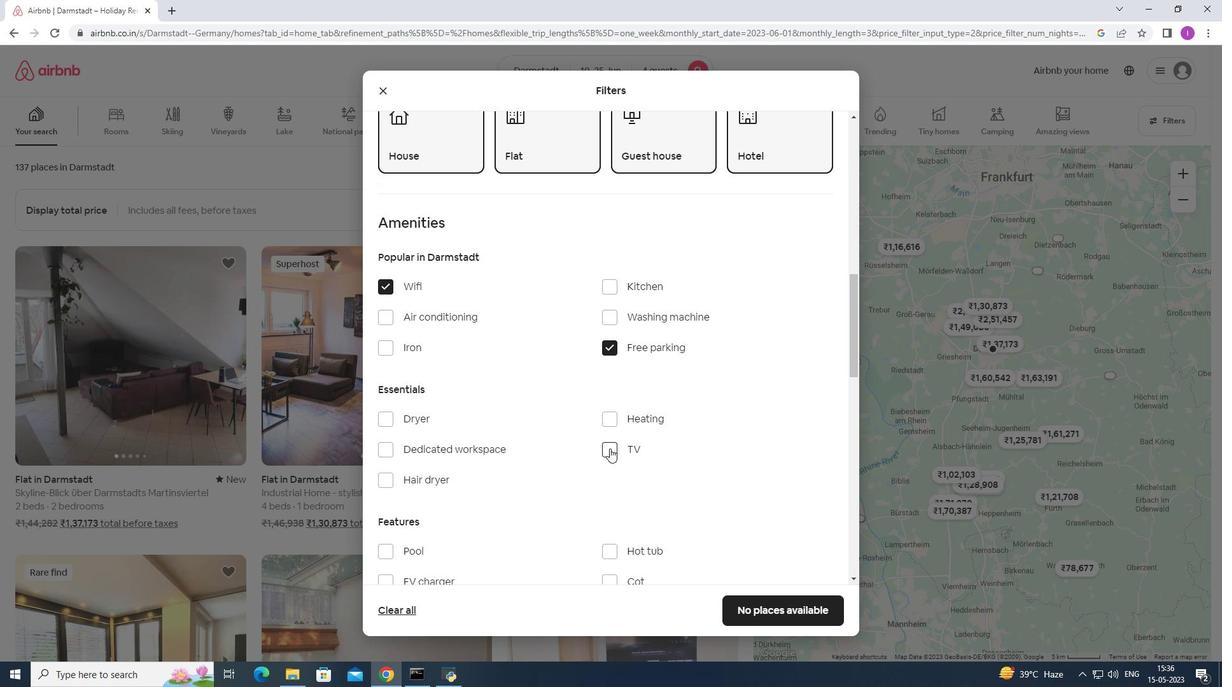 
Action: Mouse pressed left at (611, 448)
Screenshot: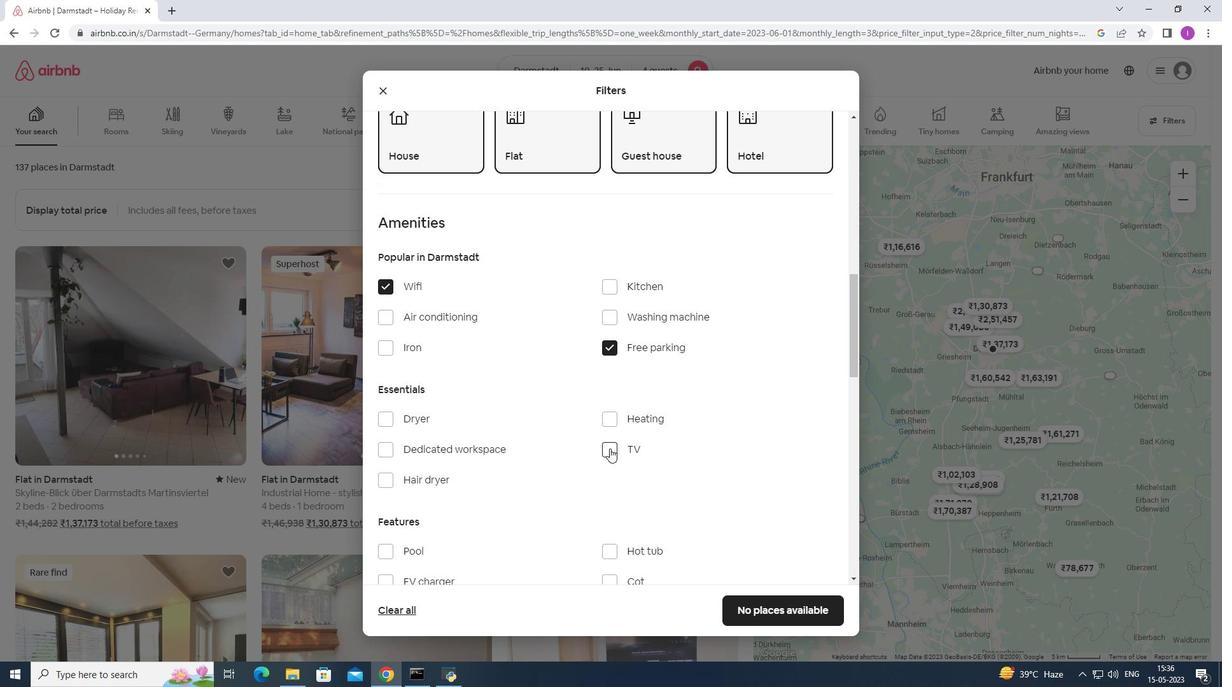 
Action: Mouse moved to (495, 446)
Screenshot: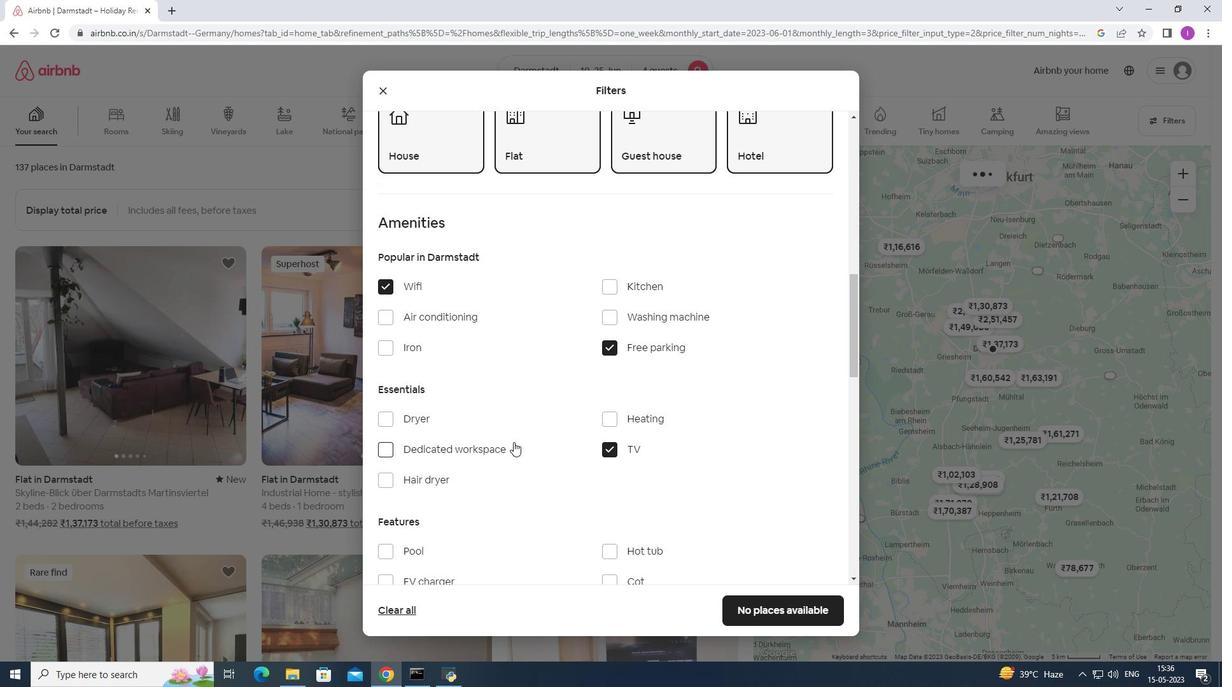 
Action: Mouse scrolled (495, 445) with delta (0, 0)
Screenshot: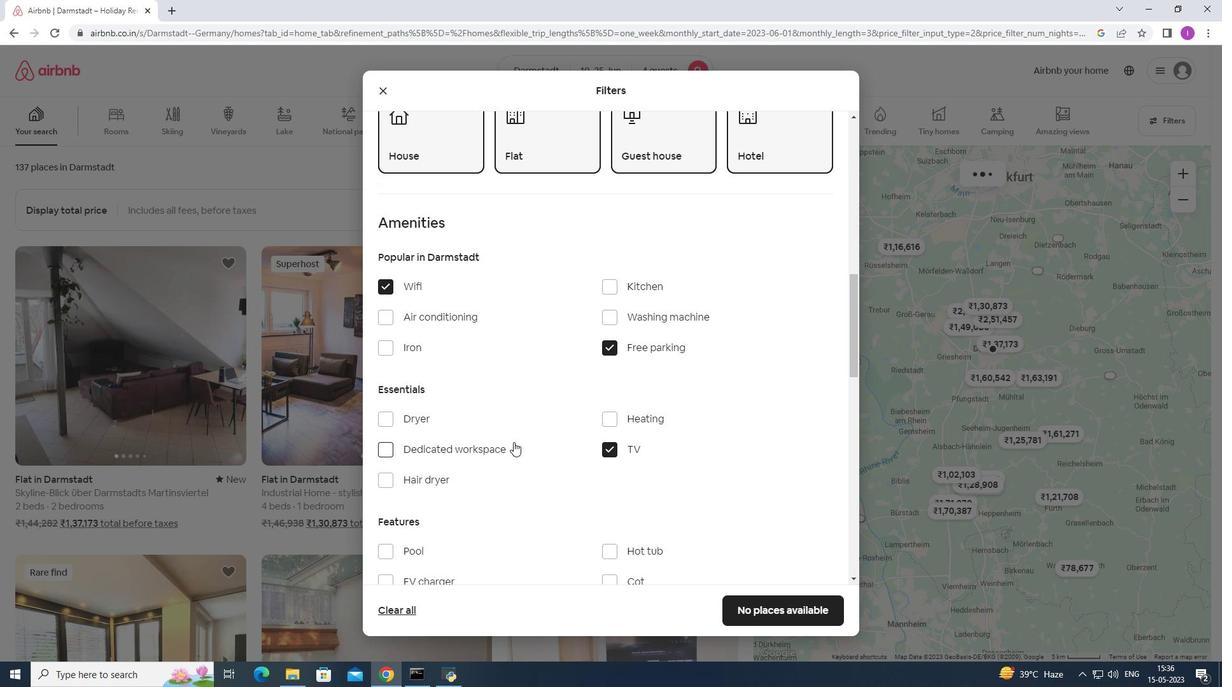 
Action: Mouse moved to (493, 449)
Screenshot: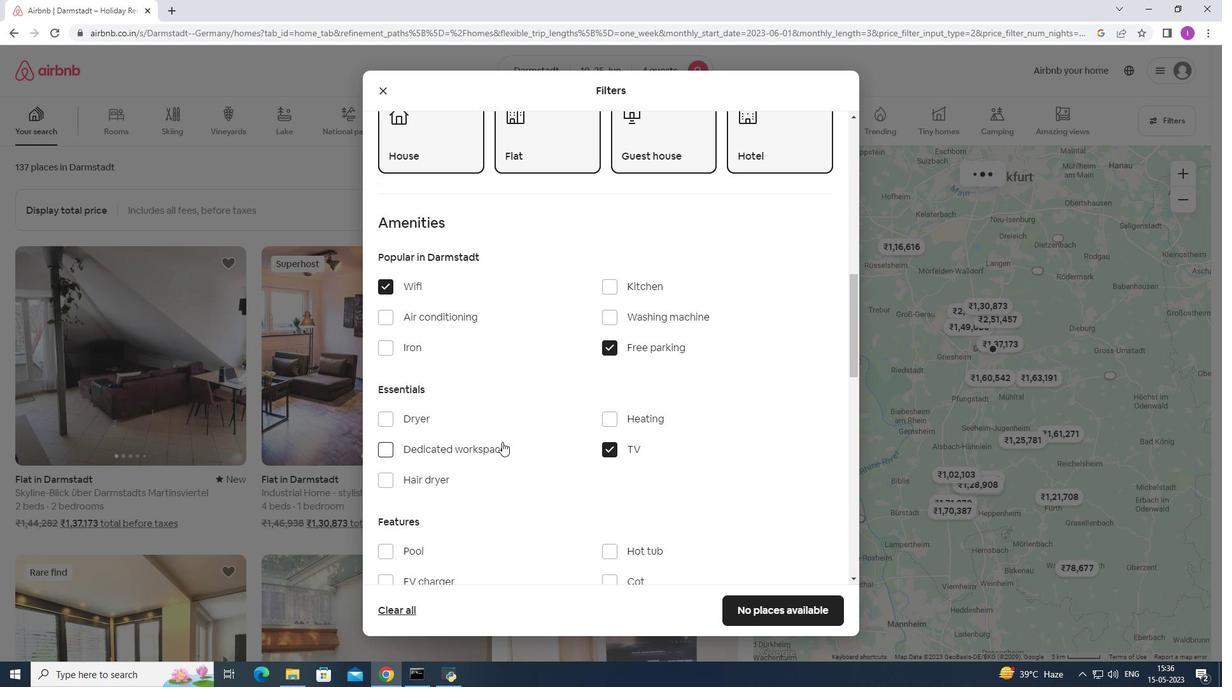 
Action: Mouse scrolled (494, 448) with delta (0, 0)
Screenshot: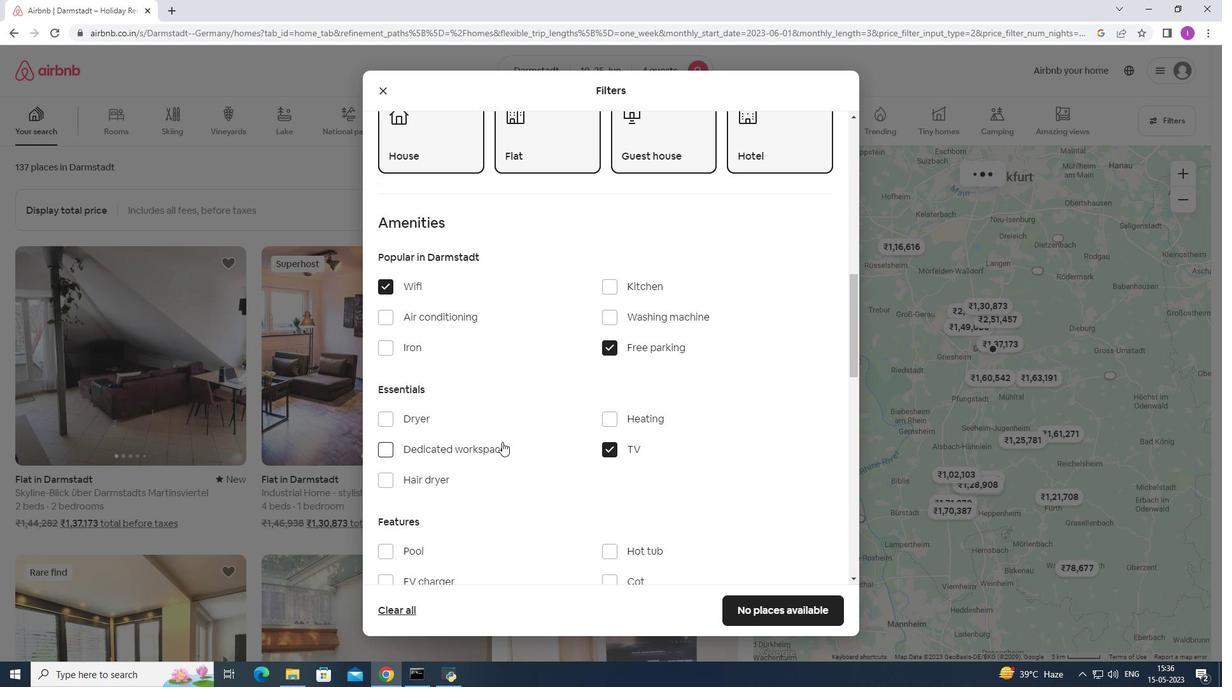 
Action: Mouse moved to (491, 450)
Screenshot: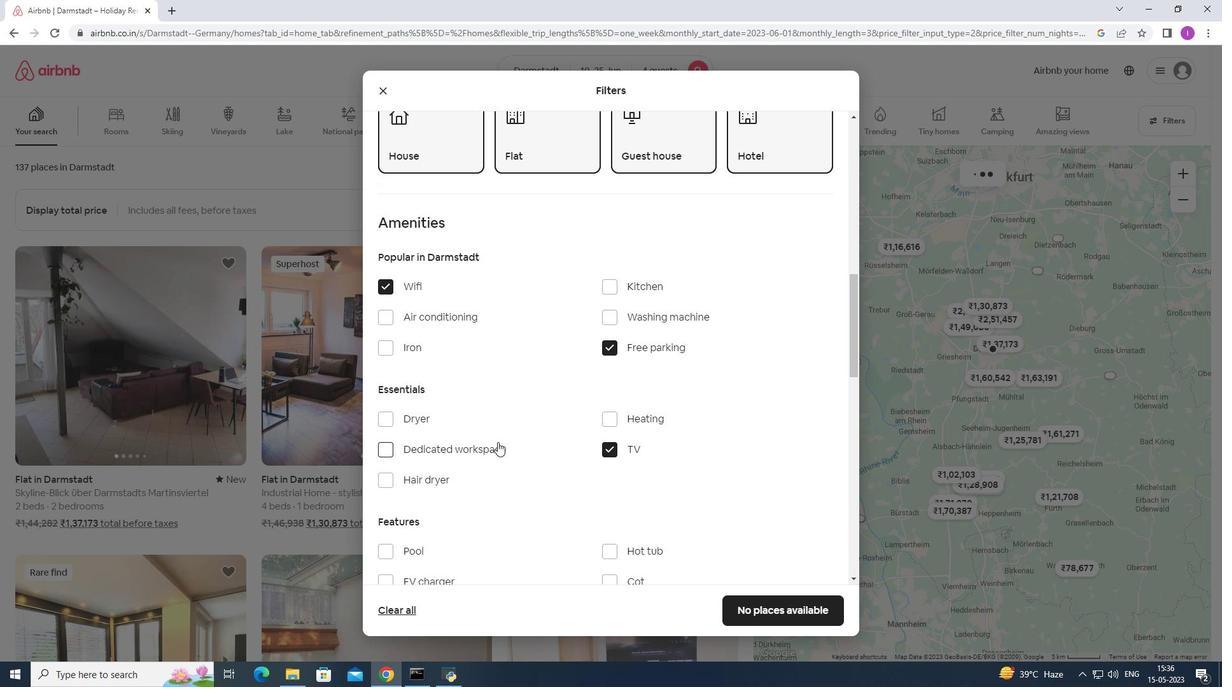 
Action: Mouse scrolled (491, 449) with delta (0, 0)
Screenshot: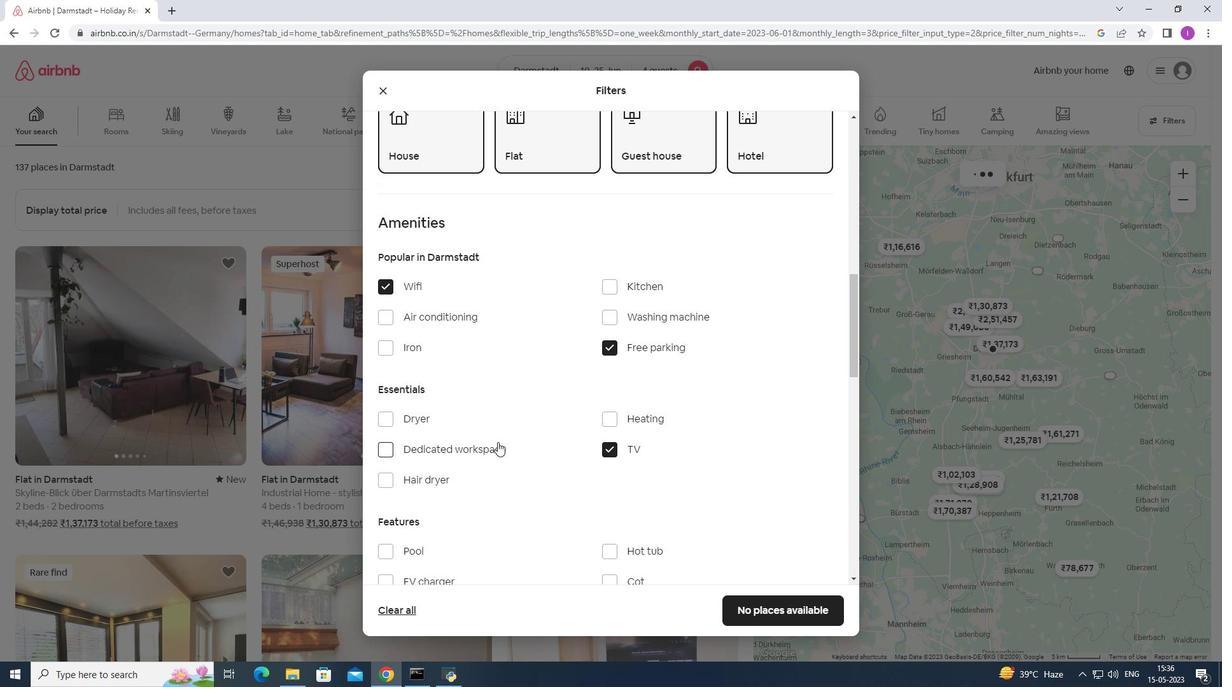 
Action: Mouse moved to (389, 424)
Screenshot: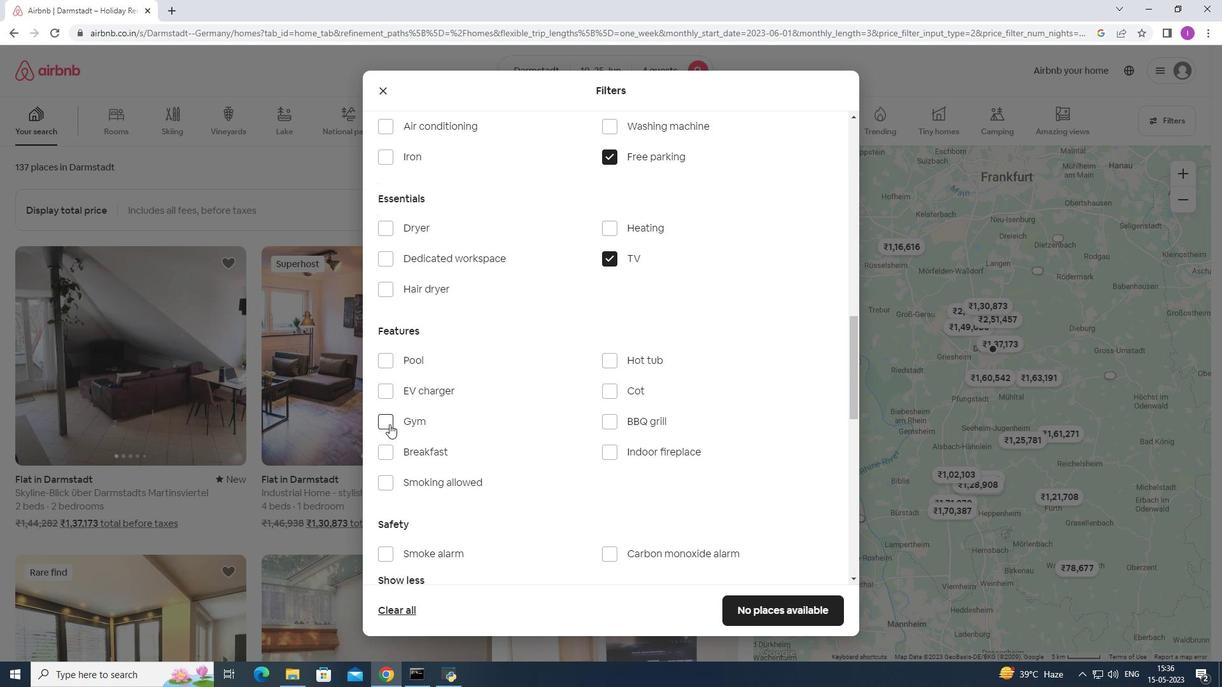 
Action: Mouse pressed left at (389, 424)
Screenshot: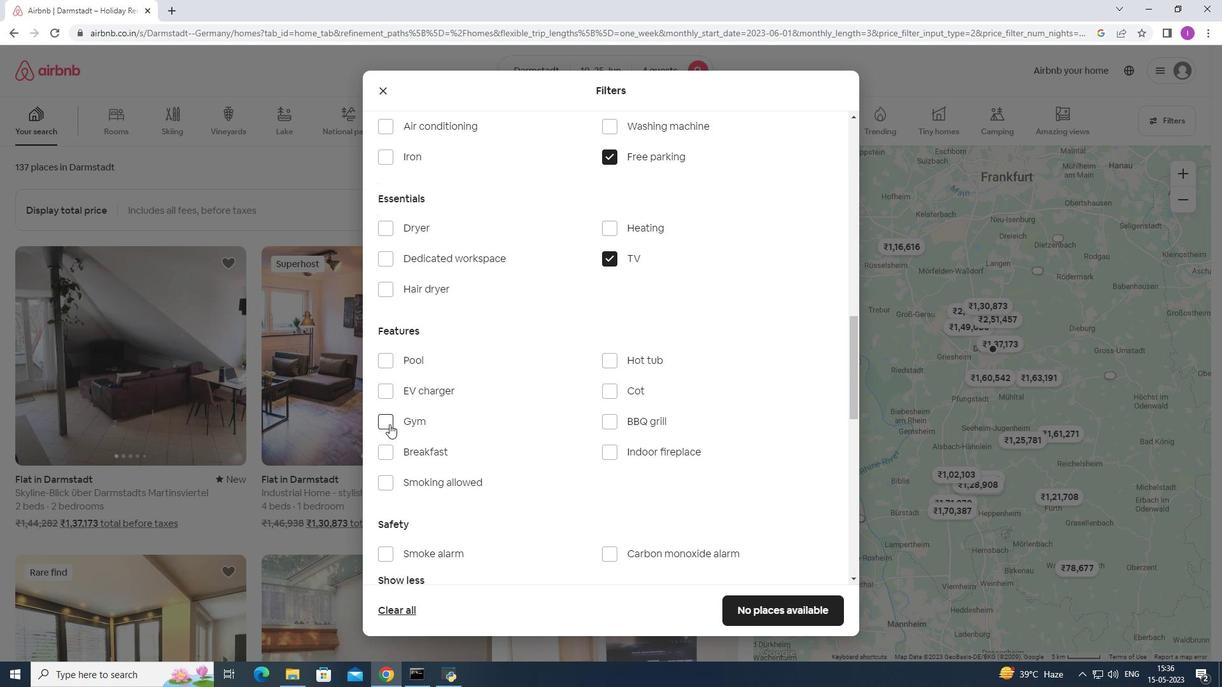 
Action: Mouse moved to (383, 450)
Screenshot: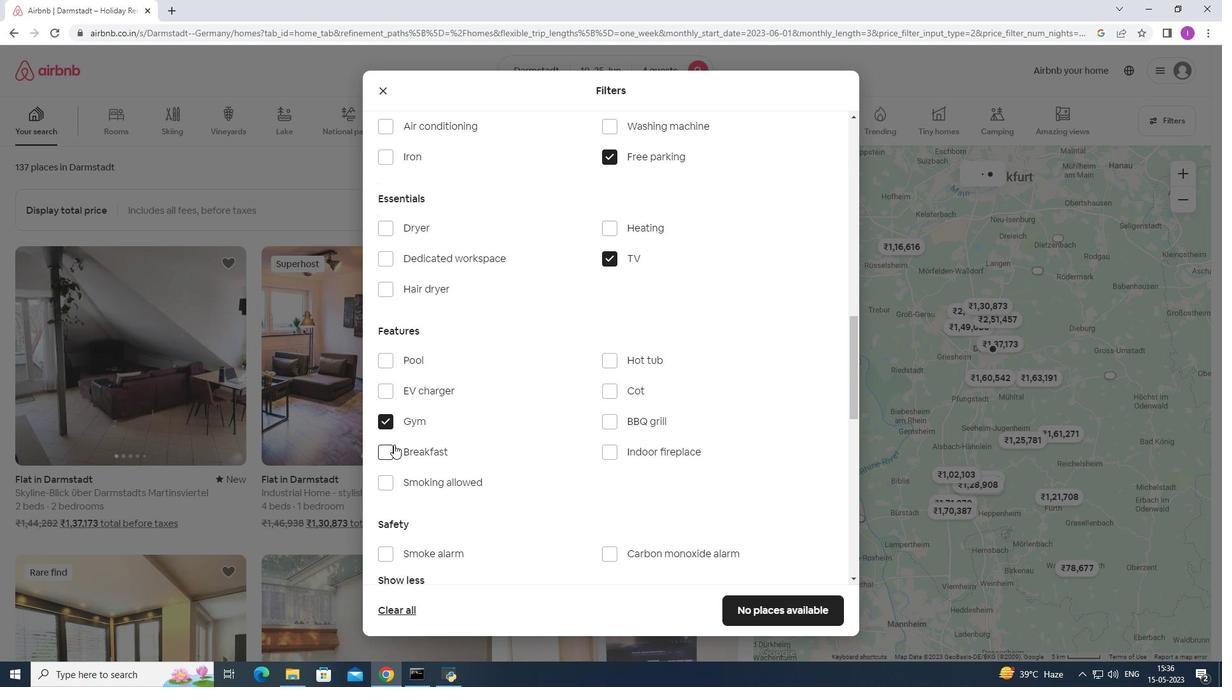 
Action: Mouse pressed left at (383, 450)
Screenshot: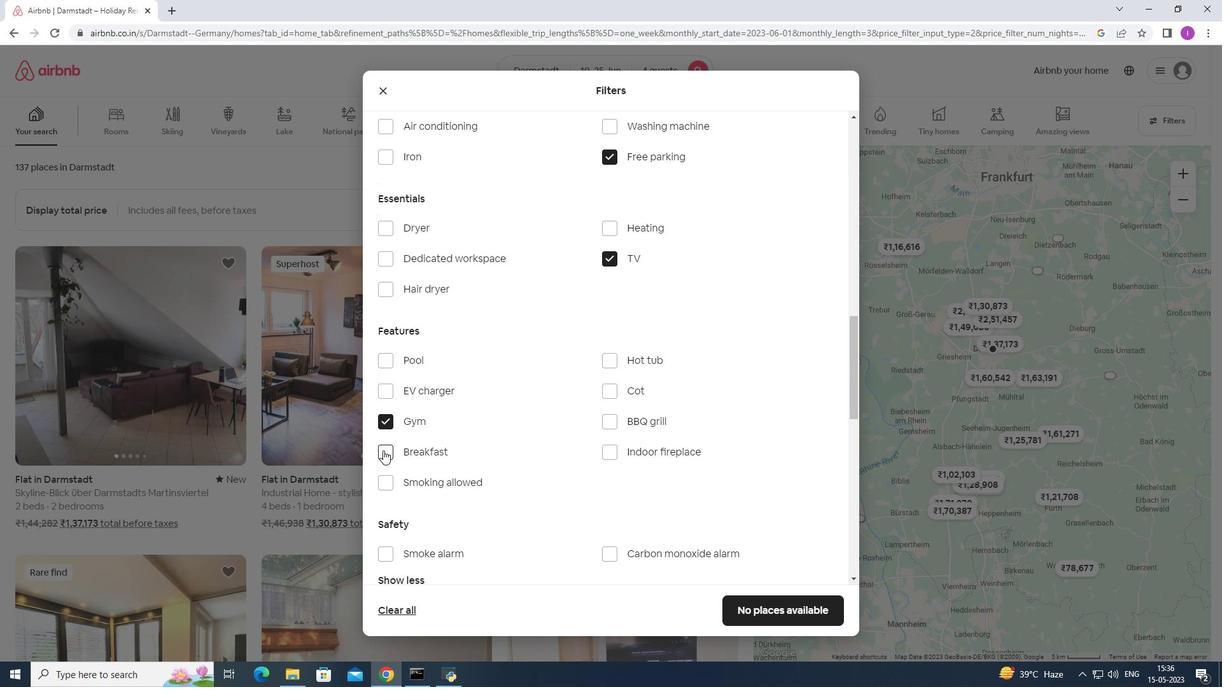 
Action: Mouse moved to (455, 428)
Screenshot: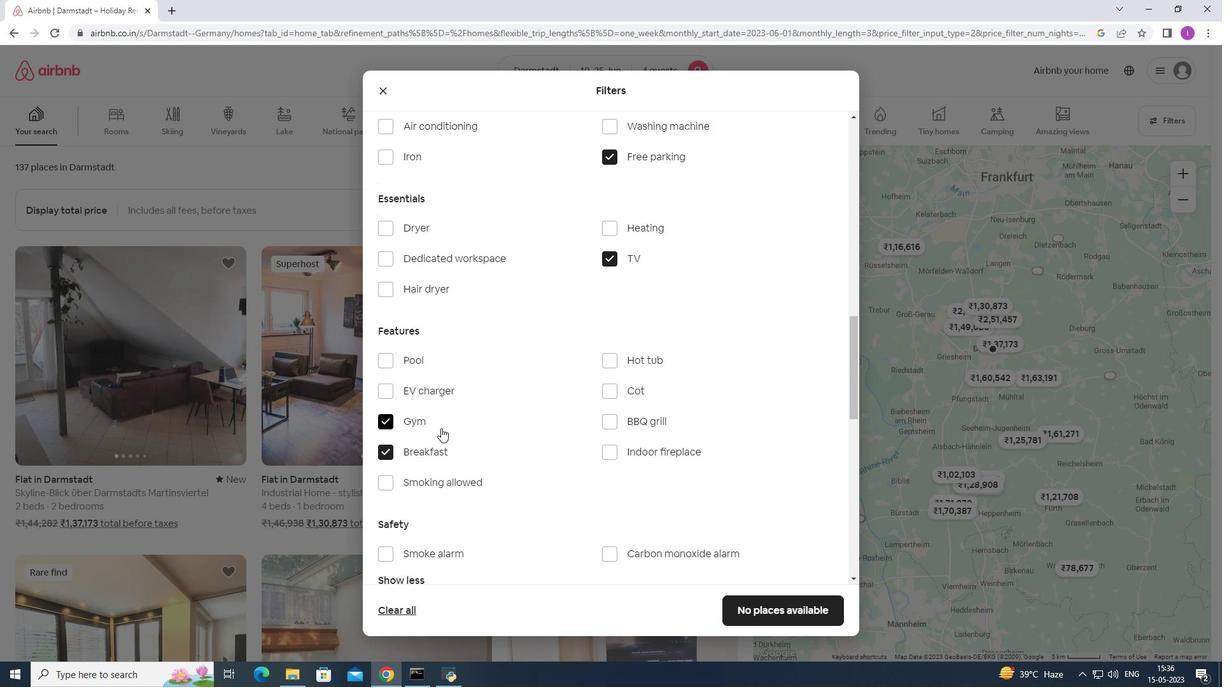 
Action: Mouse scrolled (455, 427) with delta (0, 0)
Screenshot: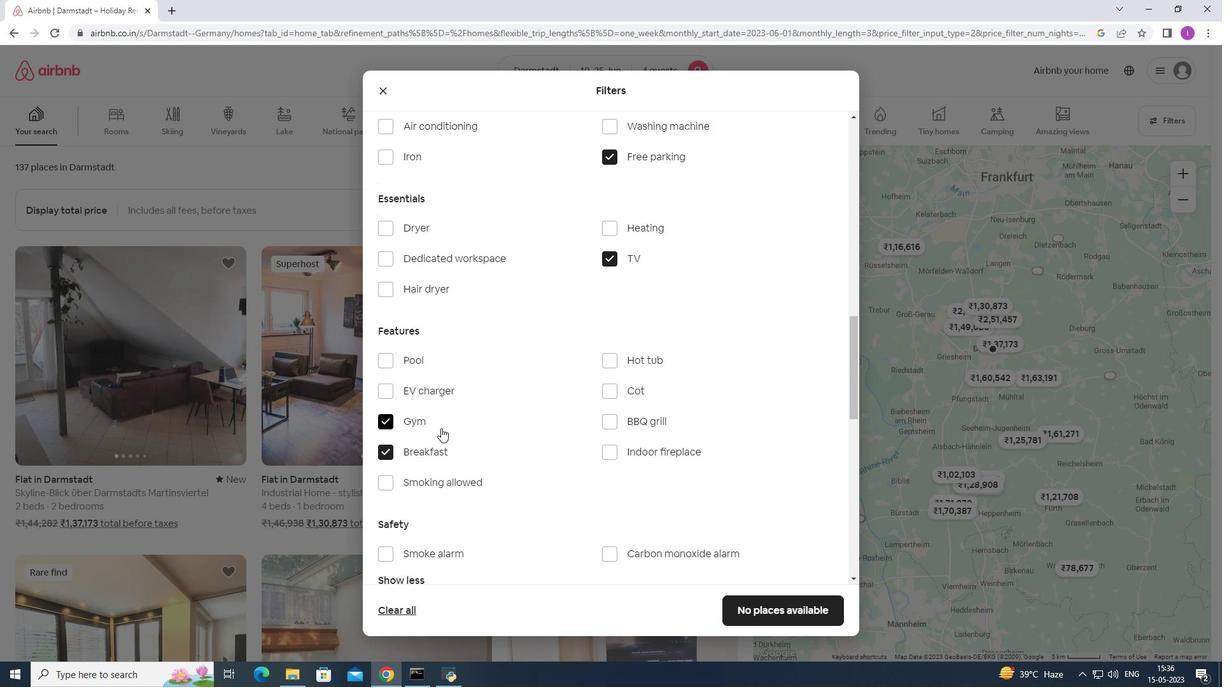 
Action: Mouse moved to (459, 428)
Screenshot: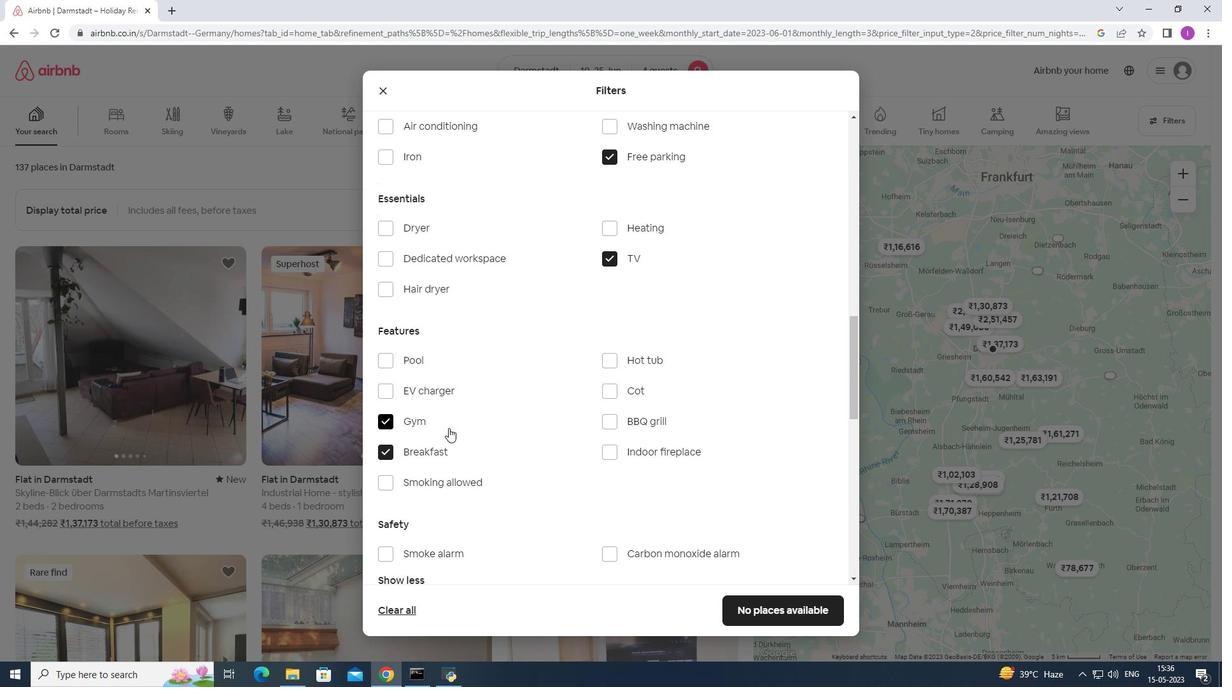 
Action: Mouse scrolled (459, 427) with delta (0, 0)
Screenshot: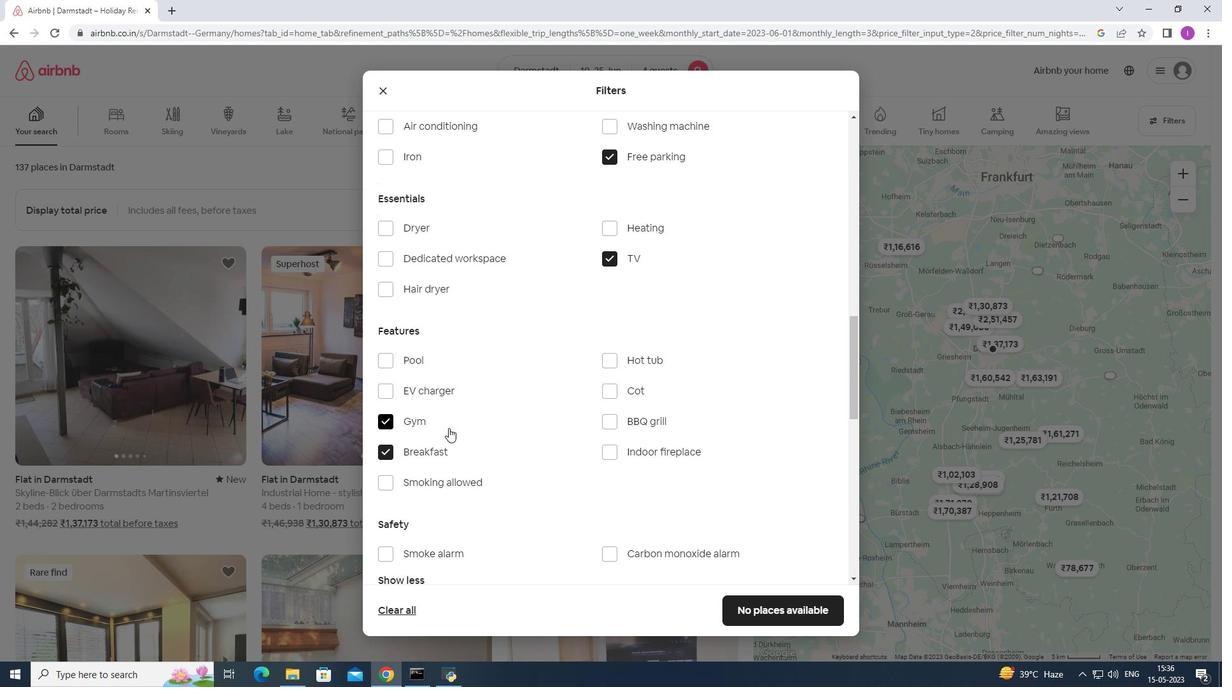 
Action: Mouse moved to (473, 421)
Screenshot: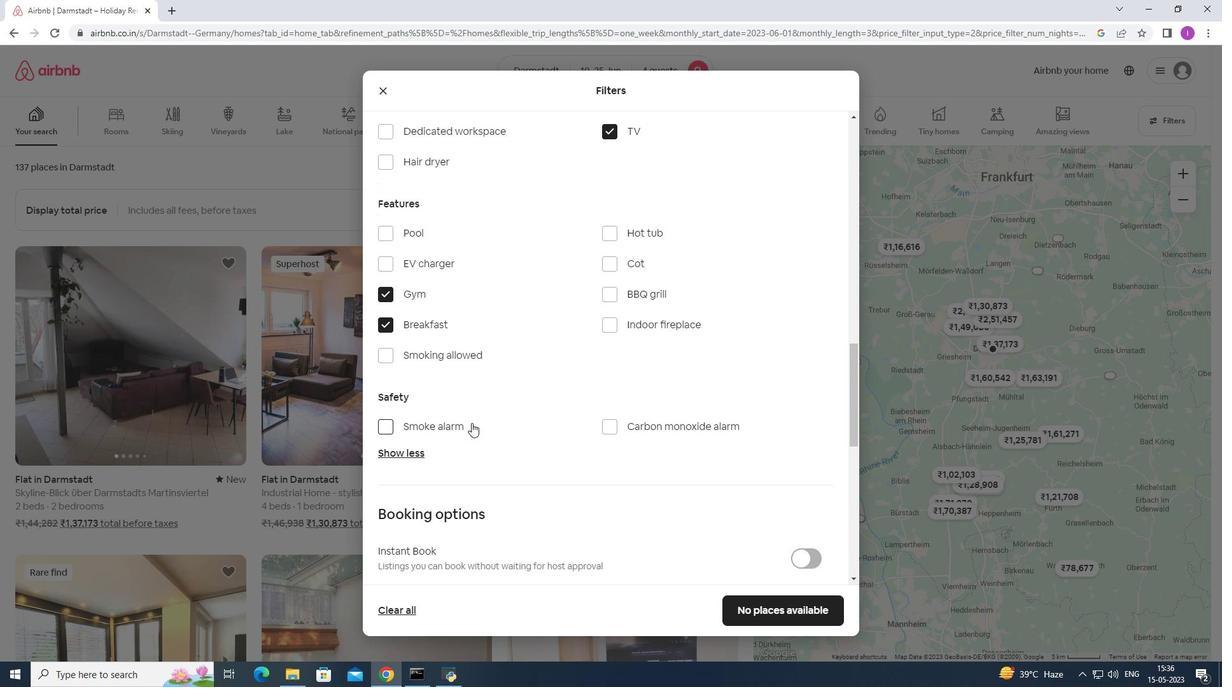 
Action: Mouse scrolled (473, 420) with delta (0, 0)
Screenshot: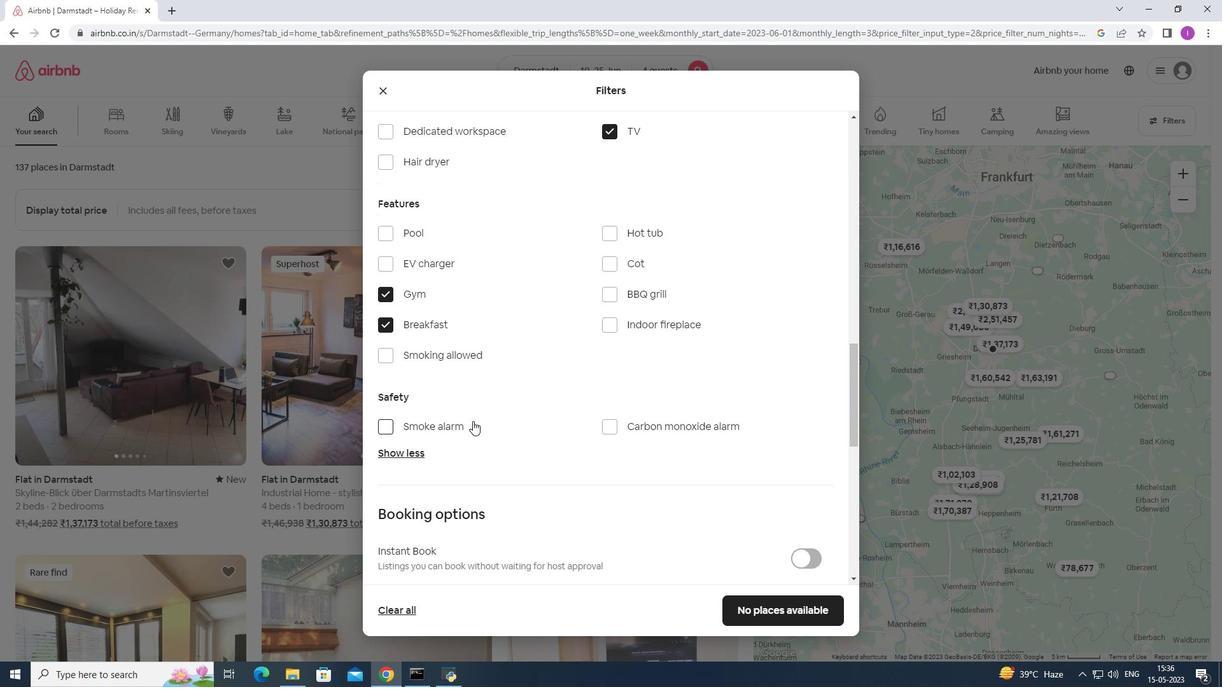 
Action: Mouse moved to (473, 421)
Screenshot: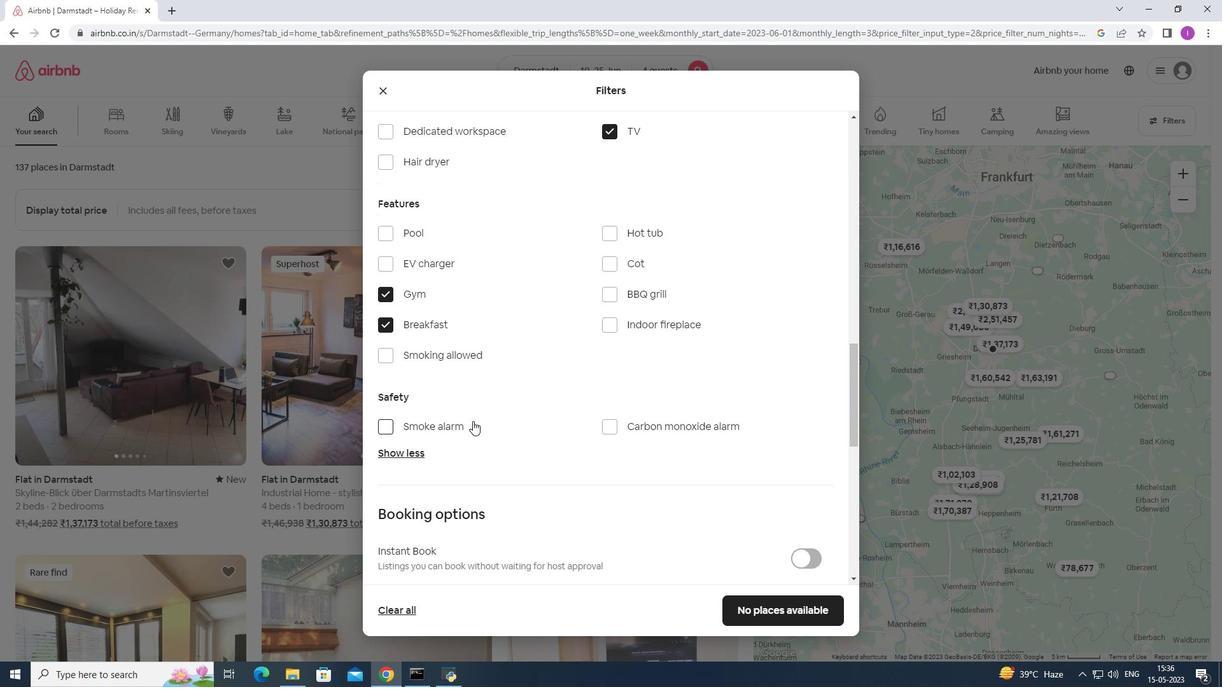 
Action: Mouse scrolled (473, 420) with delta (0, 0)
Screenshot: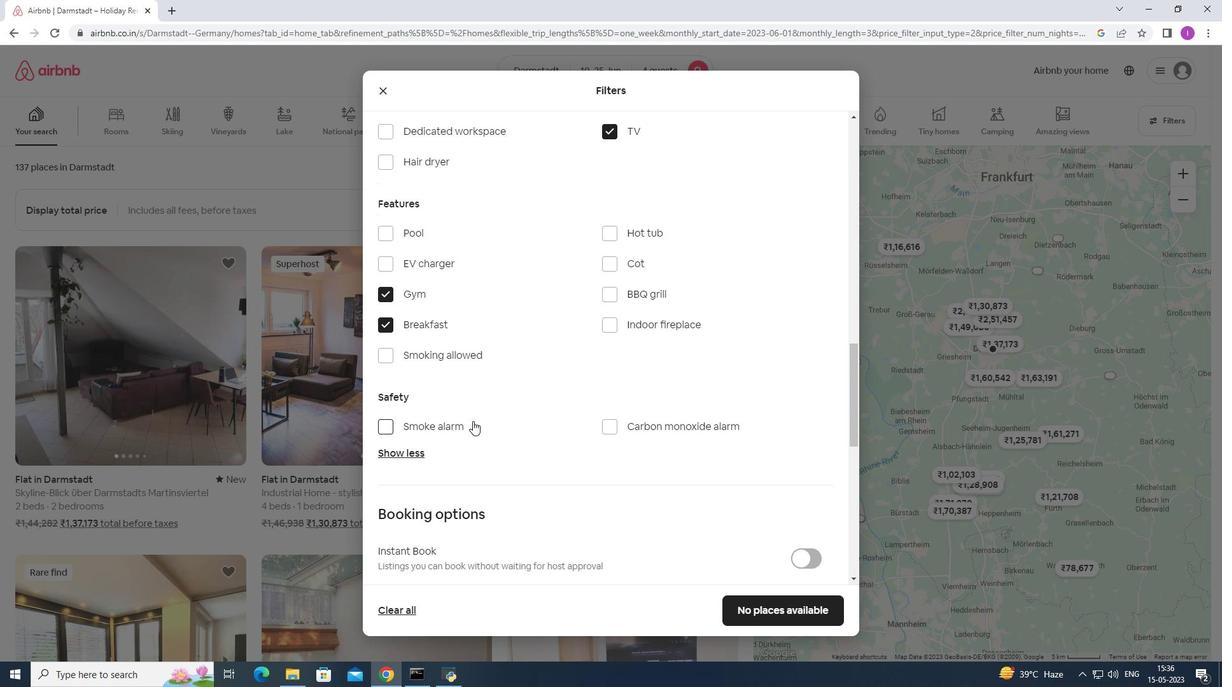 
Action: Mouse moved to (473, 421)
Screenshot: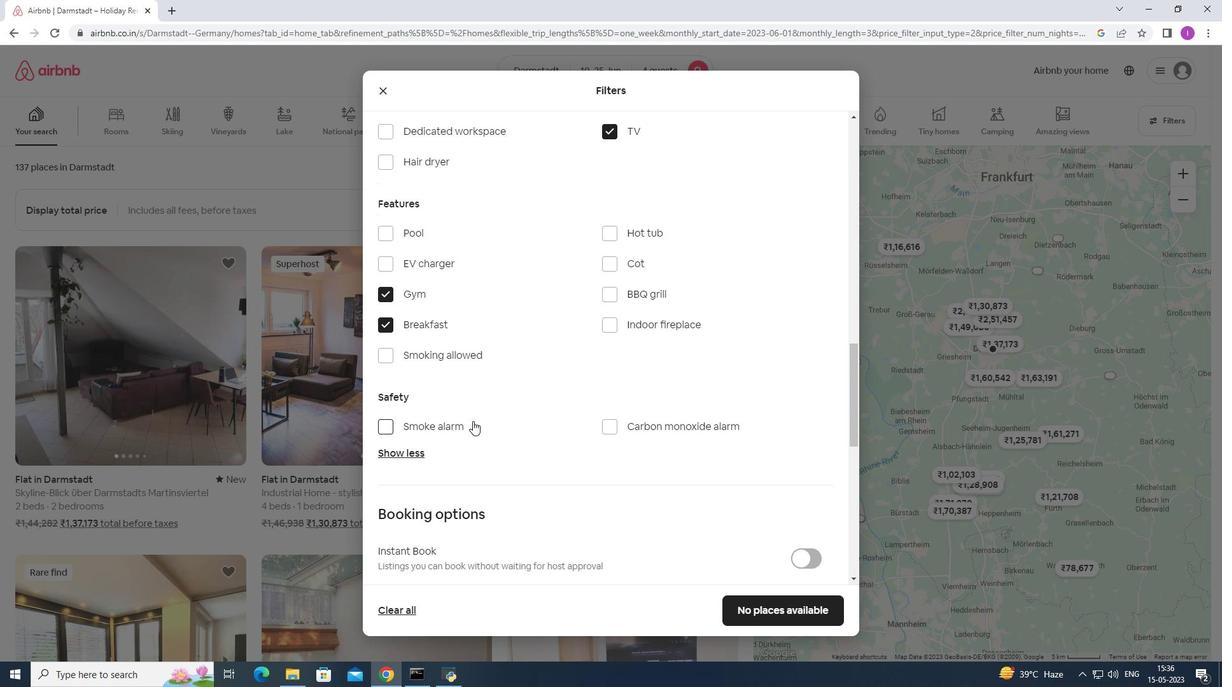 
Action: Mouse scrolled (473, 420) with delta (0, 0)
Screenshot: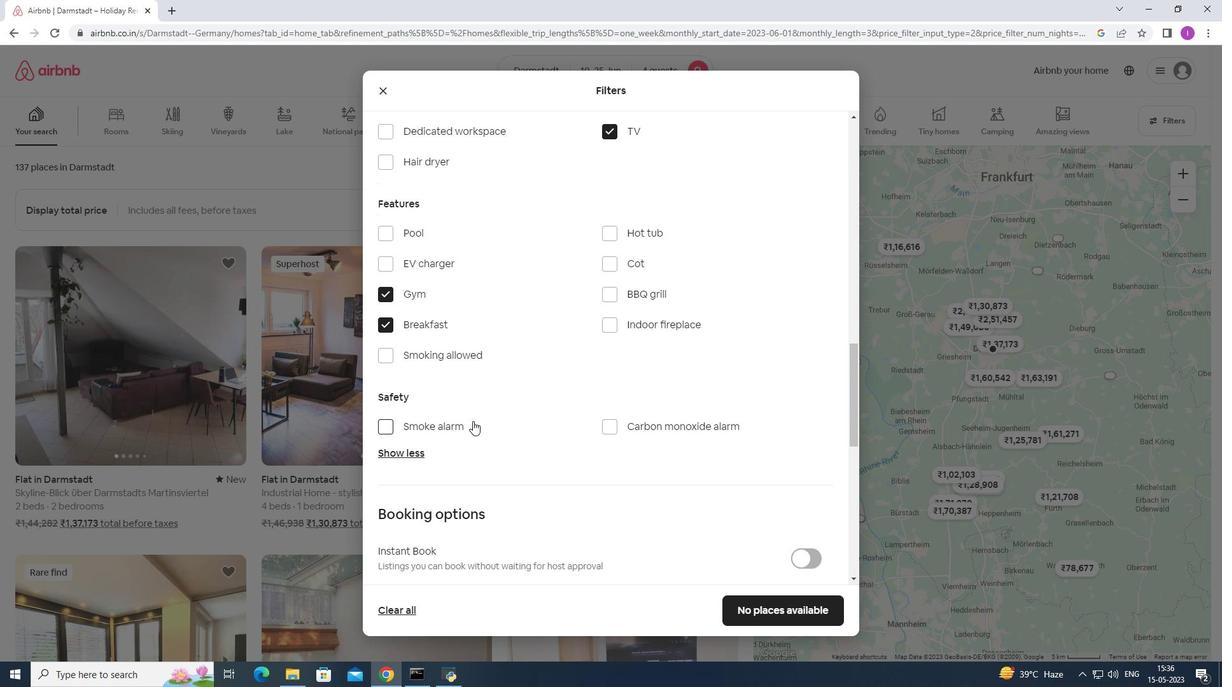 
Action: Mouse moved to (531, 410)
Screenshot: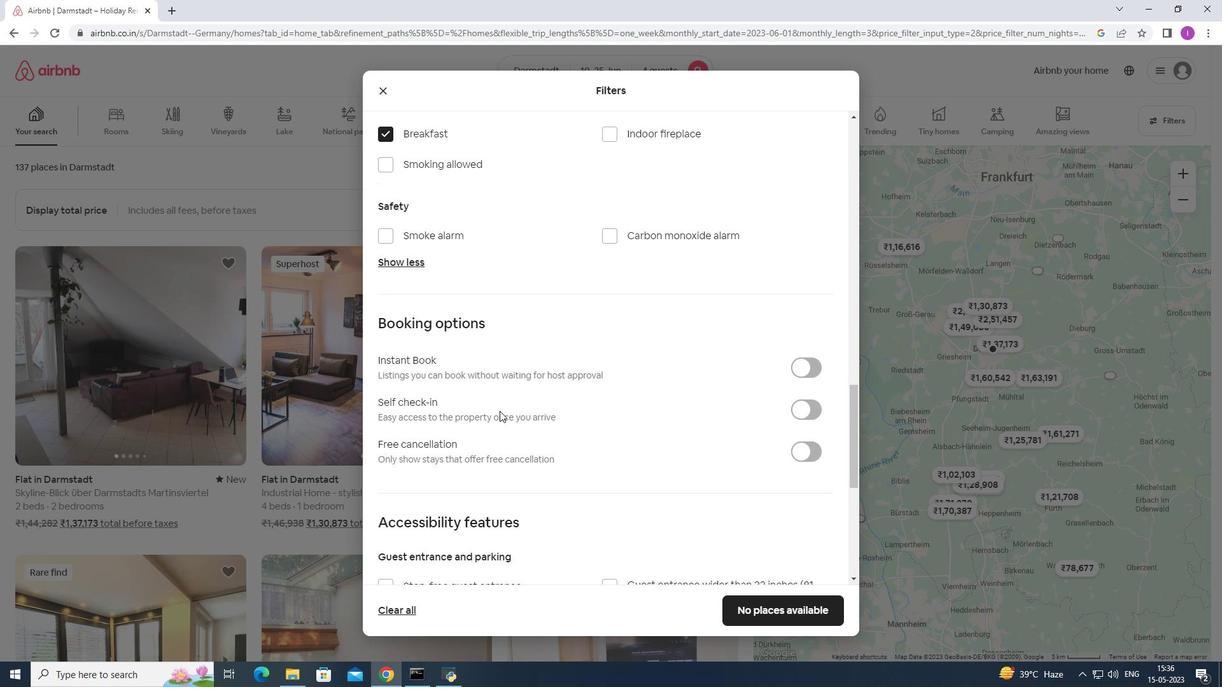 
Action: Mouse scrolled (530, 410) with delta (0, 0)
Screenshot: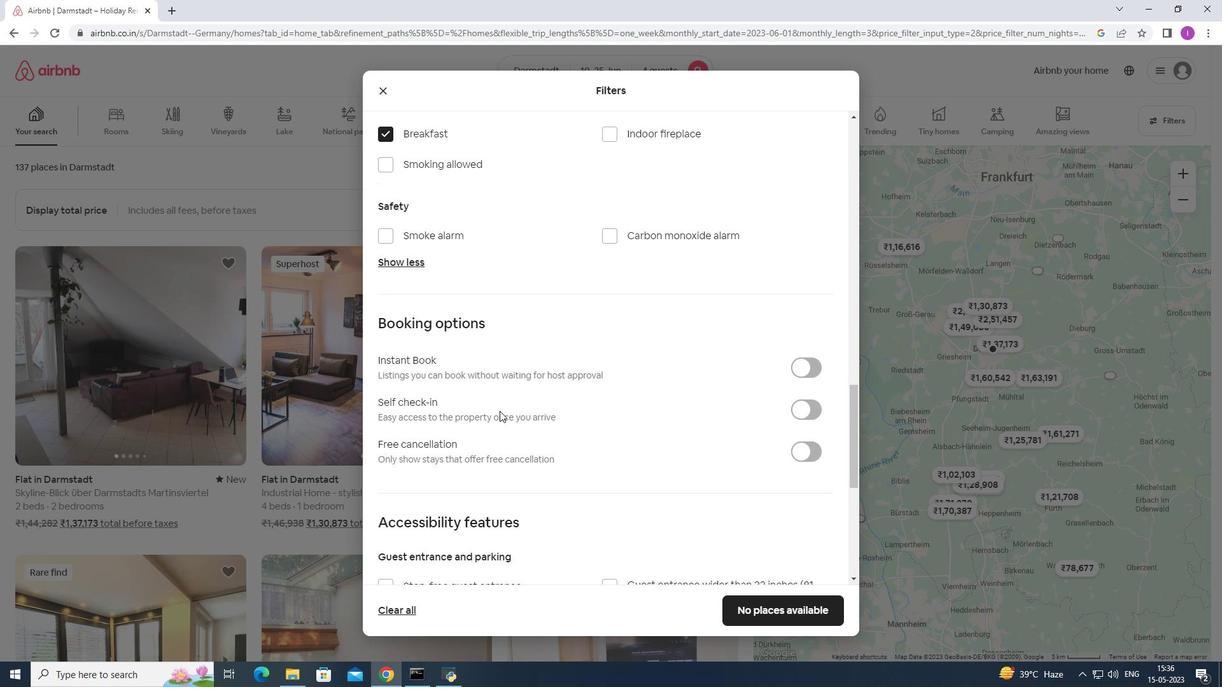 
Action: Mouse moved to (534, 411)
Screenshot: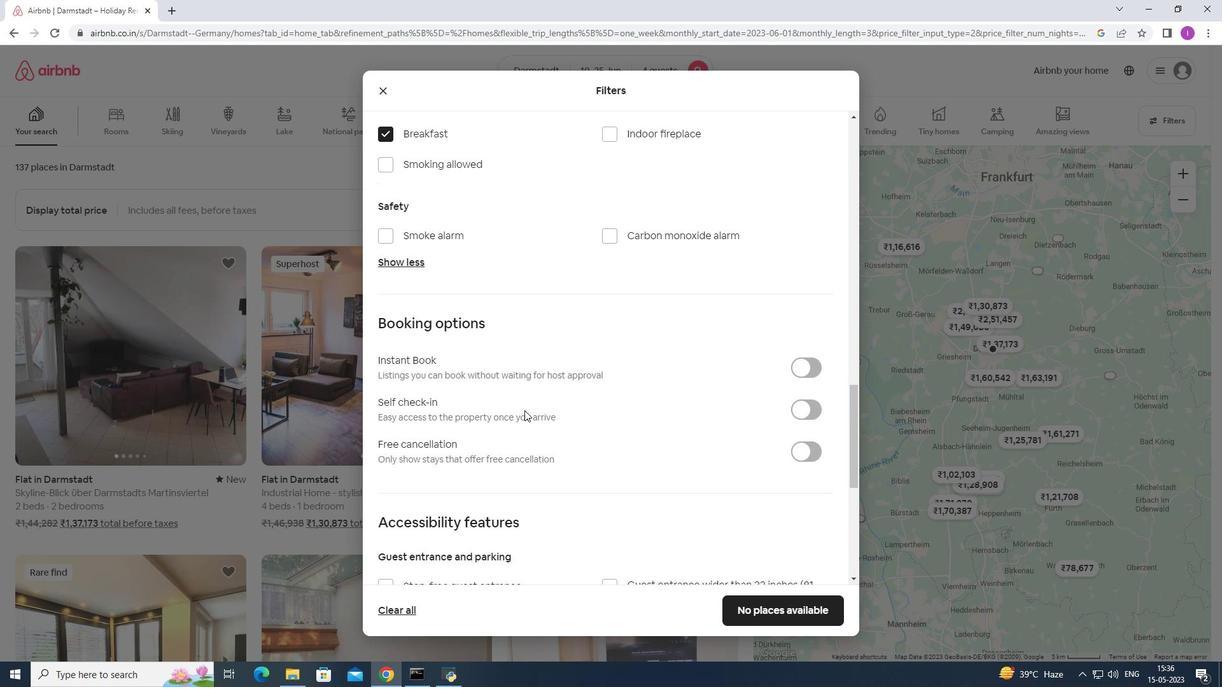 
Action: Mouse scrolled (534, 411) with delta (0, 0)
Screenshot: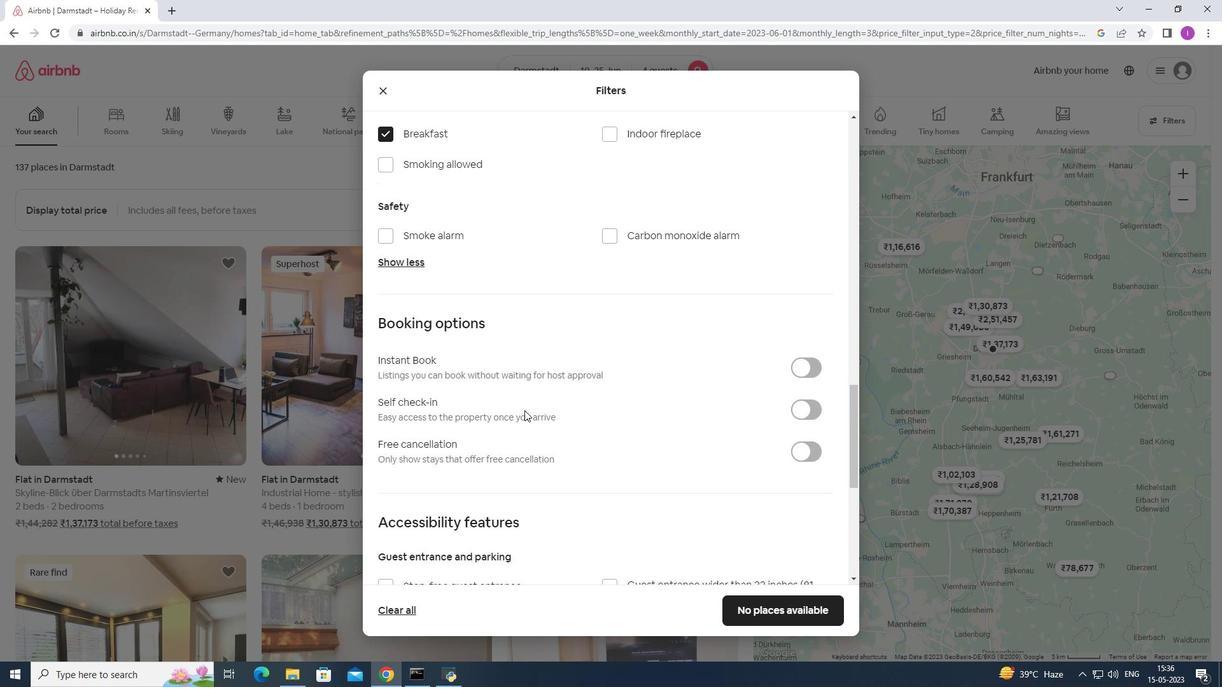 
Action: Mouse moved to (806, 285)
Screenshot: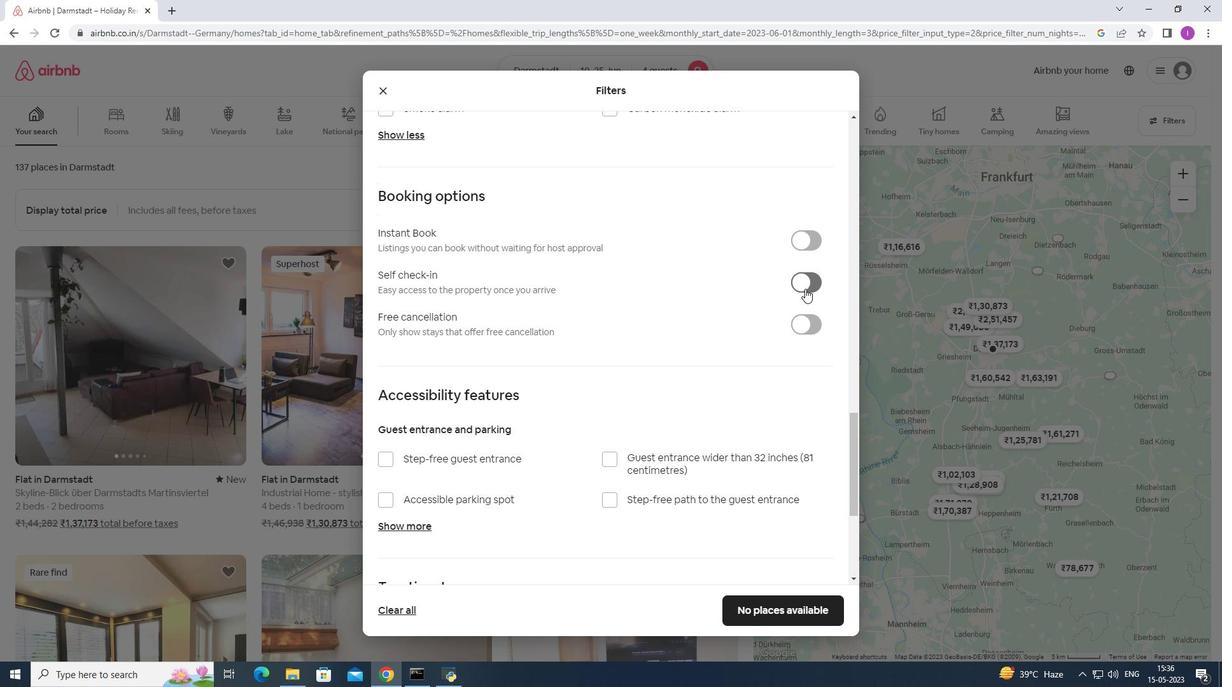 
Action: Mouse pressed left at (806, 285)
Screenshot: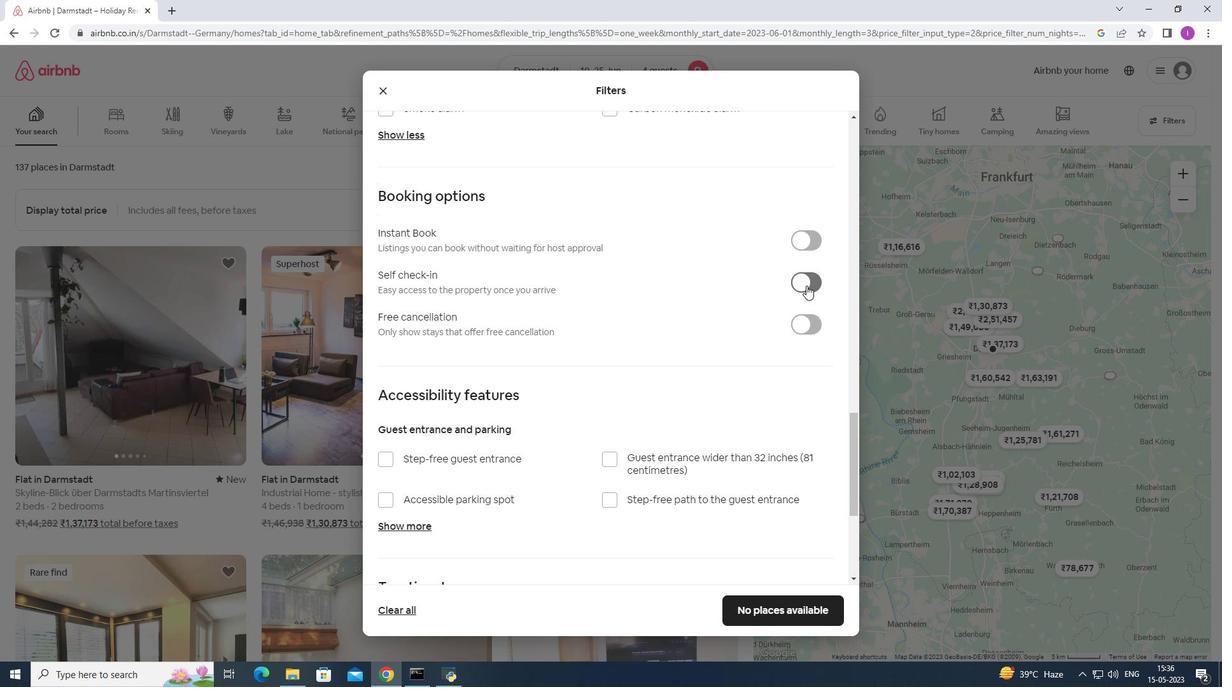 
Action: Mouse moved to (410, 447)
Screenshot: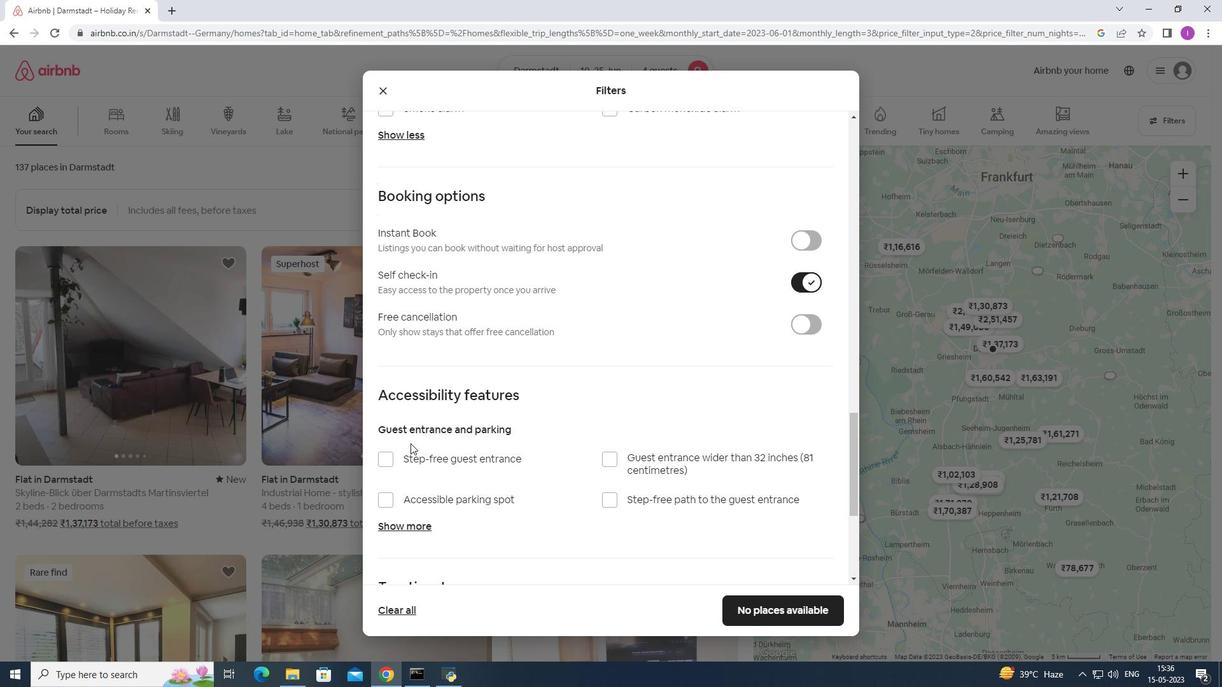 
Action: Mouse scrolled (410, 446) with delta (0, 0)
Screenshot: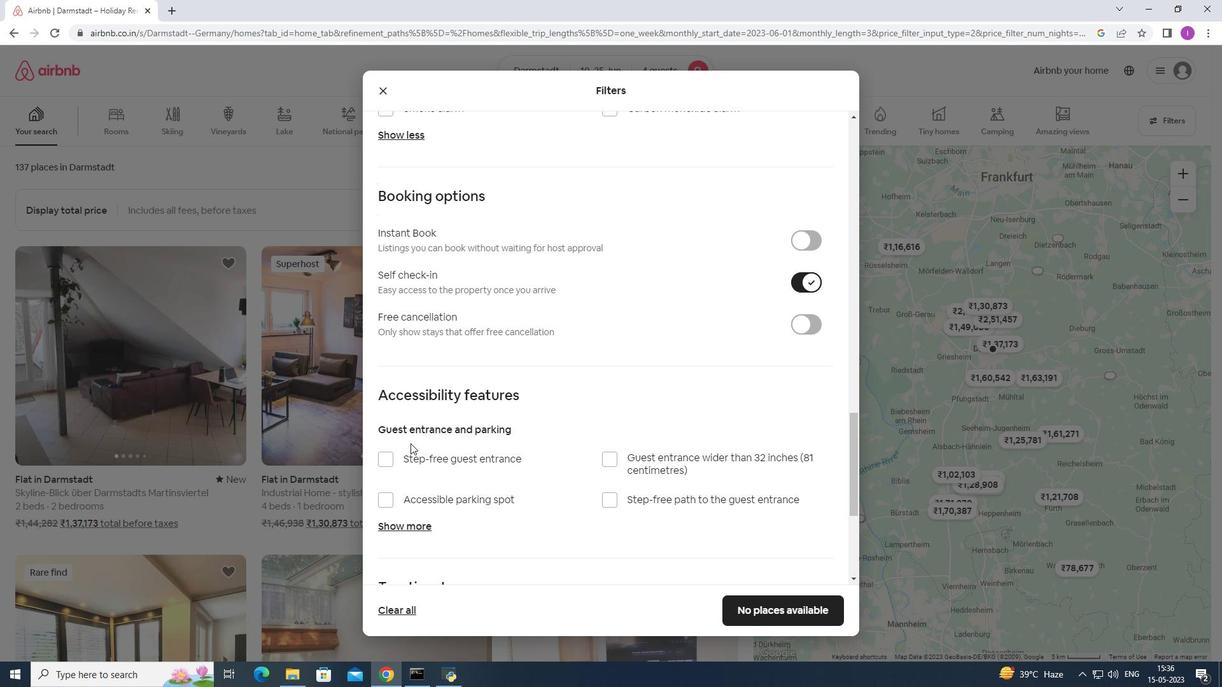 
Action: Mouse moved to (412, 449)
Screenshot: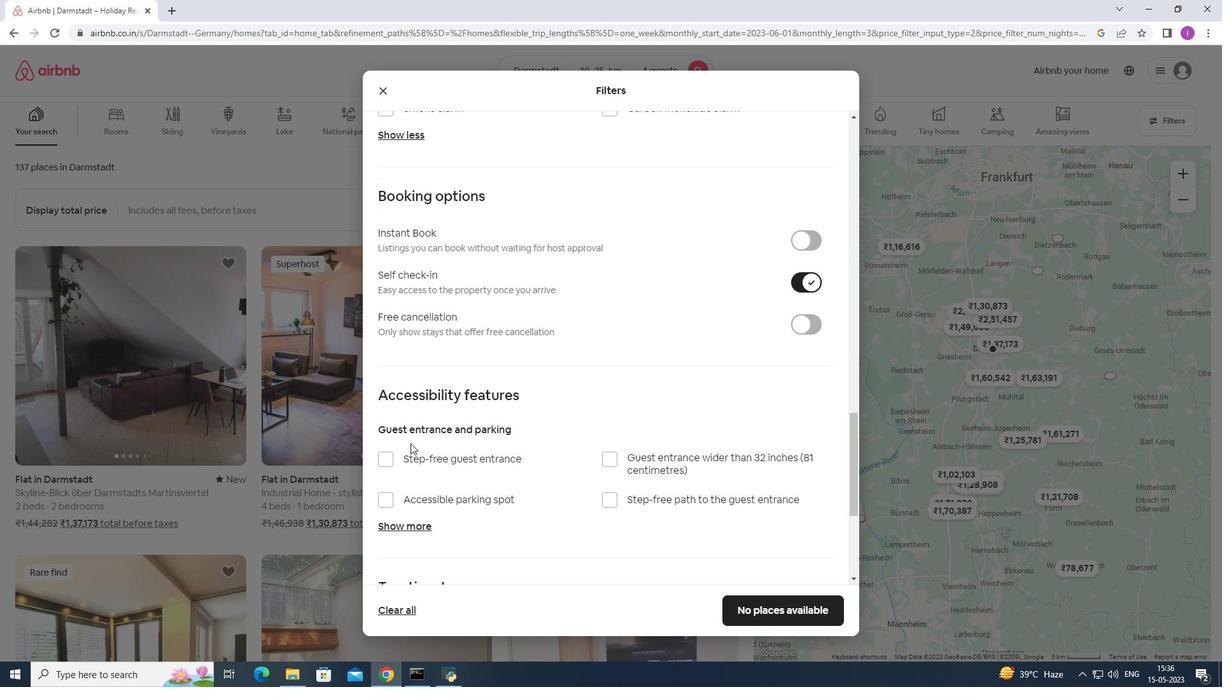 
Action: Mouse scrolled (412, 448) with delta (0, 0)
Screenshot: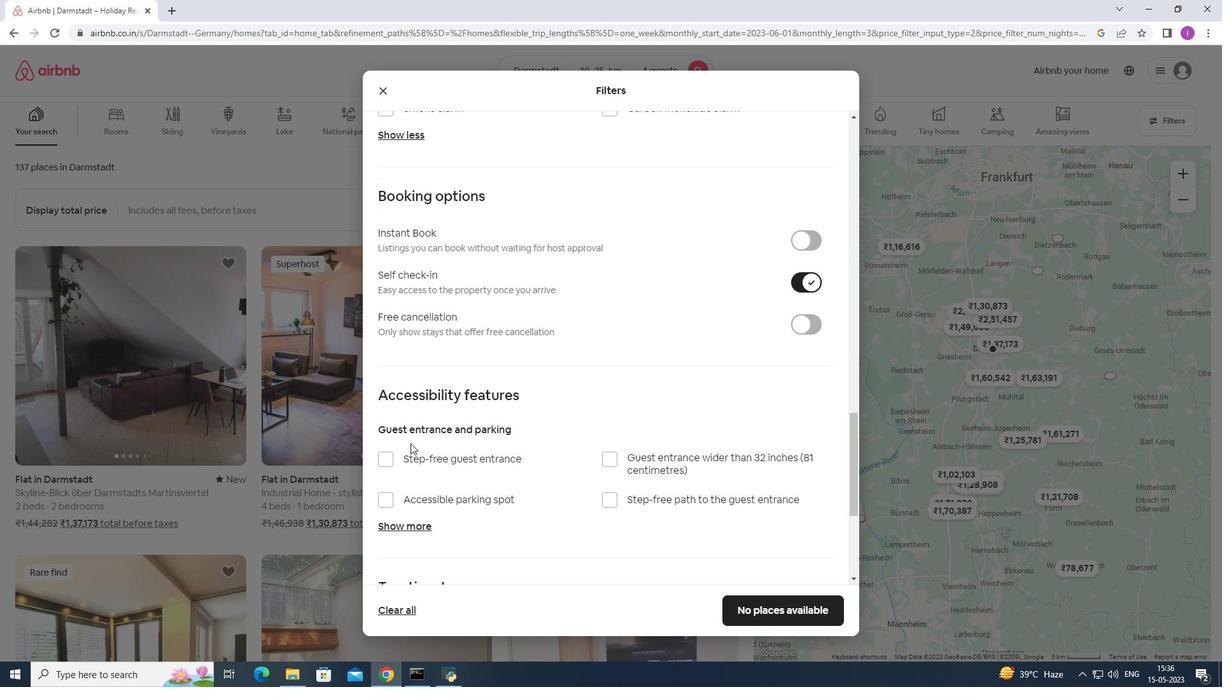 
Action: Mouse moved to (413, 450)
Screenshot: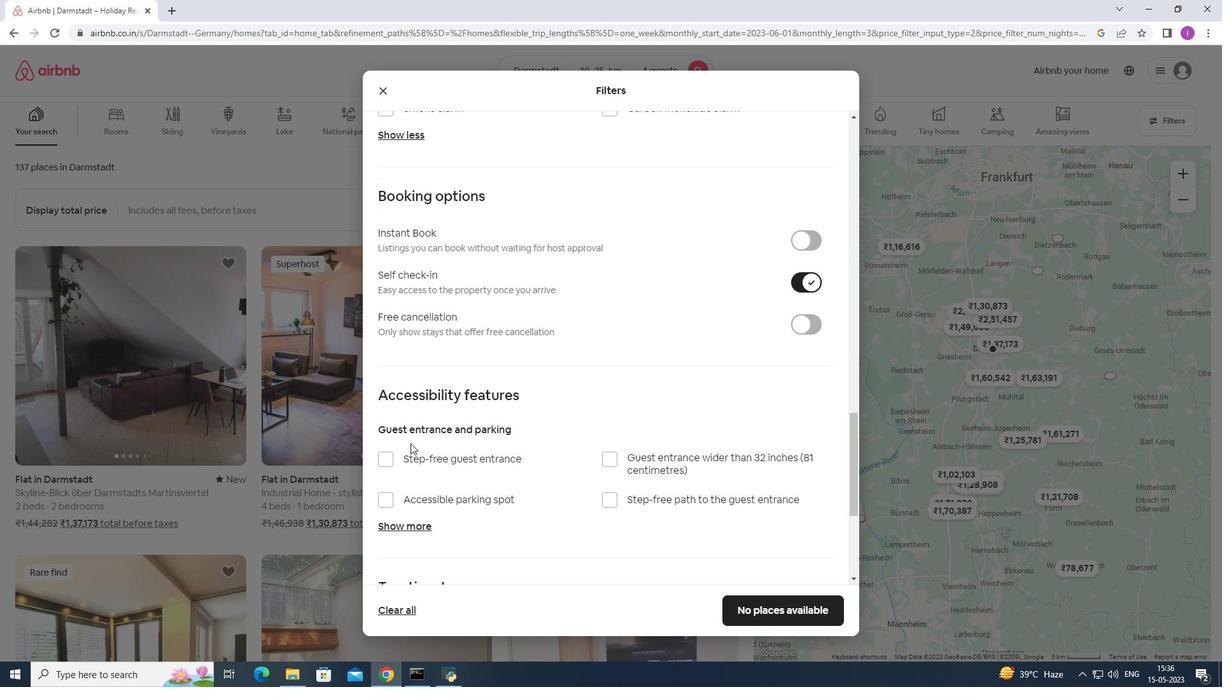 
Action: Mouse scrolled (413, 449) with delta (0, 0)
Screenshot: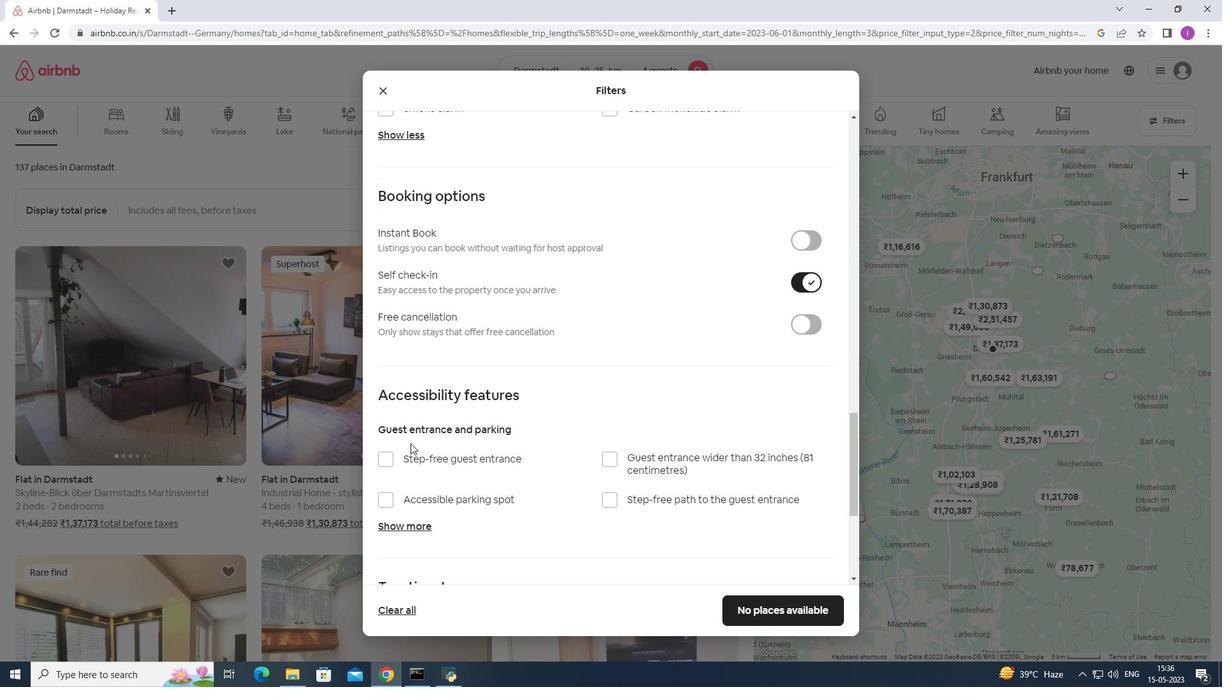 
Action: Mouse moved to (419, 439)
Screenshot: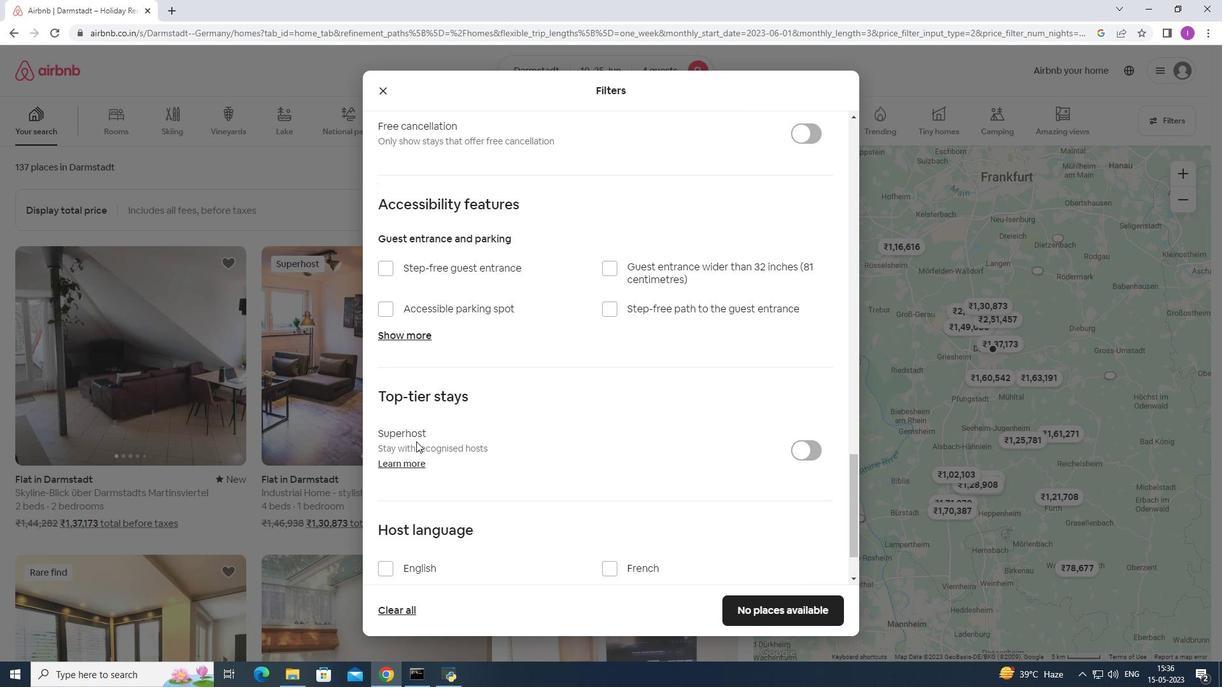 
Action: Mouse scrolled (419, 438) with delta (0, 0)
Screenshot: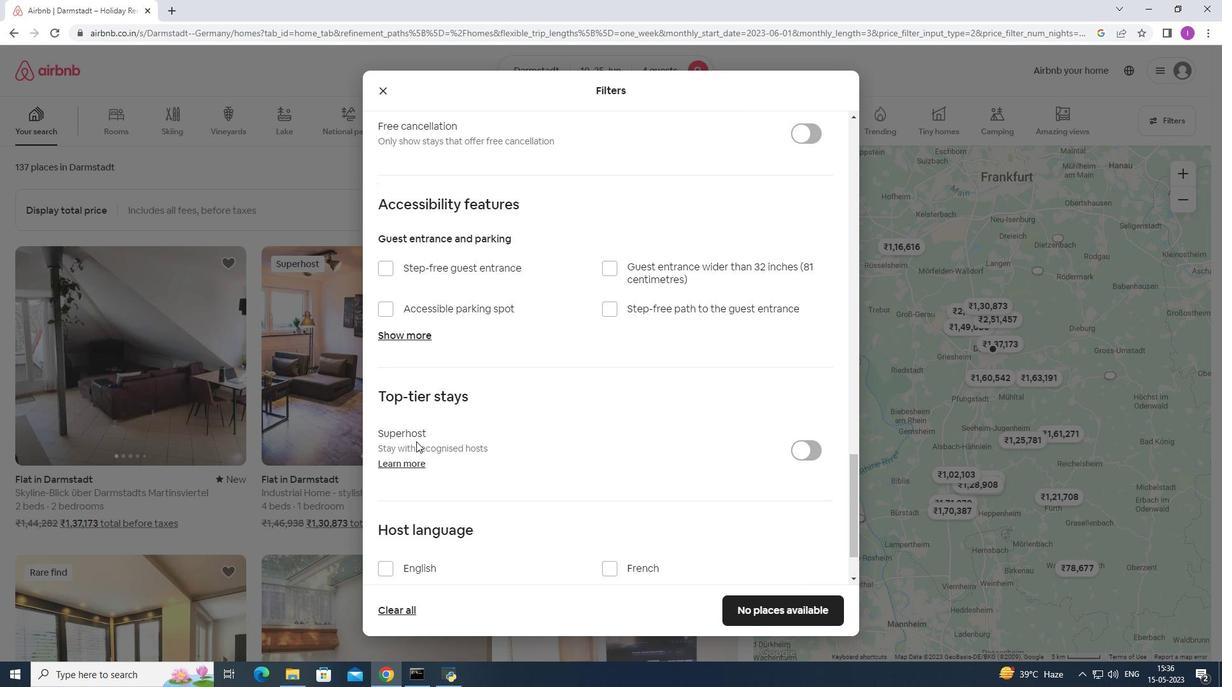 
Action: Mouse moved to (421, 439)
Screenshot: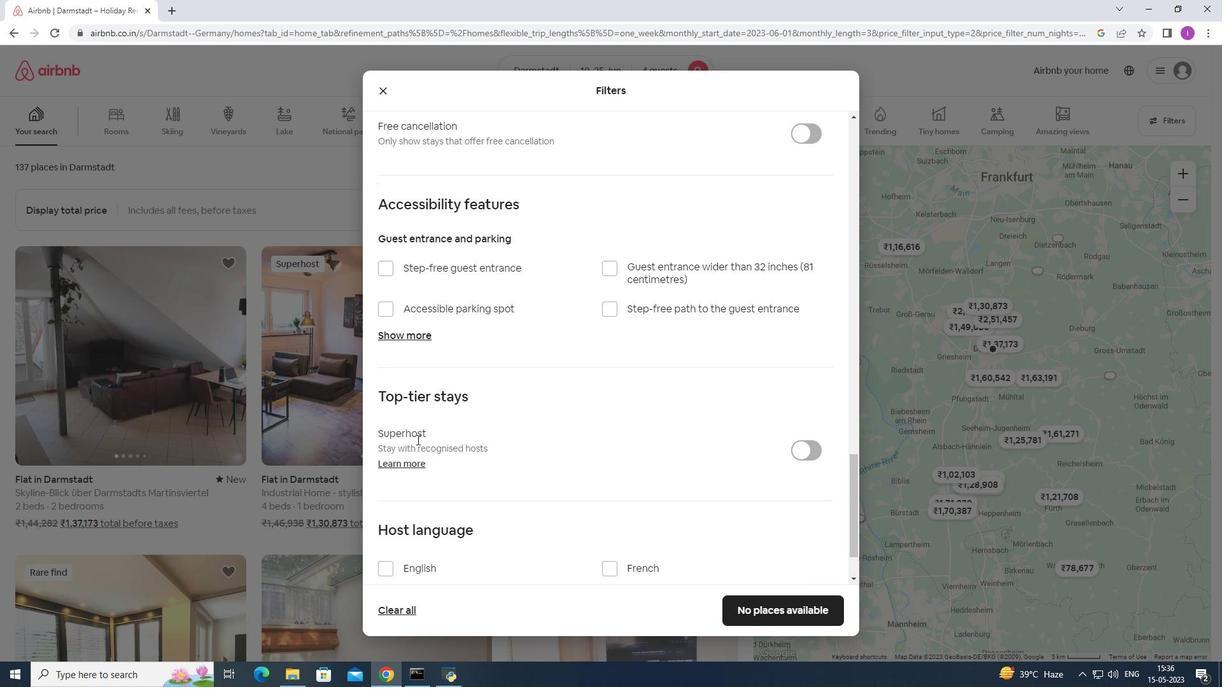 
Action: Mouse scrolled (421, 438) with delta (0, 0)
Screenshot: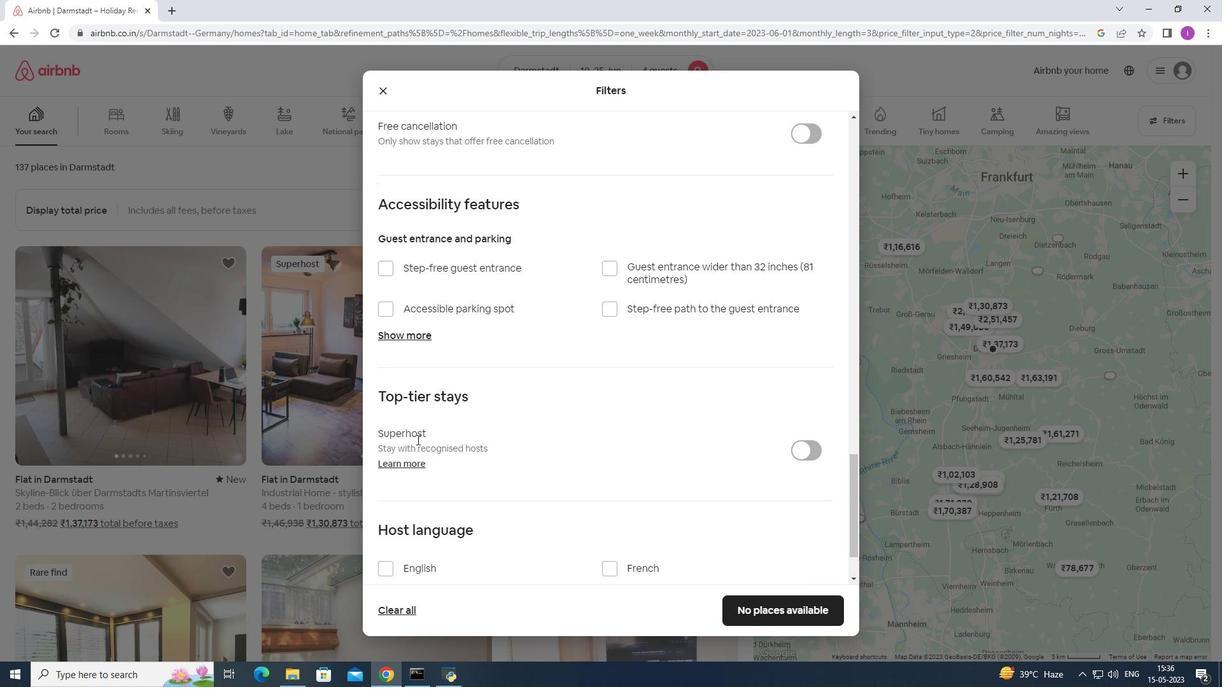 
Action: Mouse moved to (391, 496)
Screenshot: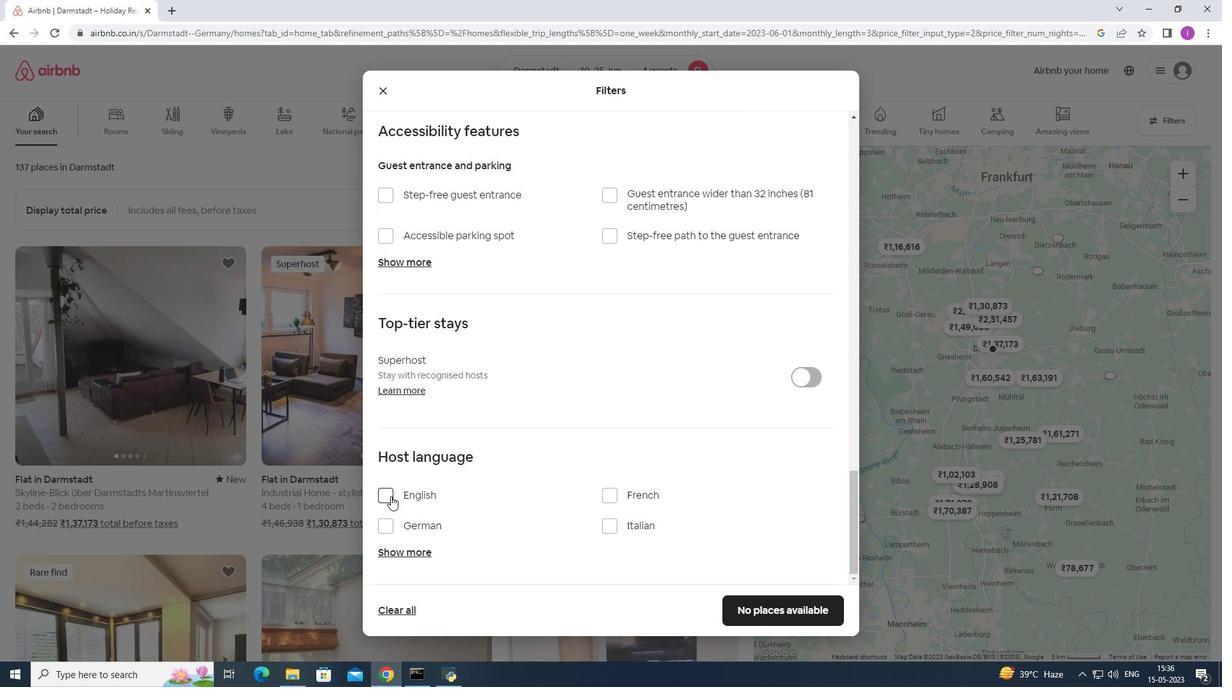 
Action: Mouse pressed left at (391, 496)
Screenshot: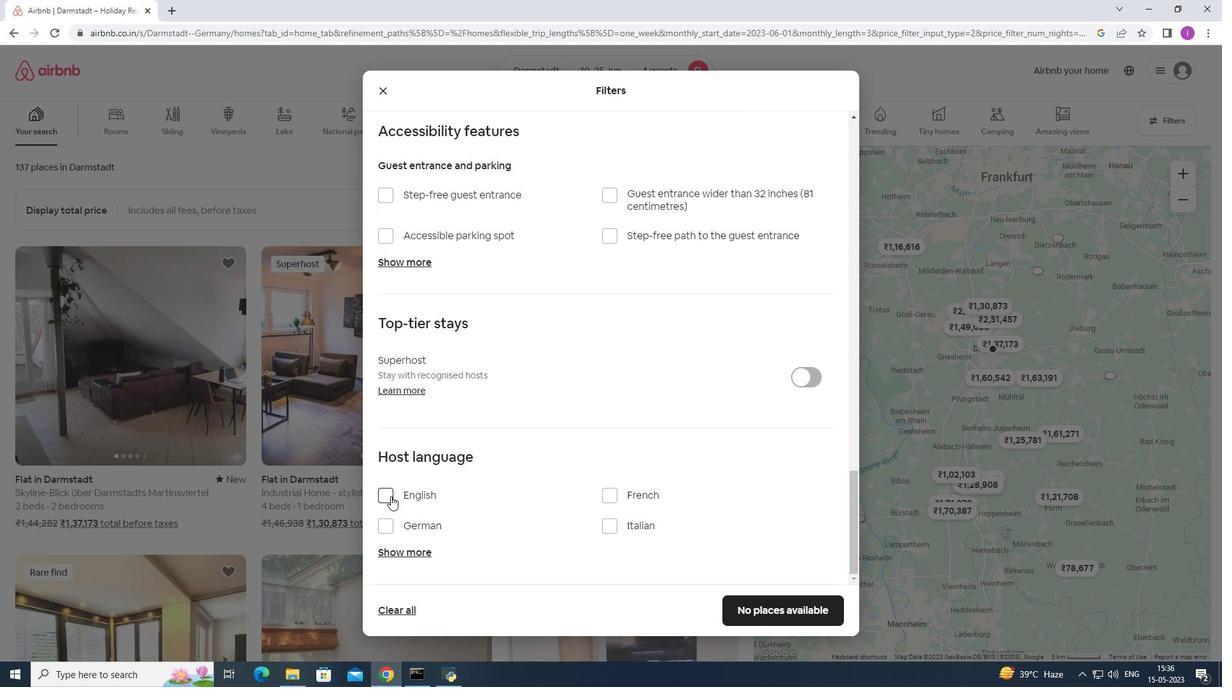 
Action: Mouse moved to (655, 469)
Screenshot: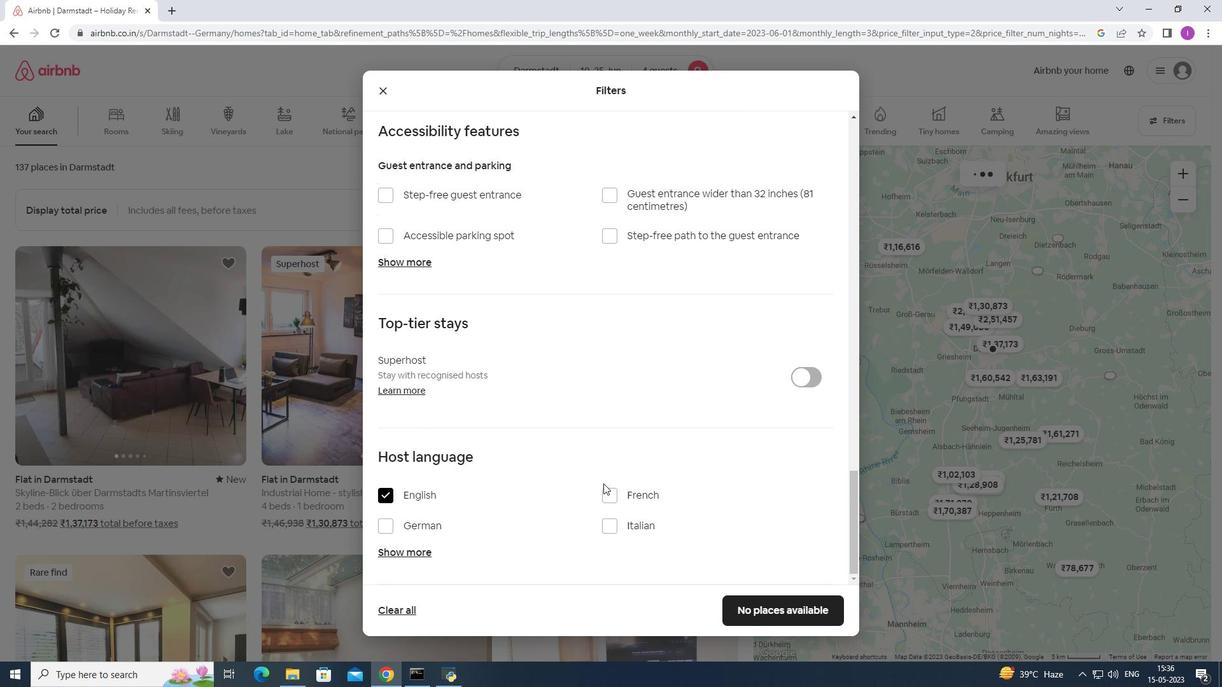 
Action: Mouse scrolled (655, 468) with delta (0, 0)
Screenshot: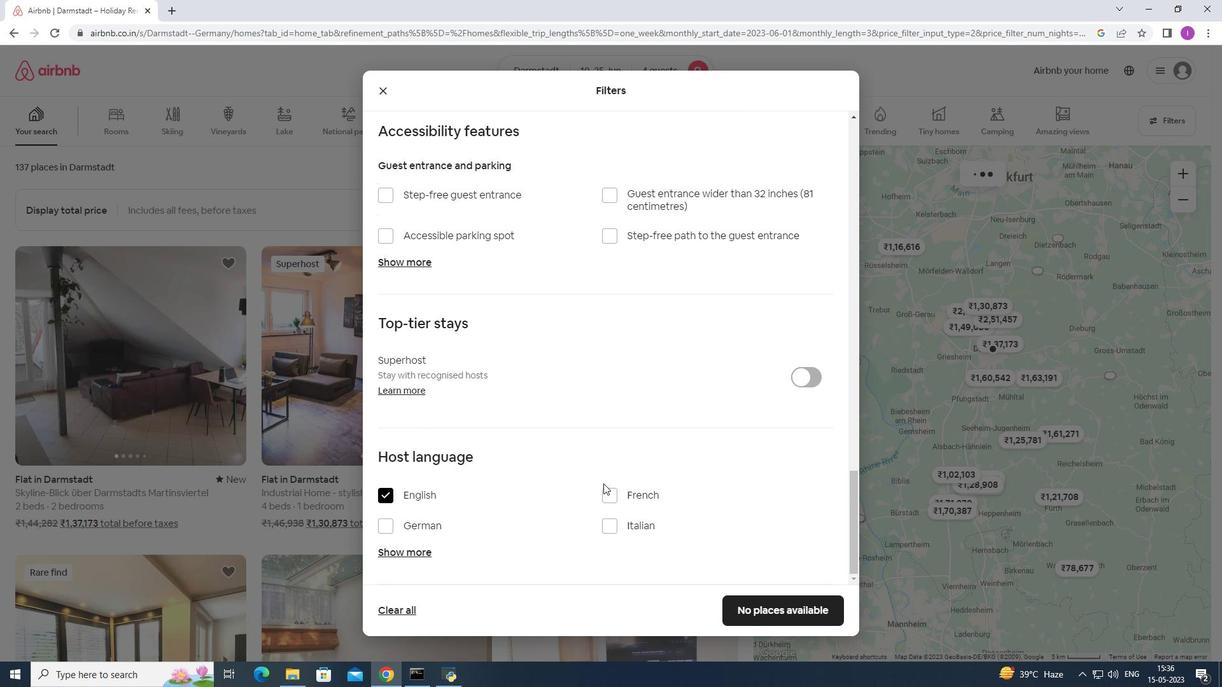 
Action: Mouse moved to (655, 469)
Screenshot: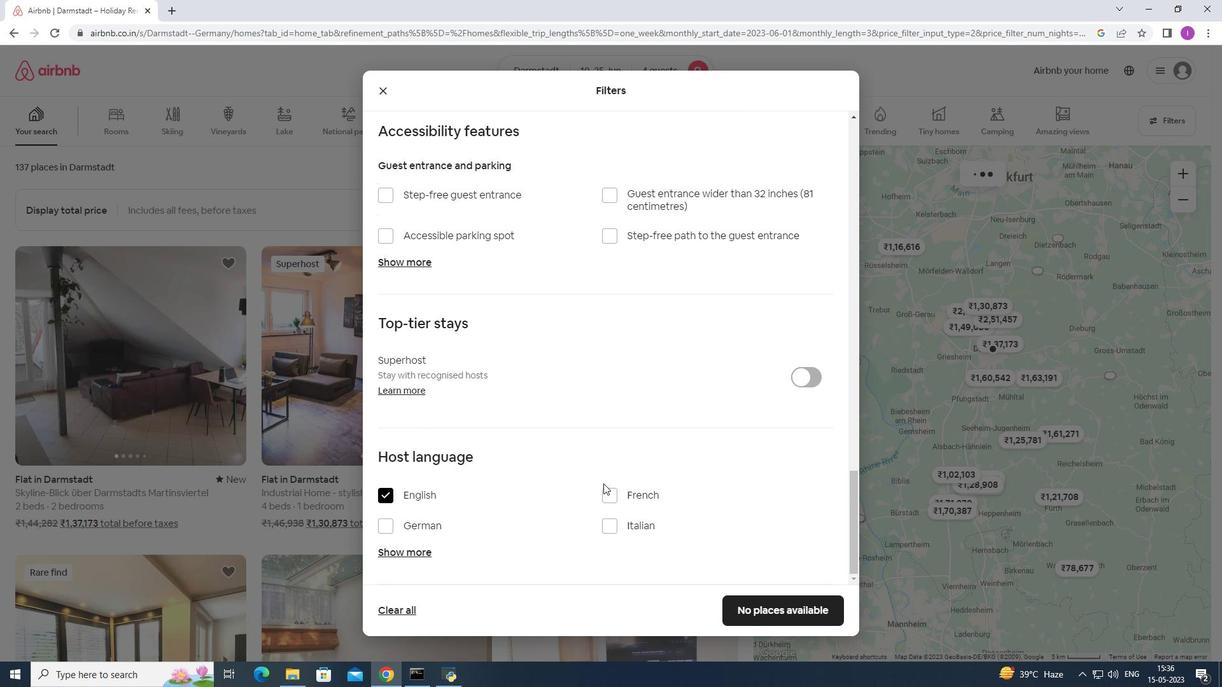 
Action: Mouse scrolled (655, 468) with delta (0, 0)
Screenshot: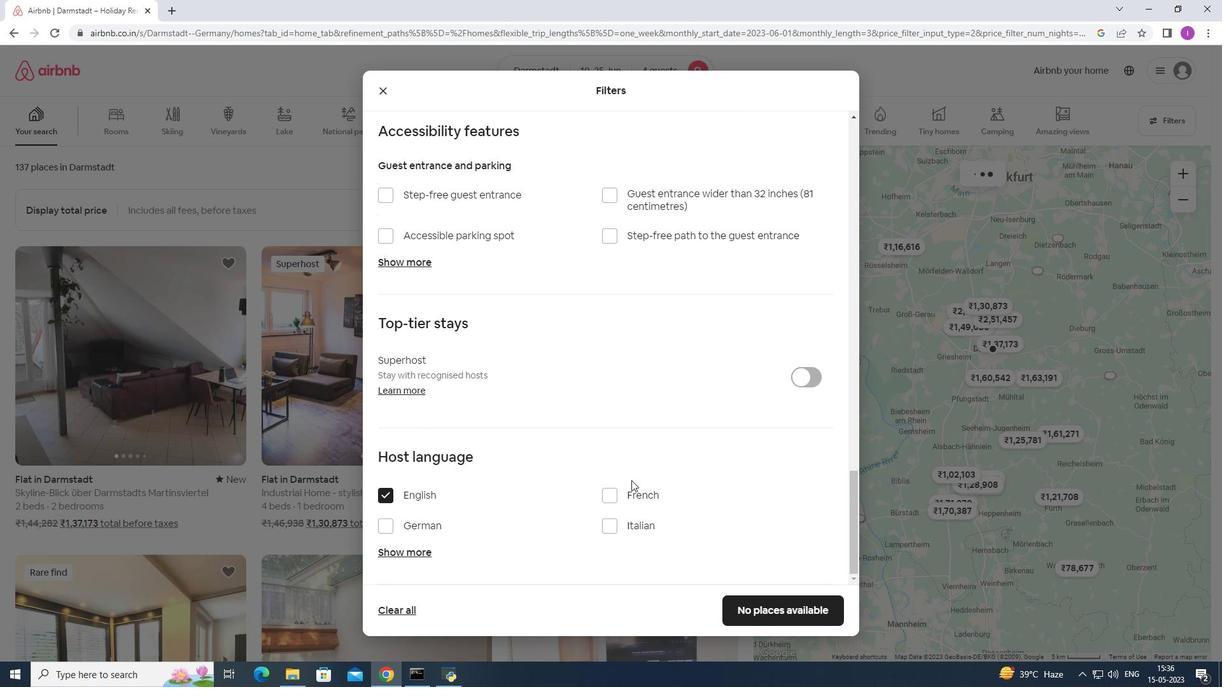 
Action: Mouse moved to (657, 467)
Screenshot: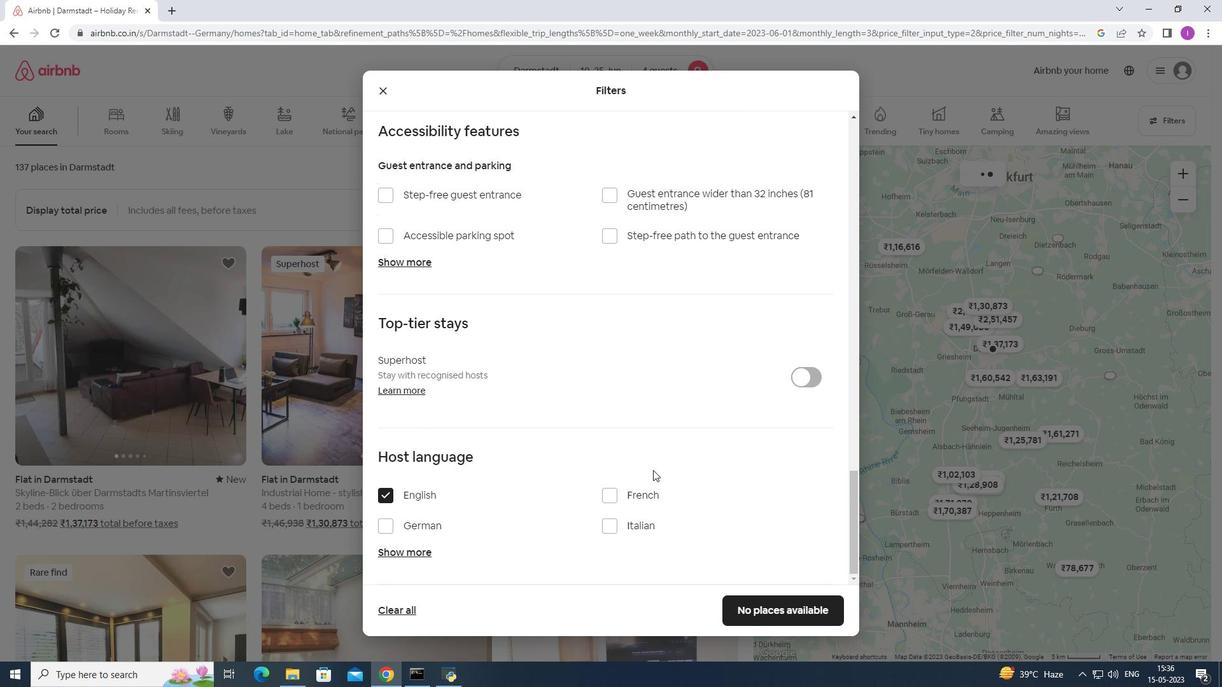 
Action: Mouse scrolled (657, 468) with delta (0, 0)
Screenshot: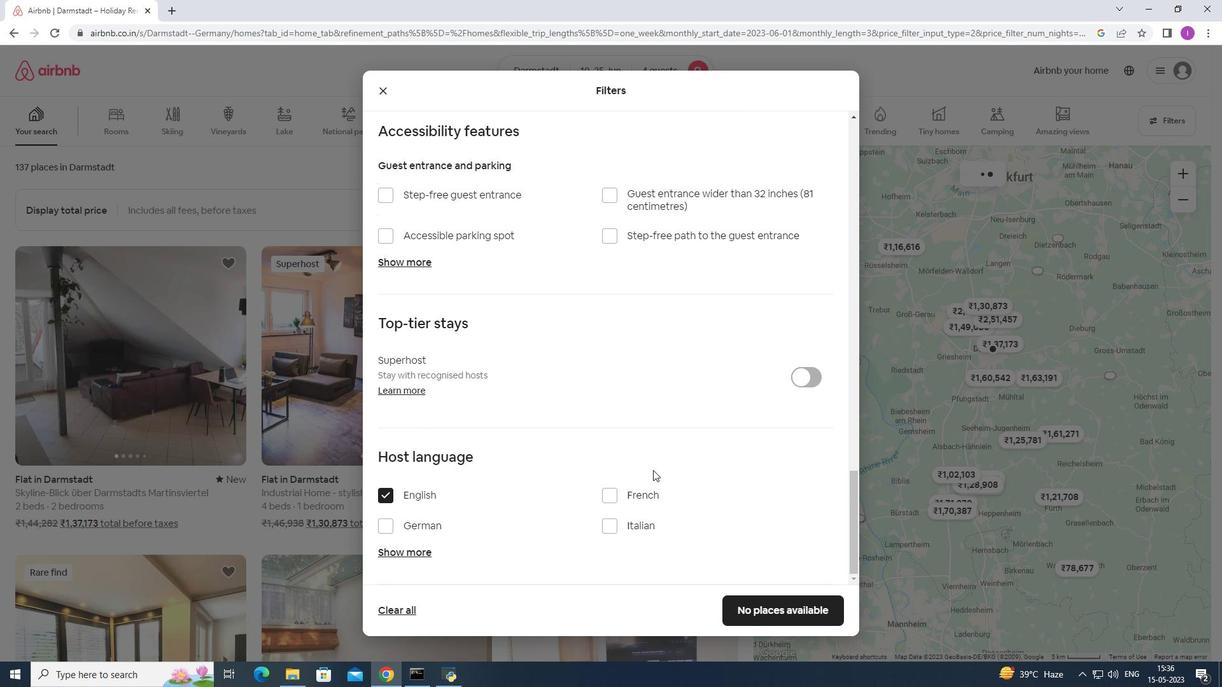 
Action: Mouse moved to (664, 466)
Screenshot: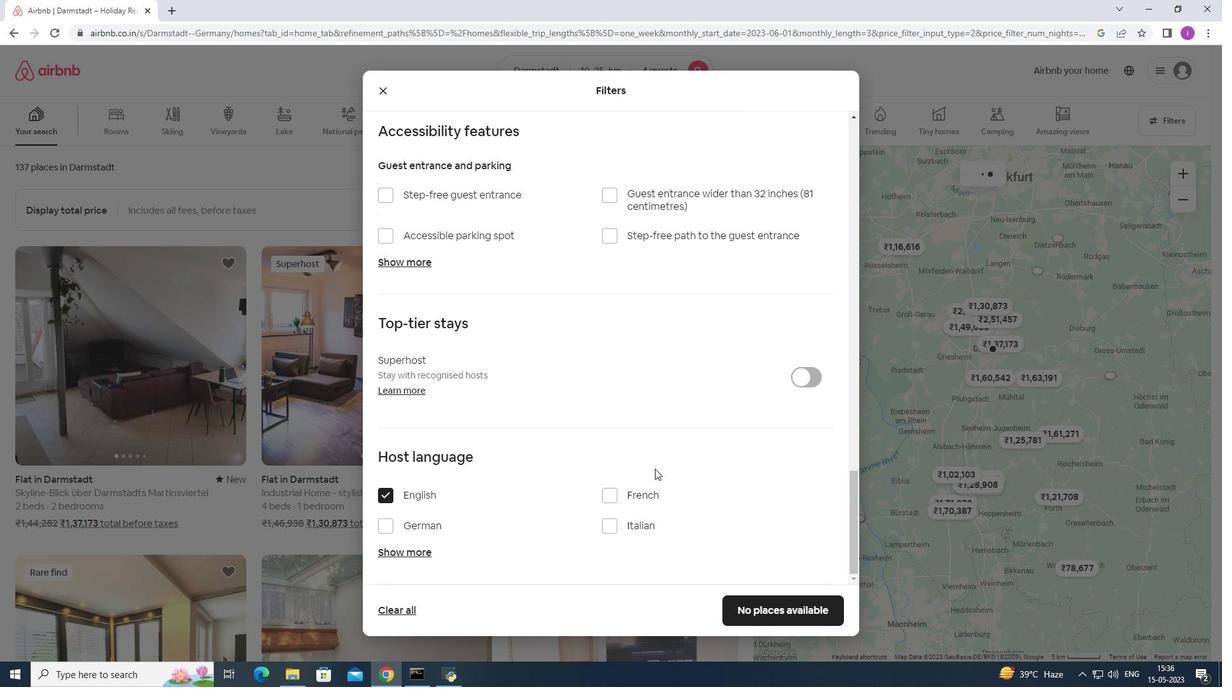 
Action: Mouse scrolled (660, 466) with delta (0, 0)
Screenshot: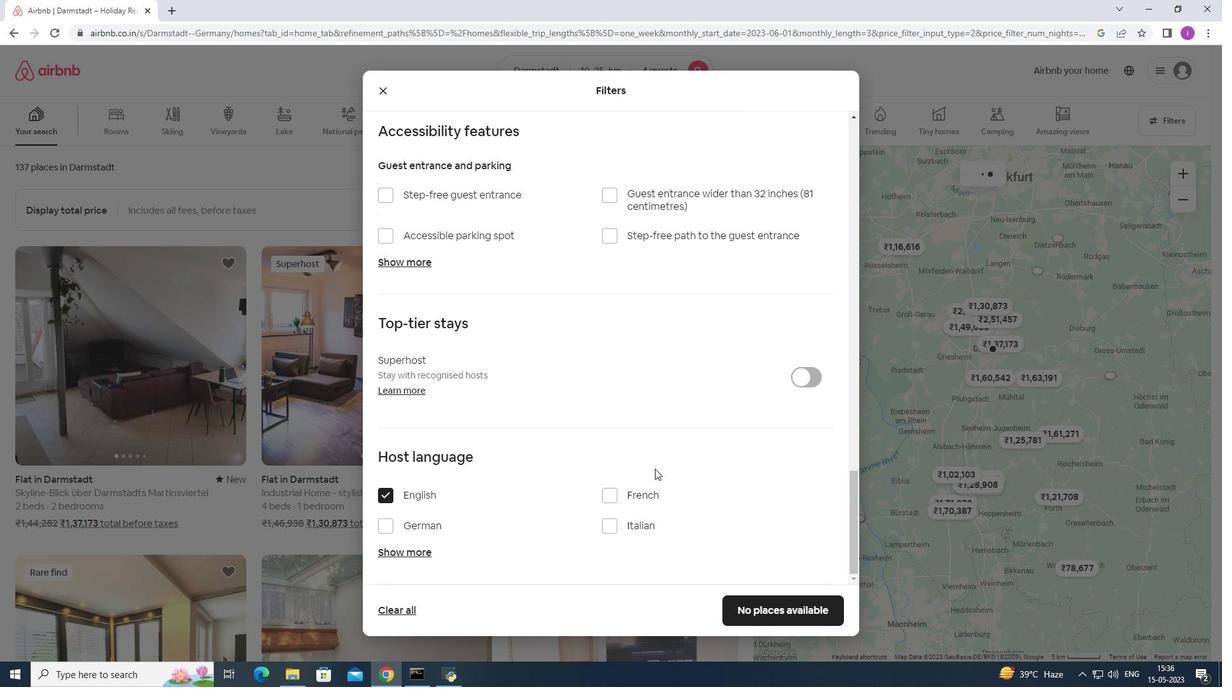 
Action: Mouse moved to (736, 611)
Screenshot: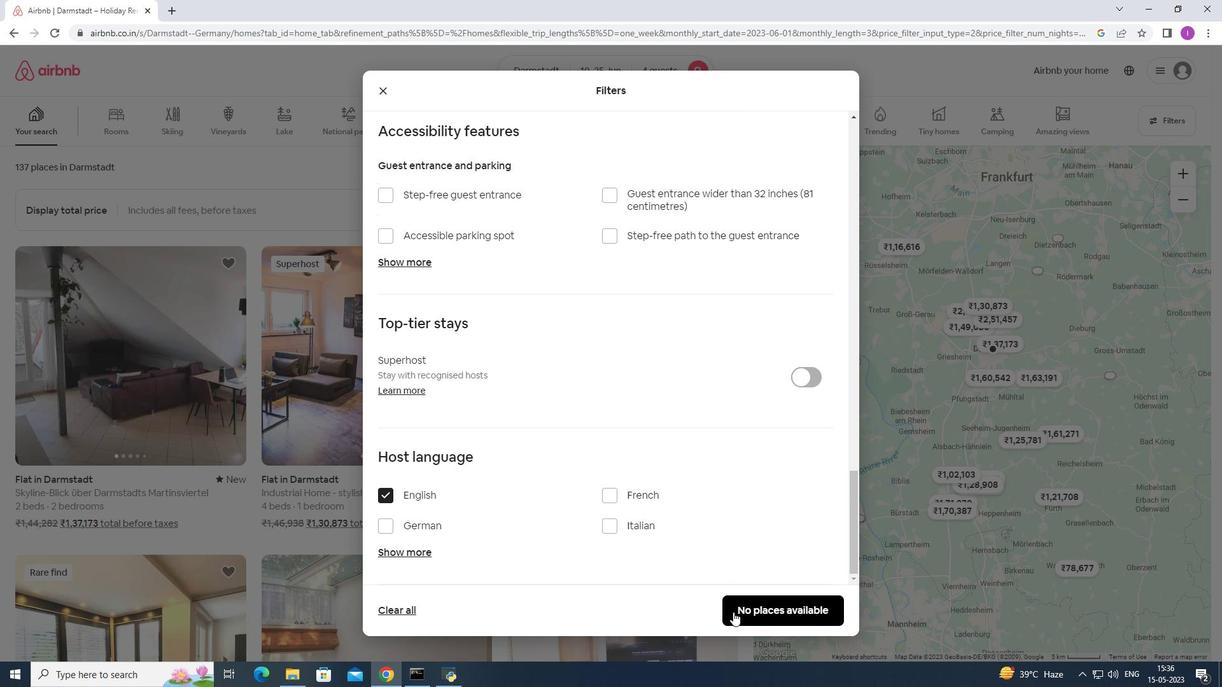 
Action: Mouse pressed left at (736, 611)
Screenshot: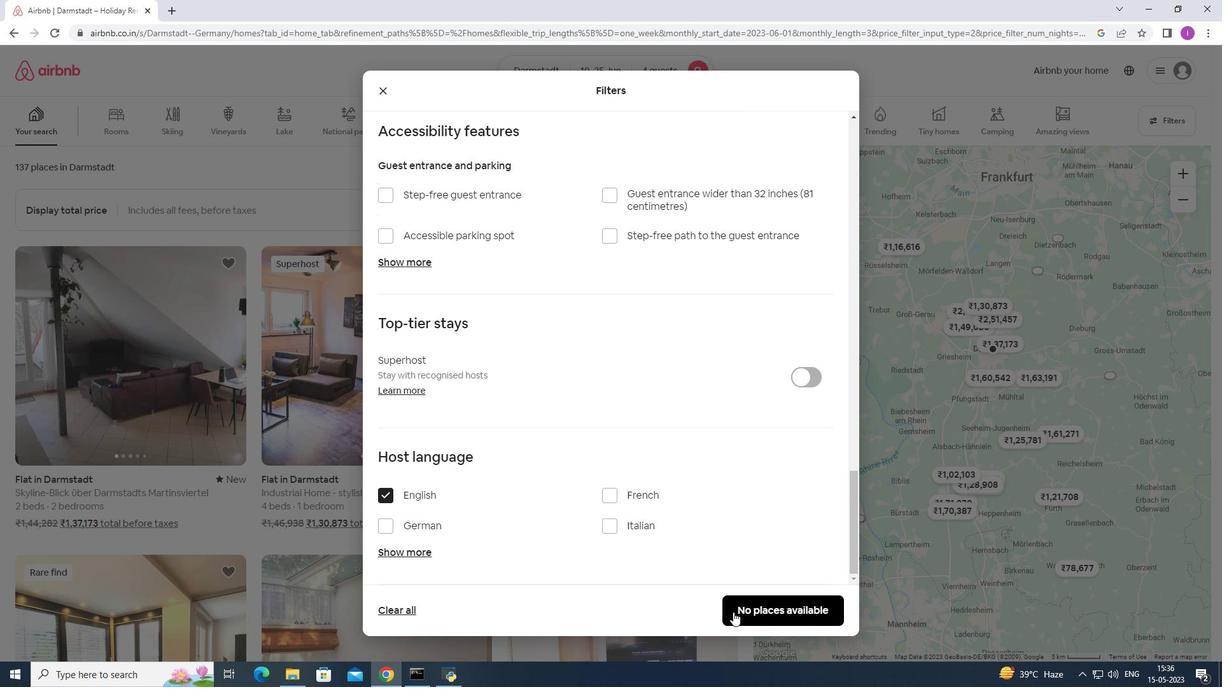 
Action: Mouse moved to (705, 503)
Screenshot: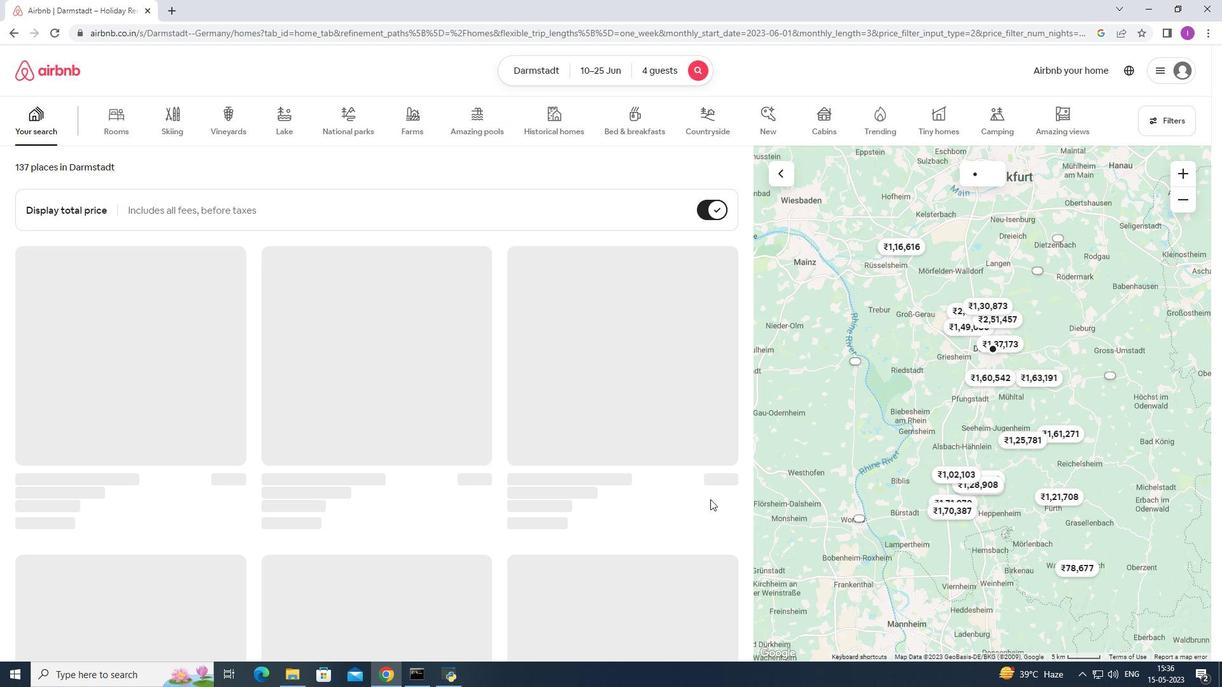 
